Task: Find connections with filter location Villanueva de la Cañada with filter topic #socialmediawith filter profile language English with filter current company Maruti Suzuki India Limited with filter school Bishop Cotton Boys' School with filter industry Personal Care Product Manufacturing with filter service category Nonprofit Consulting with filter keywords title Addiction Counselor
Action: Mouse moved to (661, 79)
Screenshot: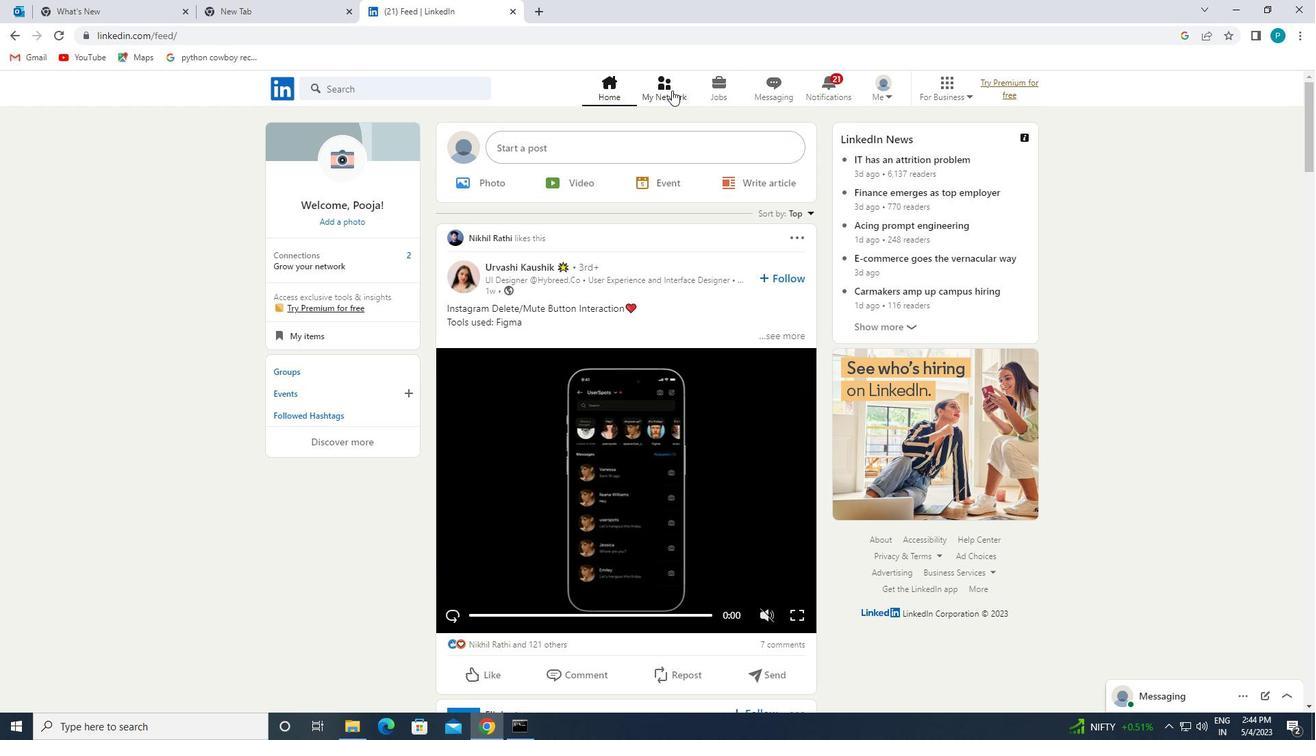 
Action: Mouse pressed left at (661, 79)
Screenshot: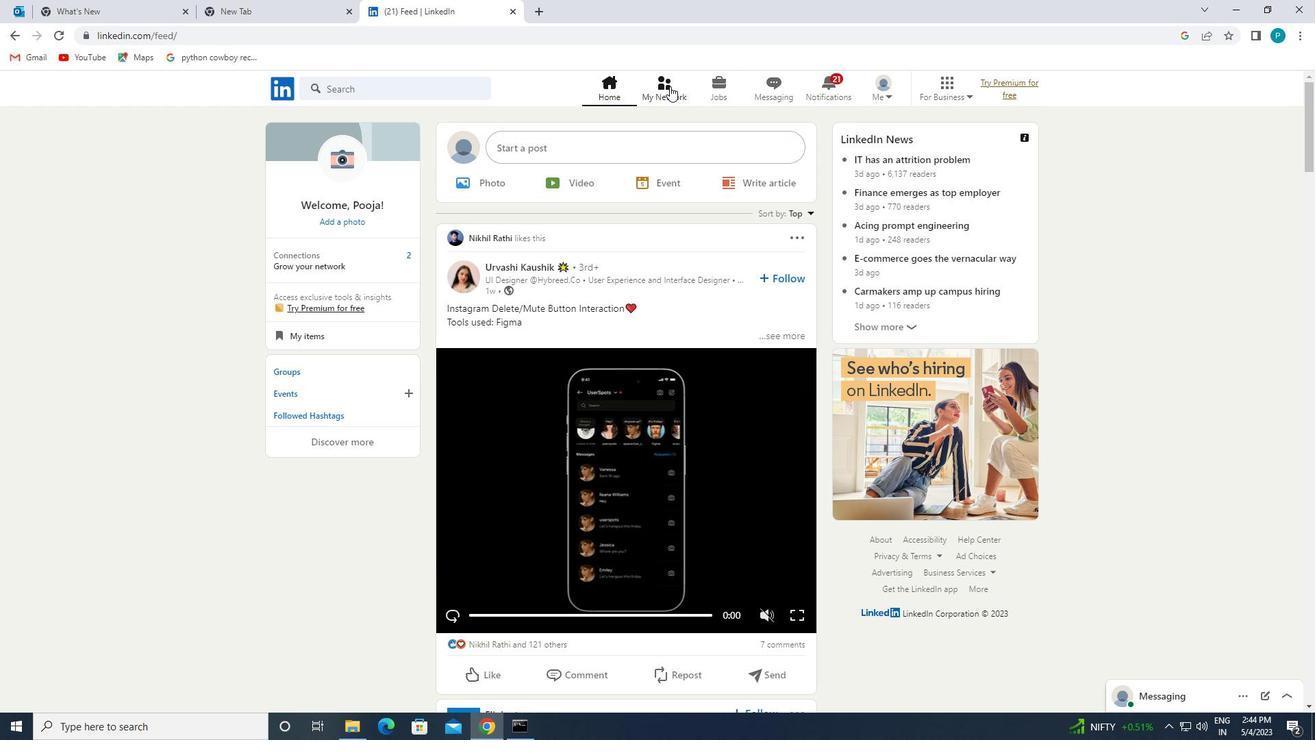 
Action: Mouse moved to (411, 150)
Screenshot: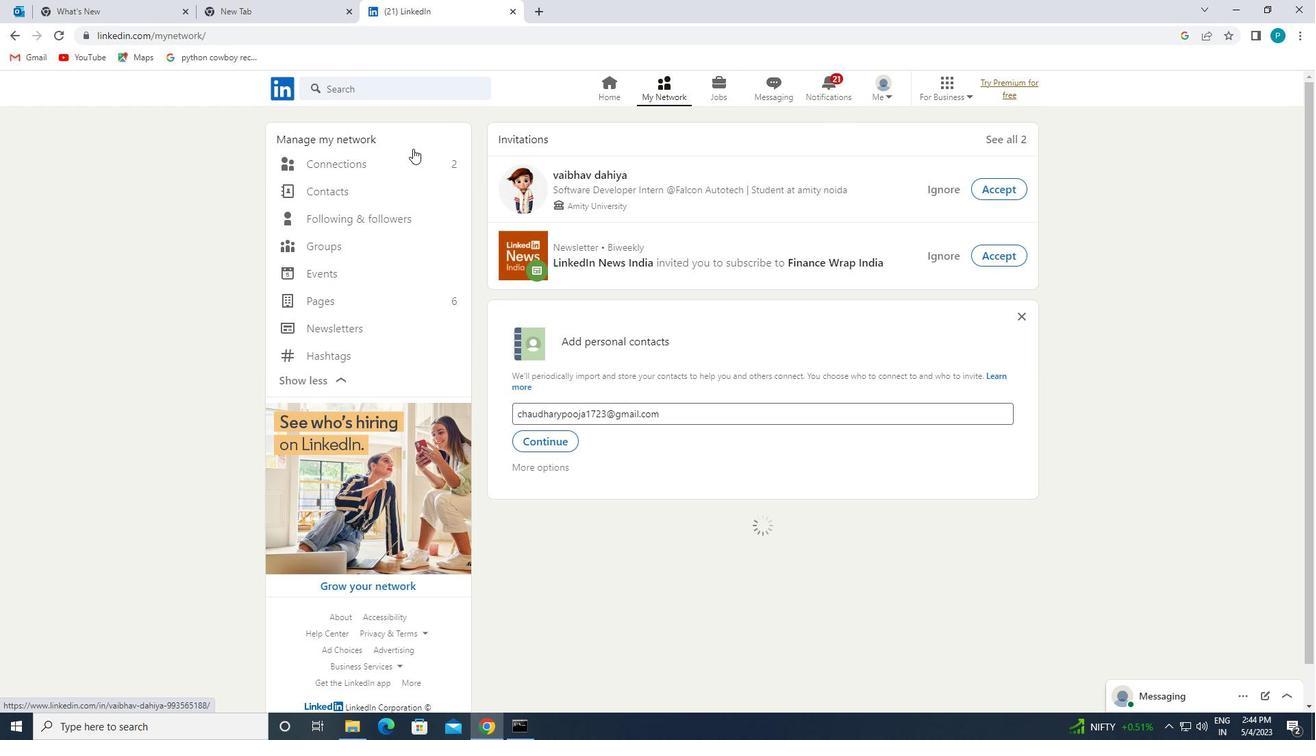 
Action: Mouse pressed left at (411, 150)
Screenshot: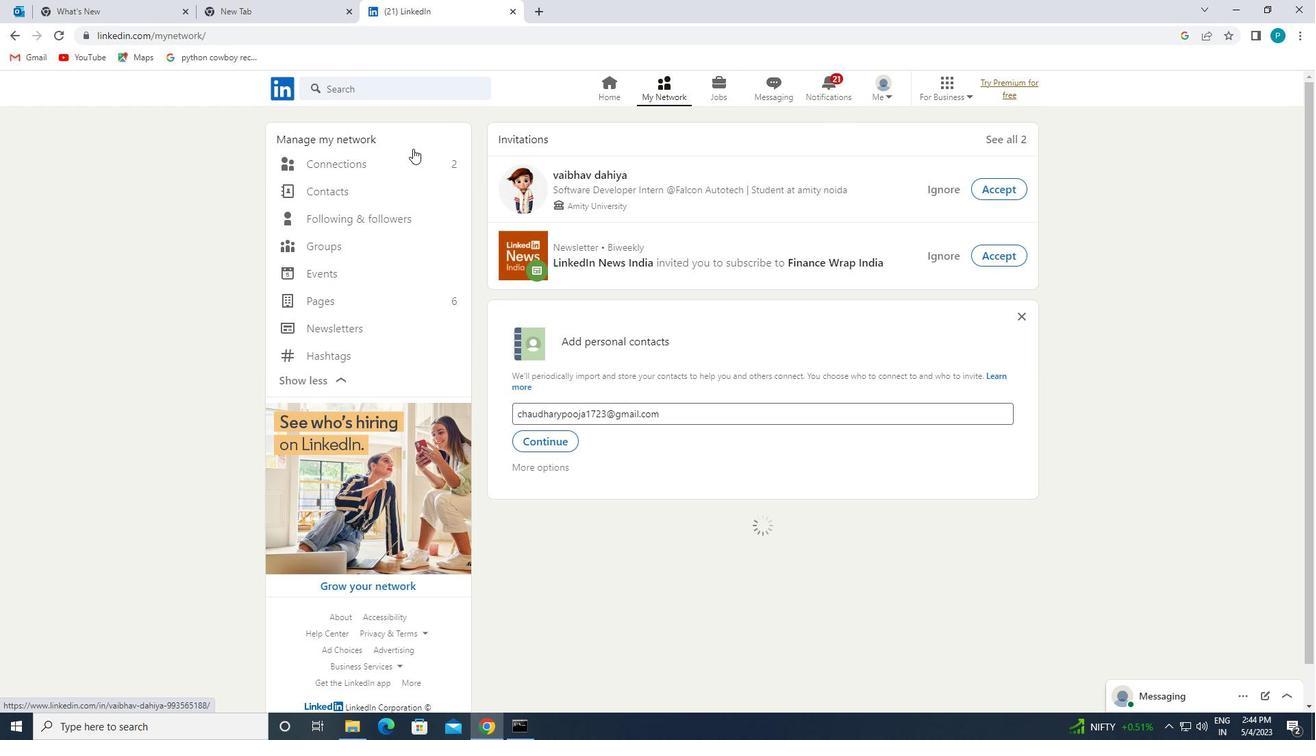 
Action: Mouse moved to (419, 156)
Screenshot: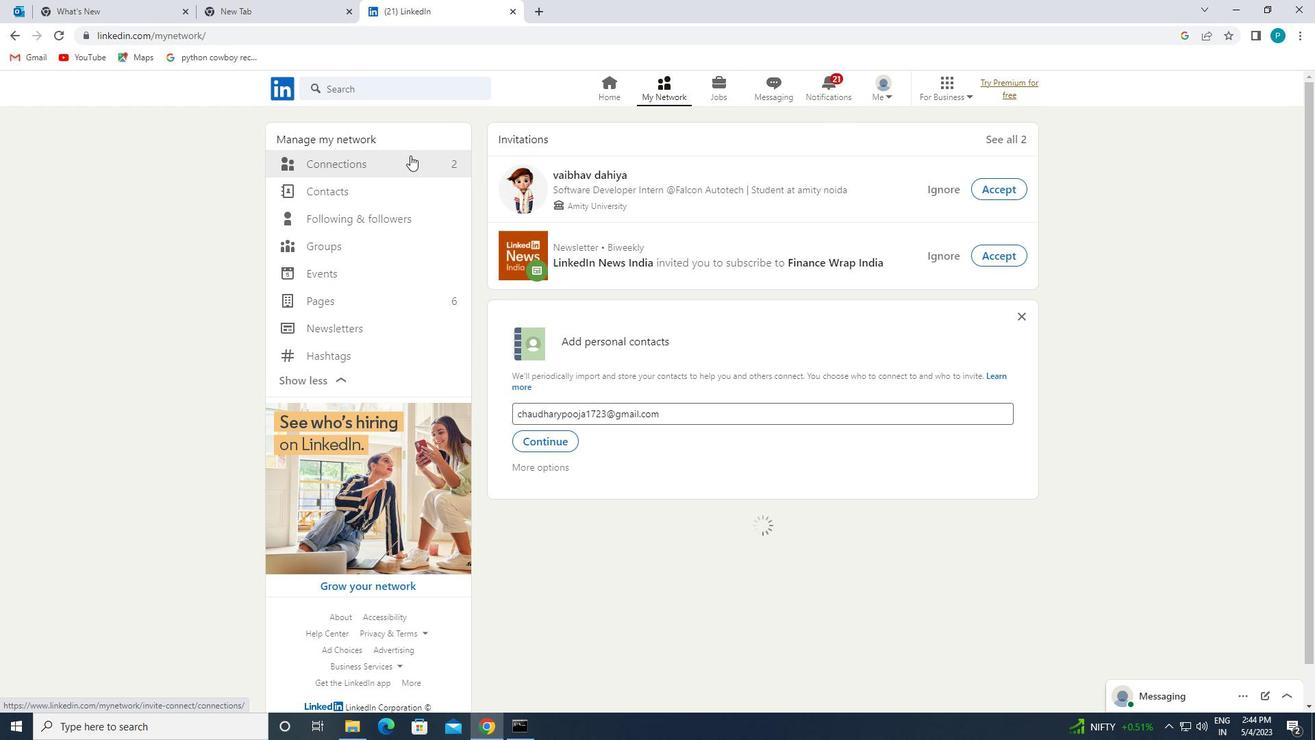 
Action: Mouse pressed left at (419, 156)
Screenshot: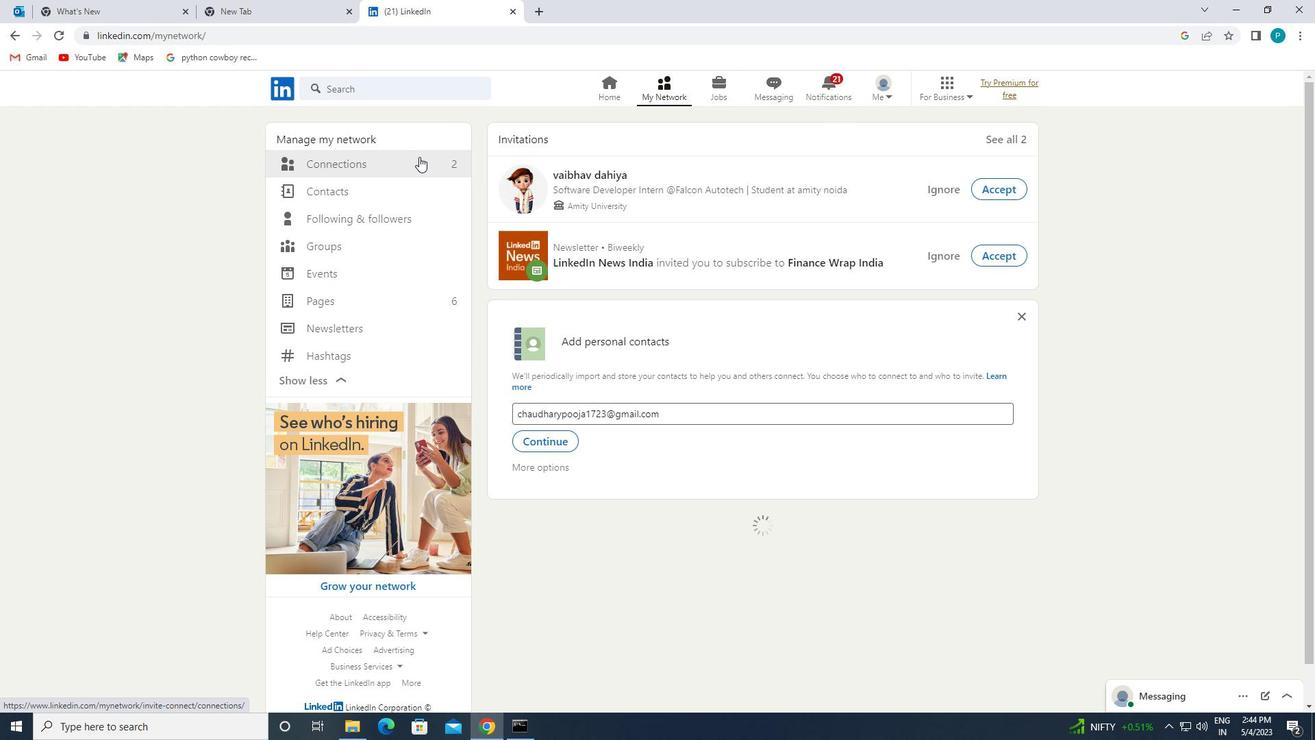 
Action: Mouse moved to (401, 146)
Screenshot: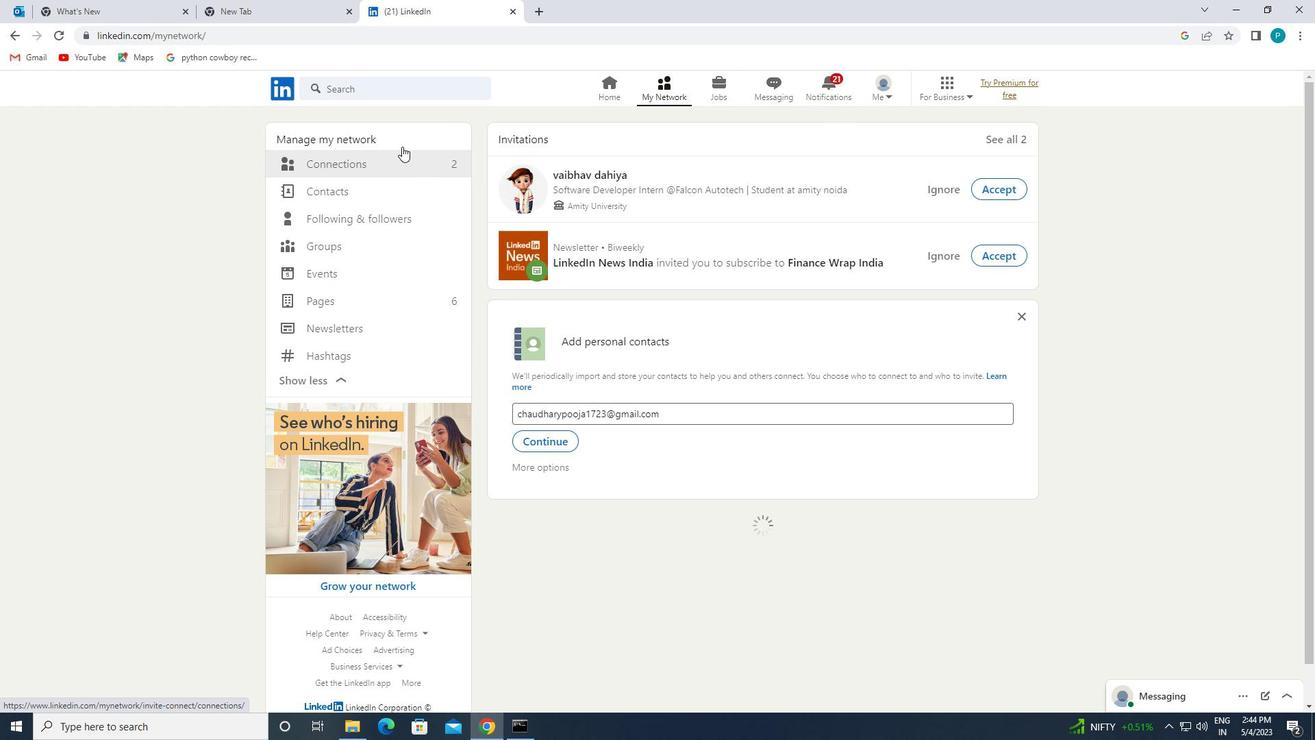 
Action: Mouse pressed left at (401, 146)
Screenshot: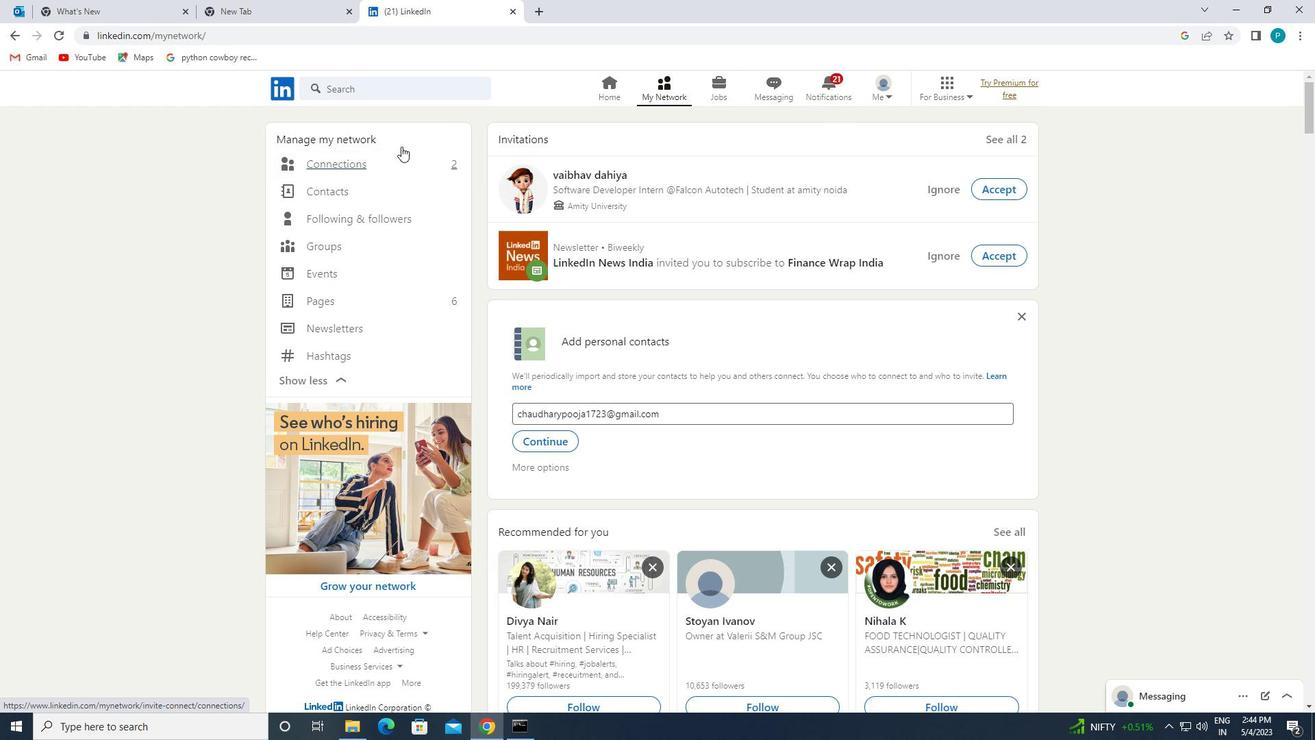 
Action: Mouse moved to (746, 166)
Screenshot: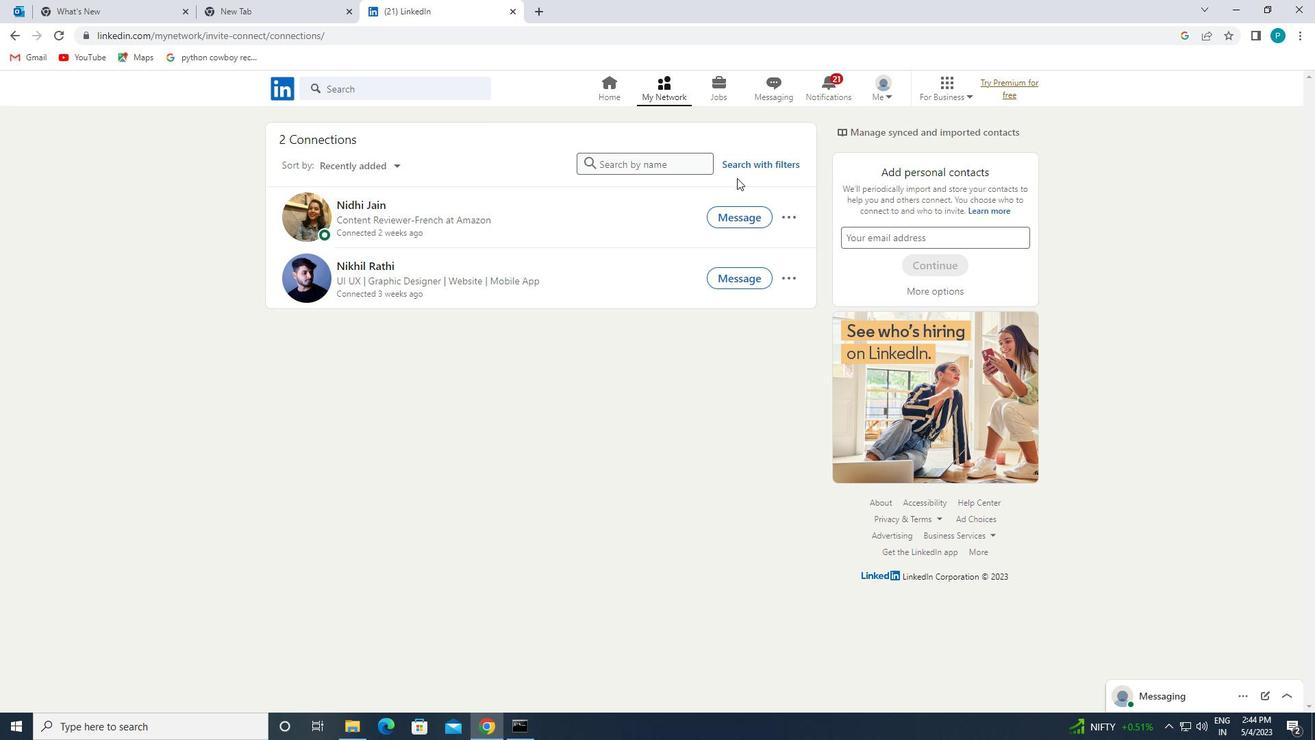 
Action: Mouse pressed left at (746, 166)
Screenshot: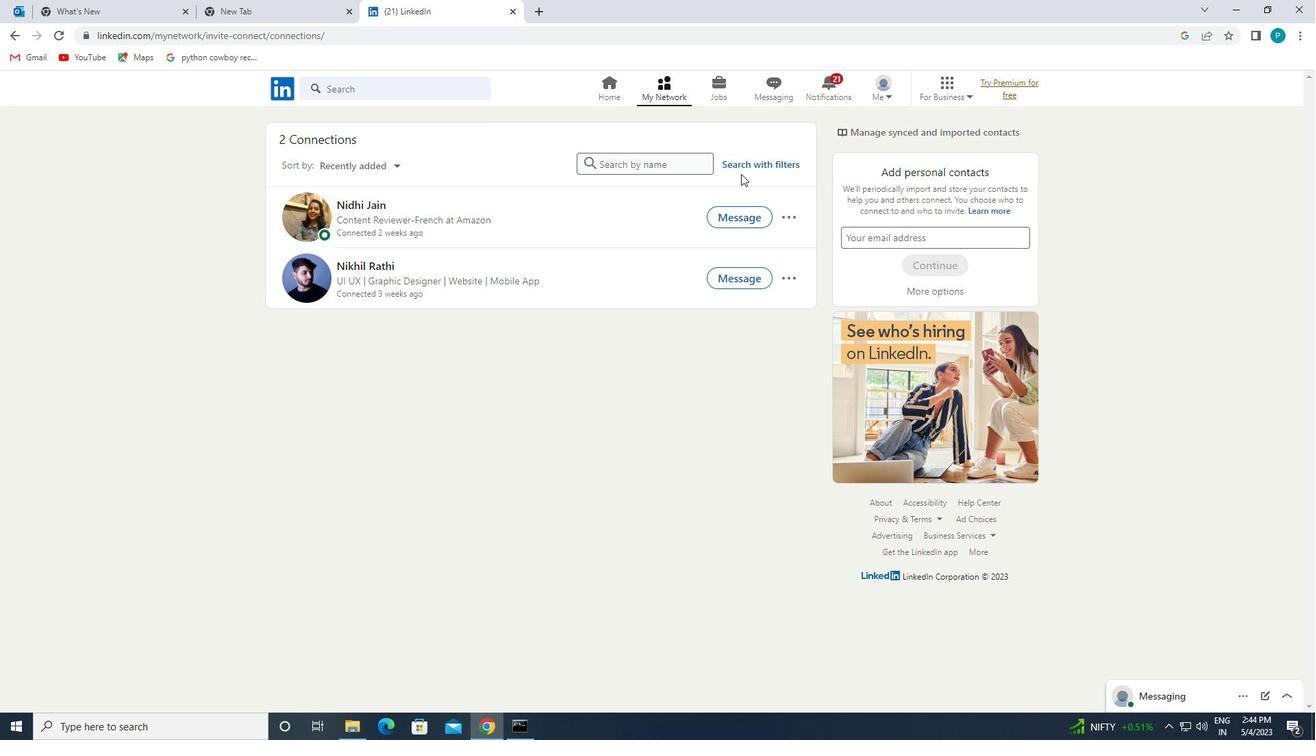 
Action: Mouse moved to (705, 117)
Screenshot: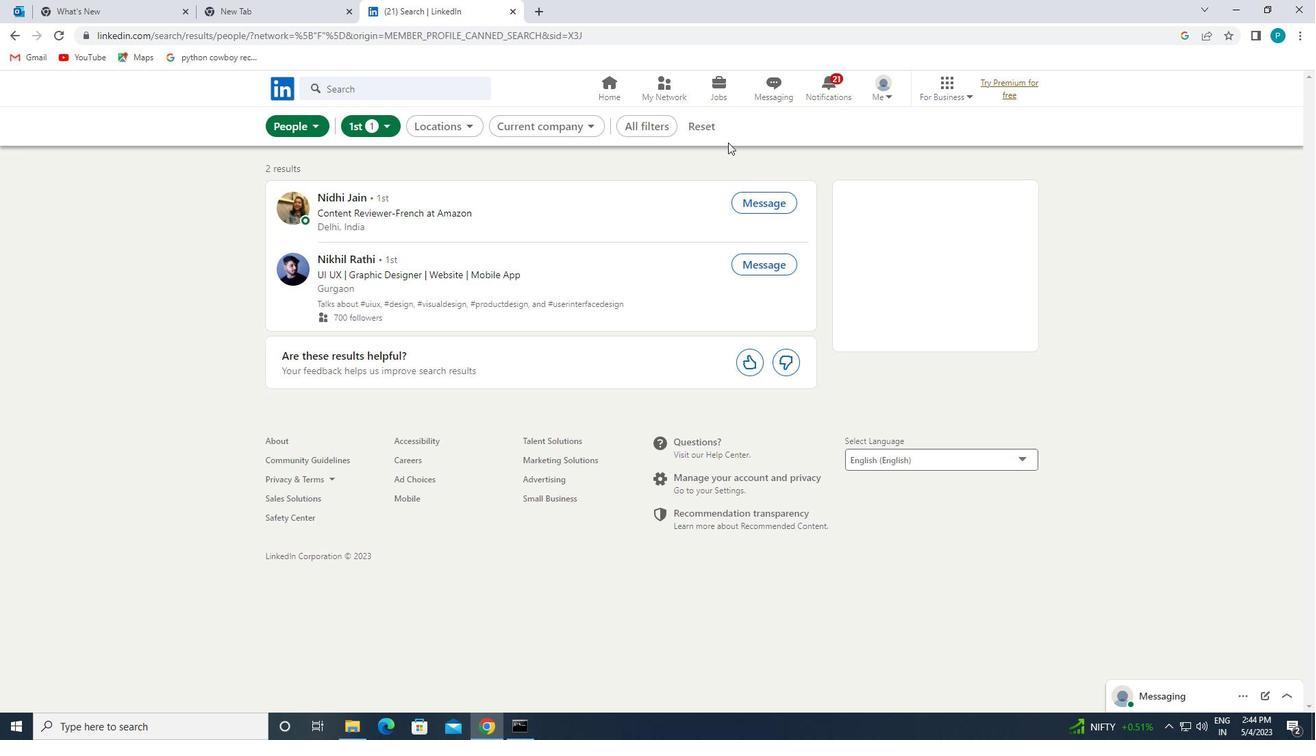 
Action: Mouse pressed left at (705, 117)
Screenshot: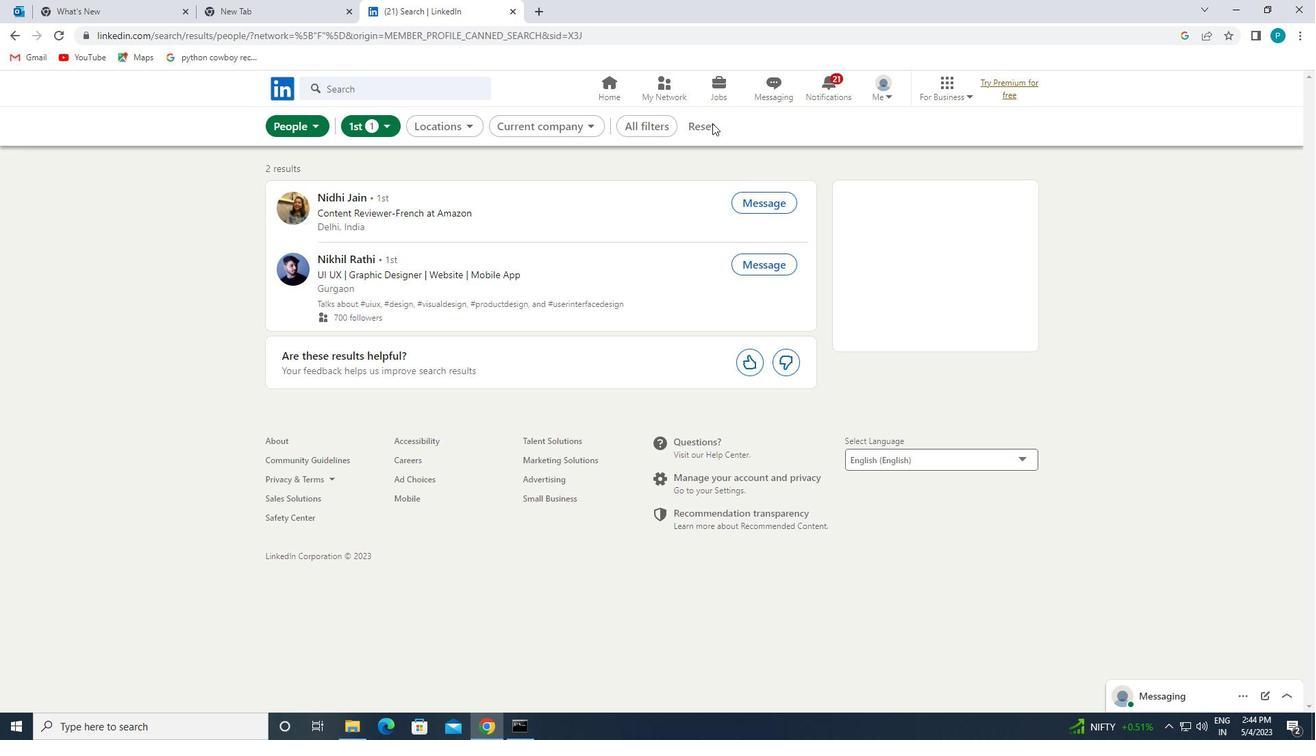 
Action: Mouse moved to (690, 126)
Screenshot: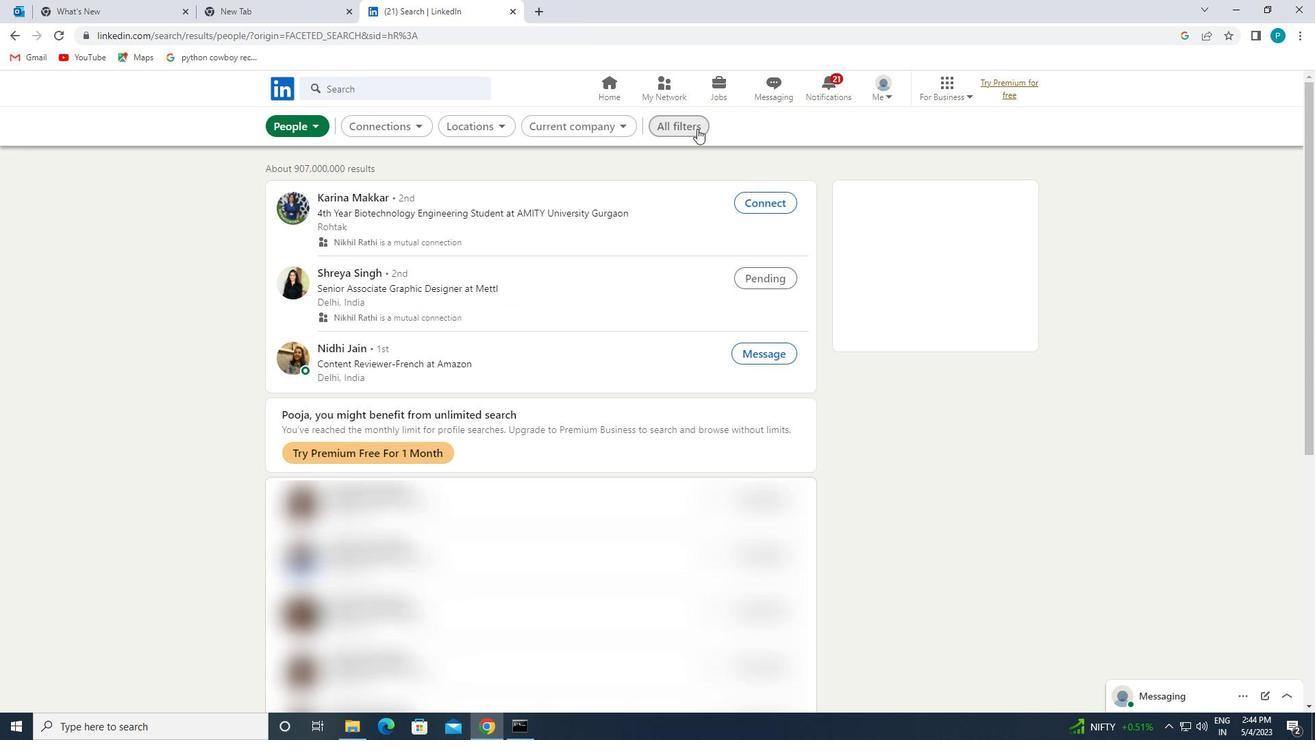 
Action: Mouse pressed left at (690, 126)
Screenshot: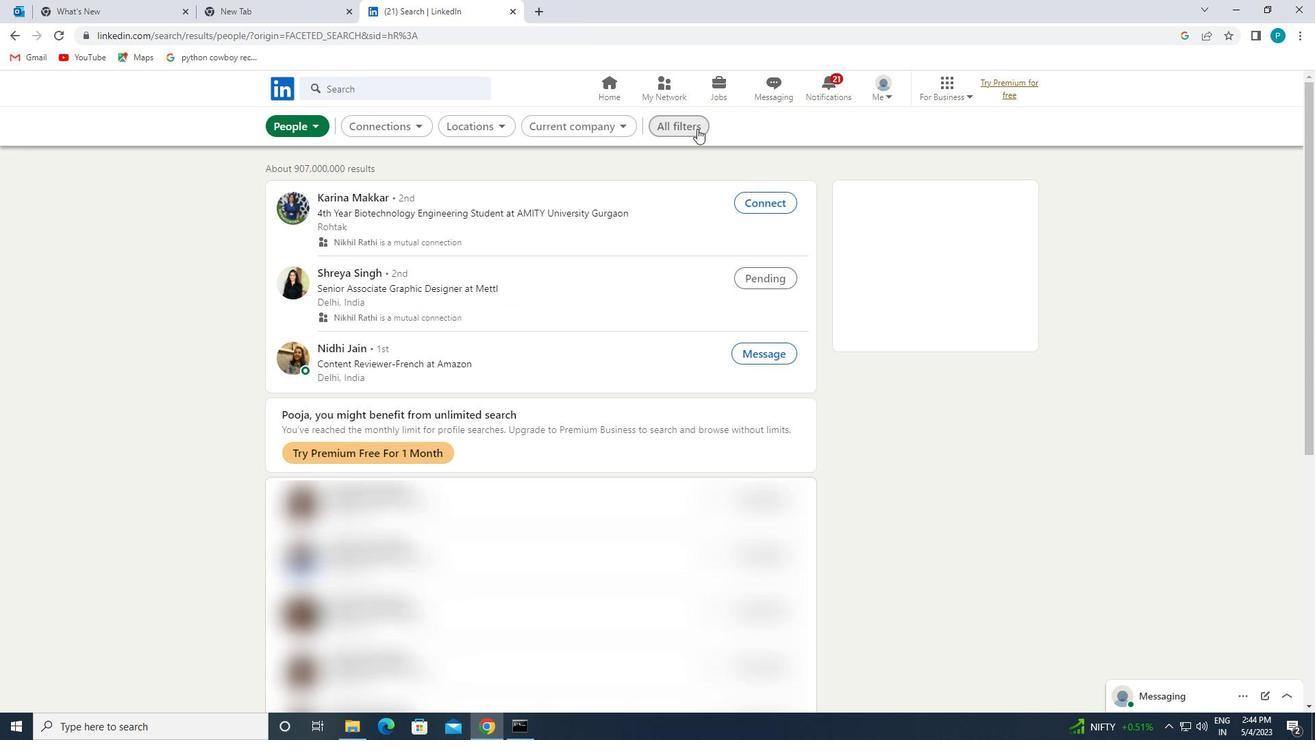 
Action: Mouse moved to (1092, 418)
Screenshot: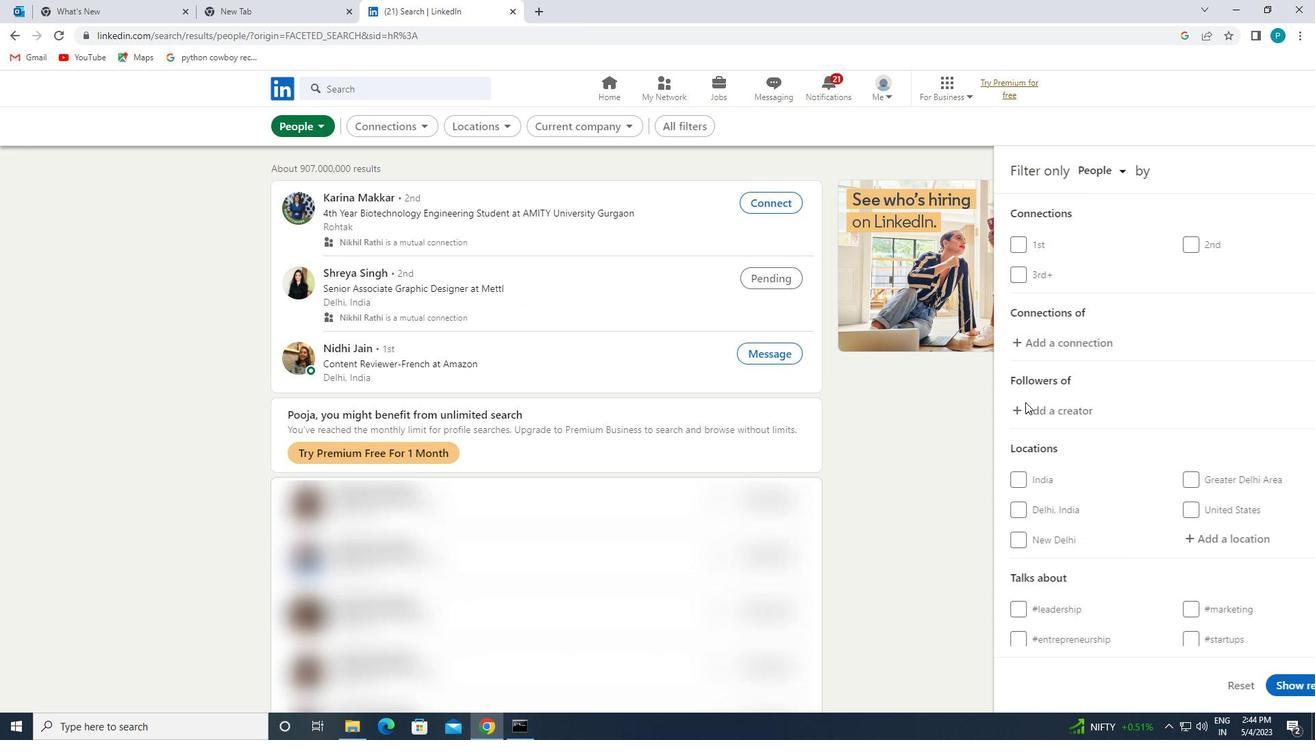 
Action: Mouse scrolled (1092, 417) with delta (0, 0)
Screenshot: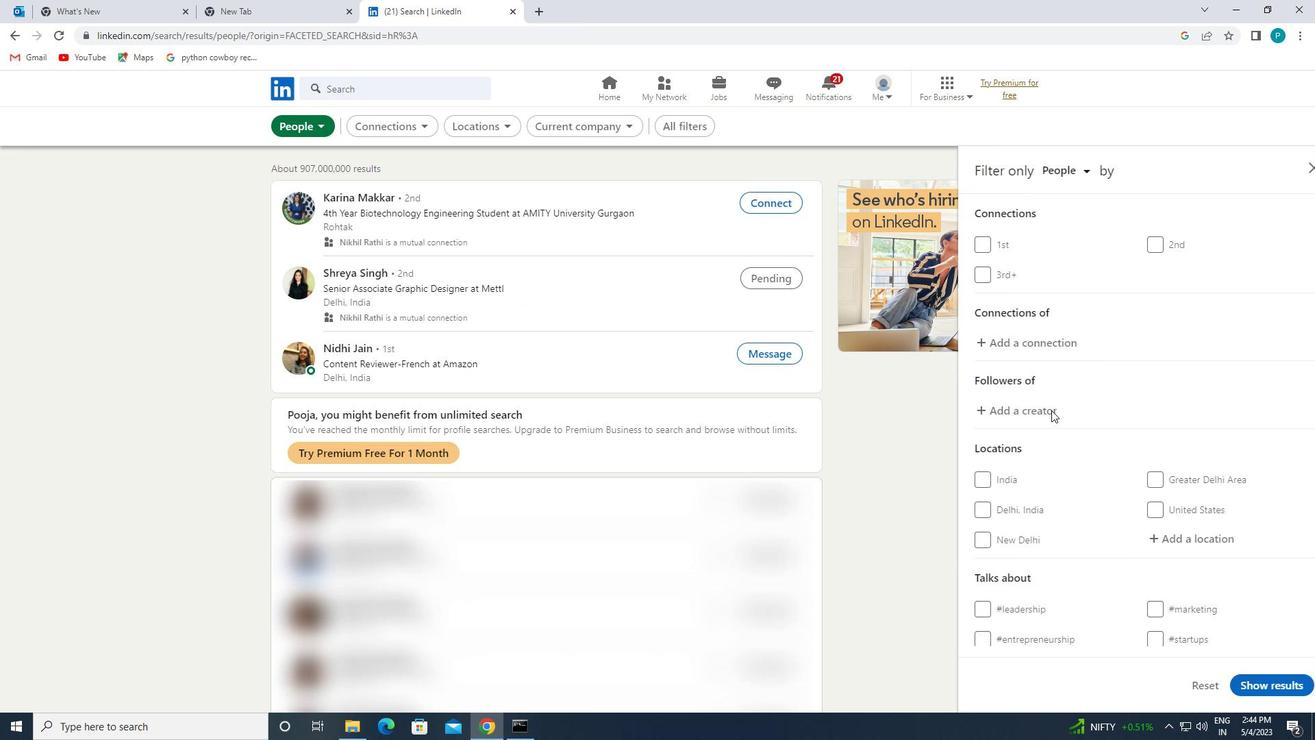 
Action: Mouse scrolled (1092, 417) with delta (0, 0)
Screenshot: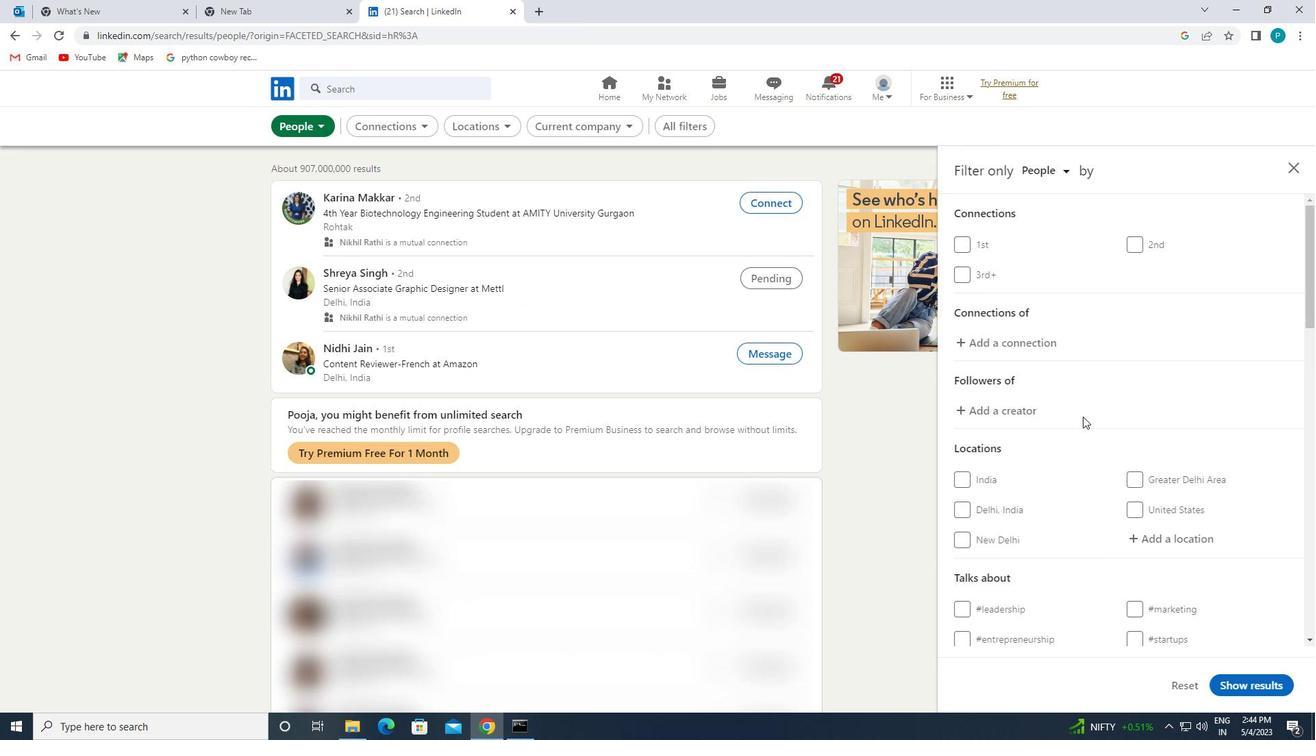 
Action: Mouse moved to (1149, 394)
Screenshot: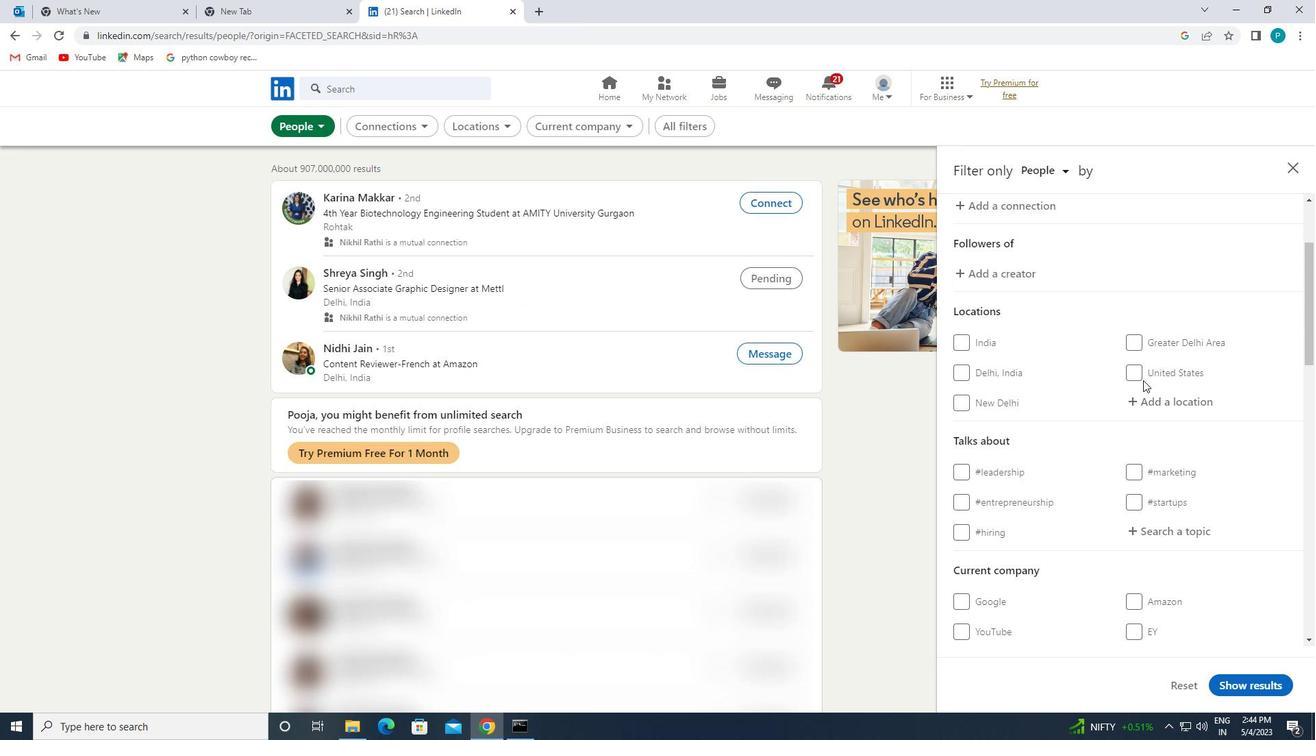 
Action: Mouse pressed left at (1149, 394)
Screenshot: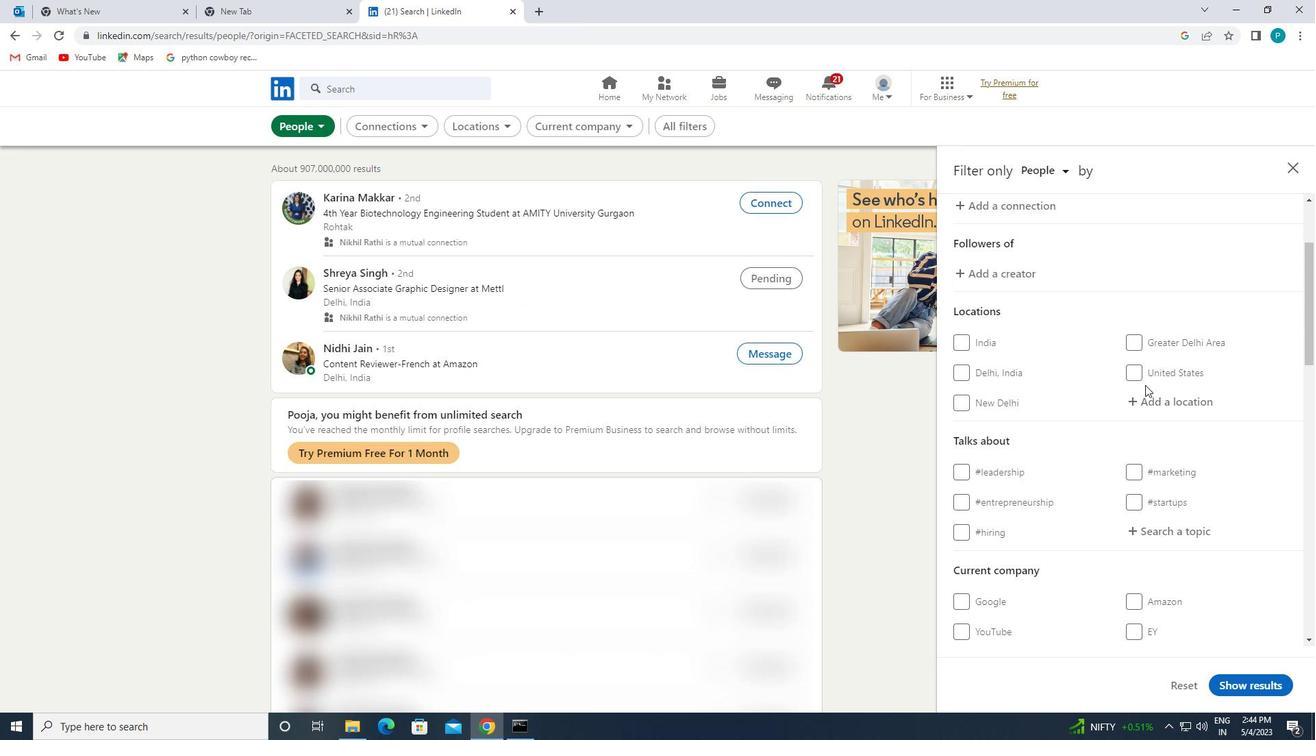 
Action: Mouse moved to (1148, 394)
Screenshot: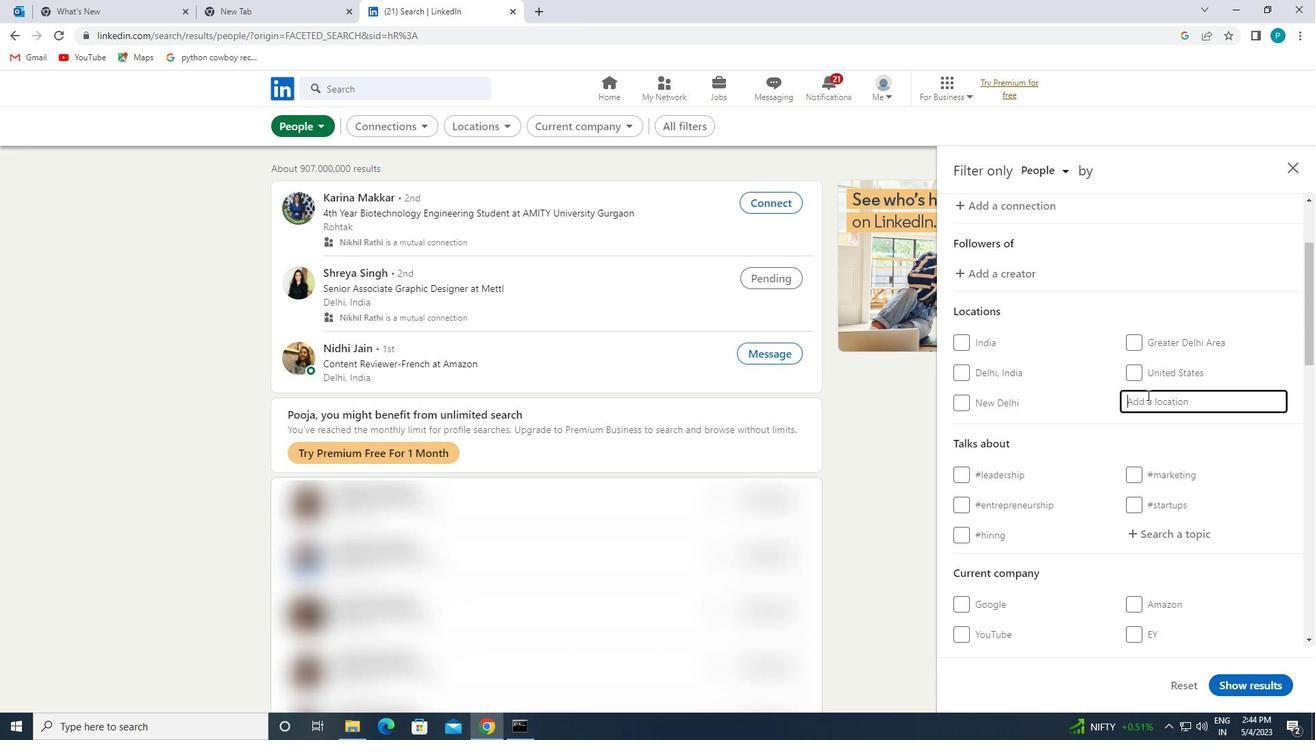 
Action: Key pressed <Key.caps_lock>v<Key.caps_lock>illanueva
Screenshot: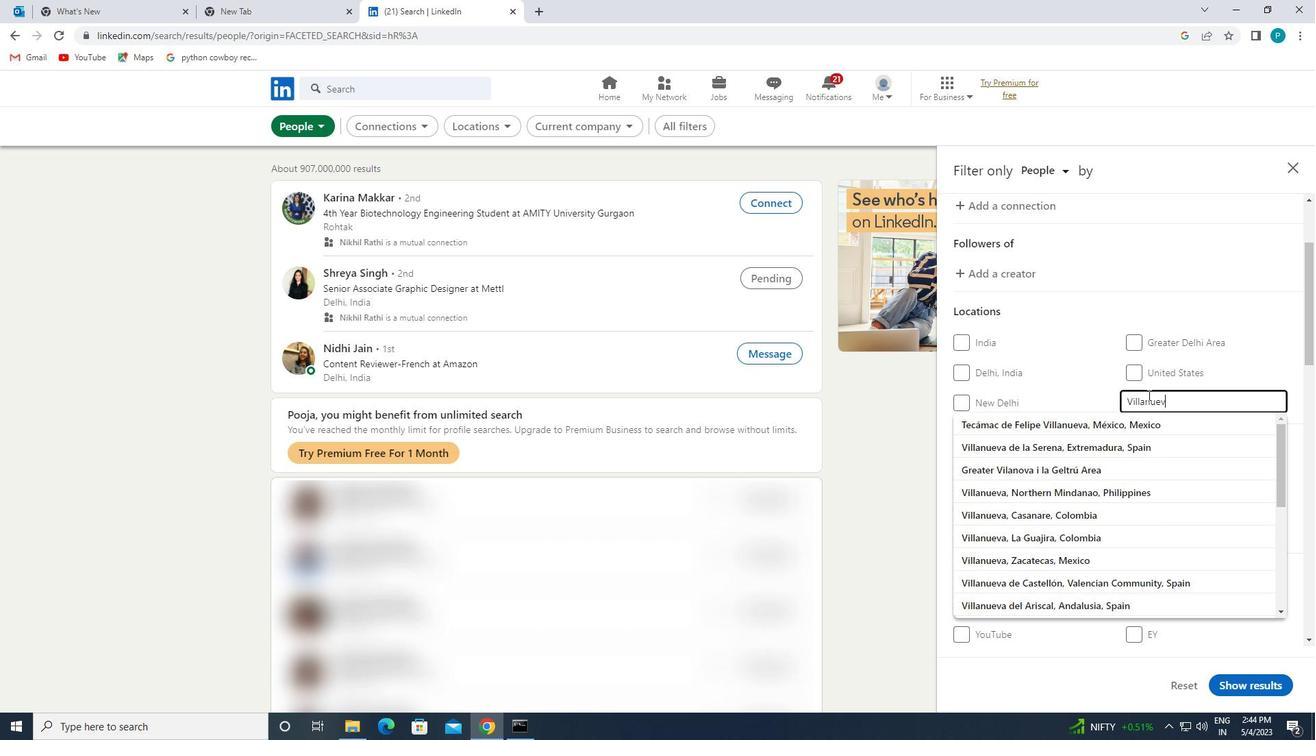
Action: Mouse moved to (1167, 415)
Screenshot: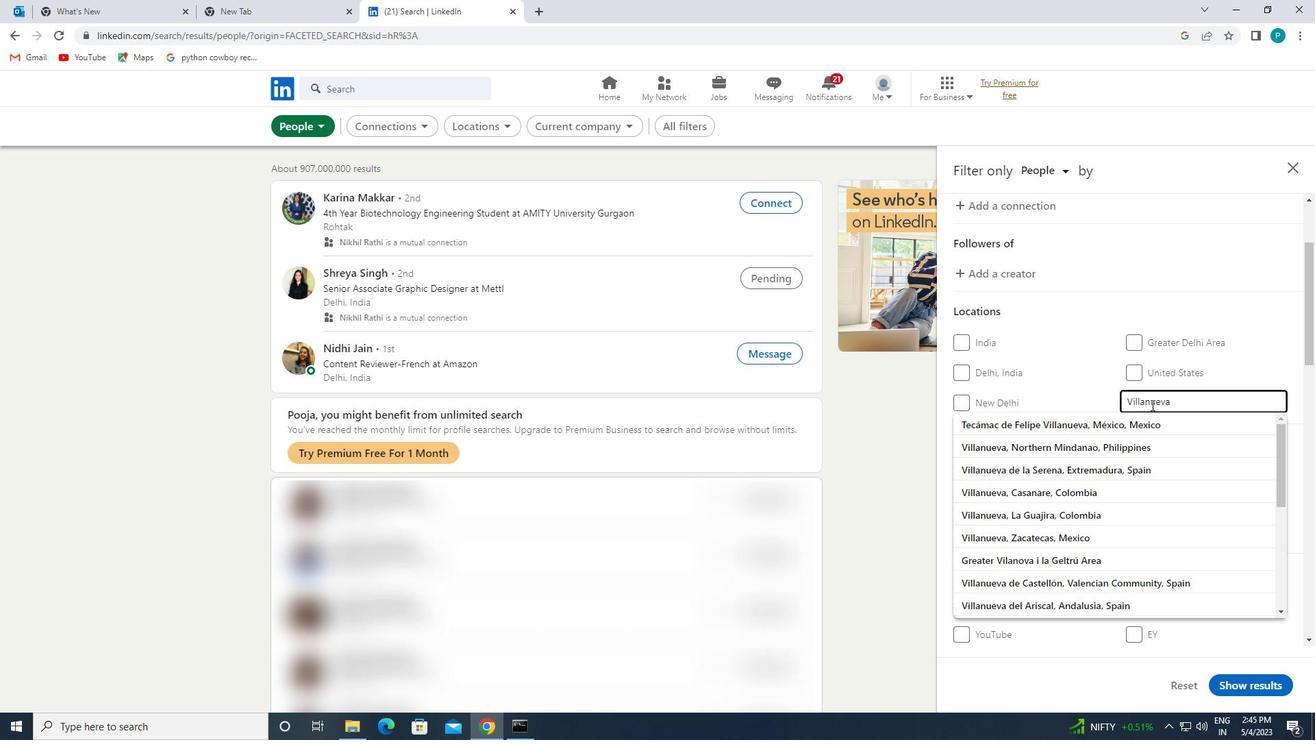 
Action: Key pressed <Key.space>de<Key.space>la<Key.space><Key.caps_lock>c<Key.caps_lock>anada
Screenshot: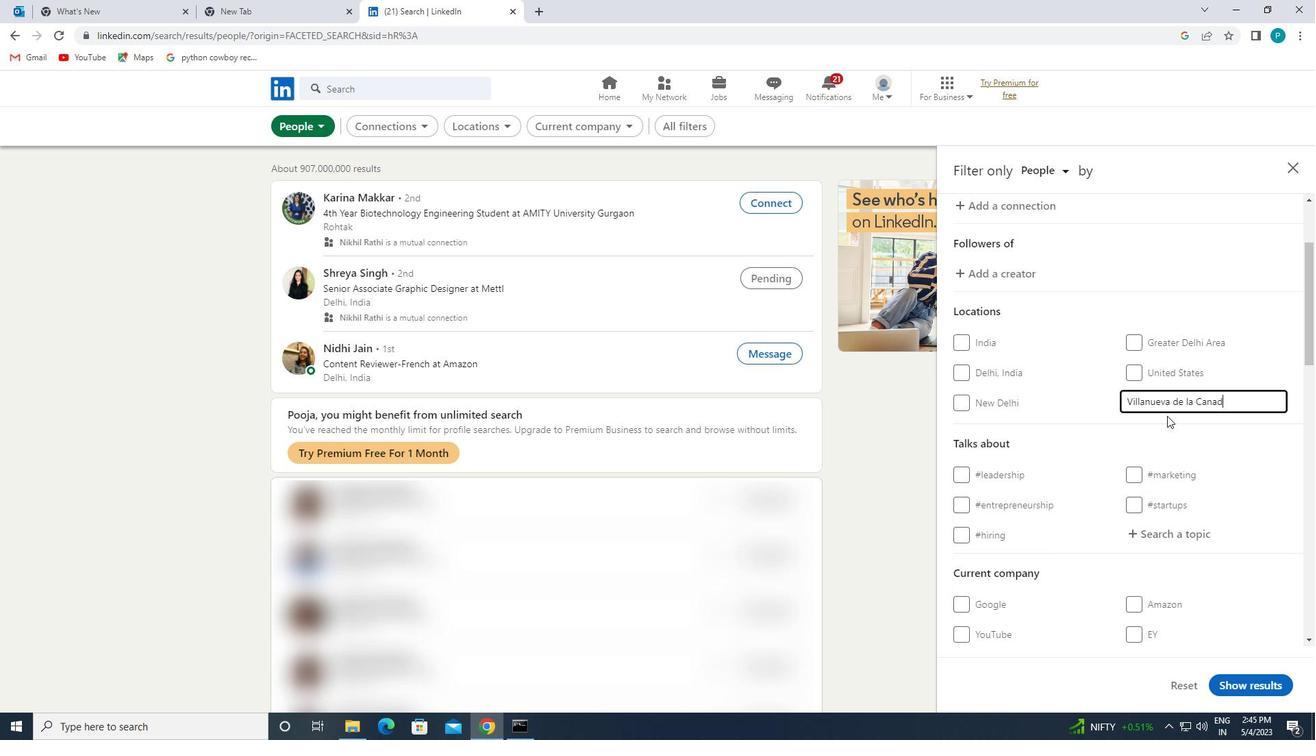 
Action: Mouse moved to (1170, 488)
Screenshot: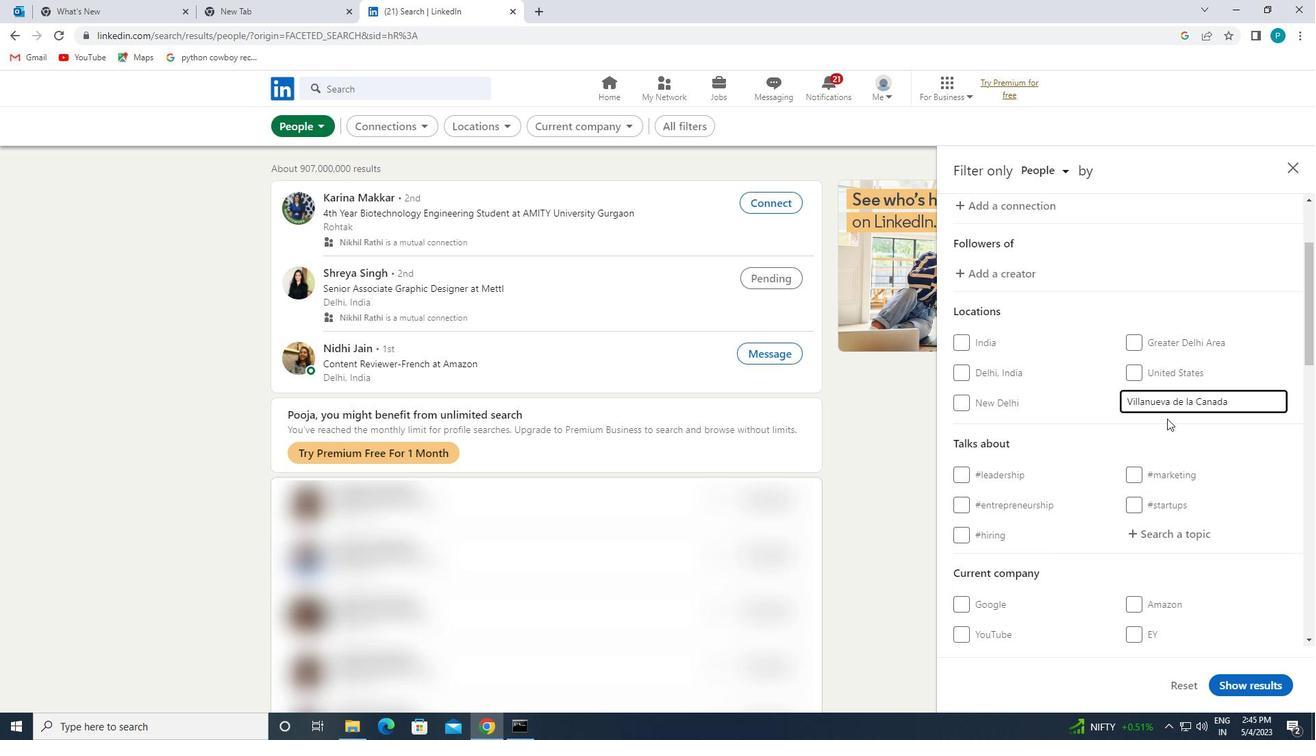 
Action: Mouse scrolled (1170, 487) with delta (0, 0)
Screenshot: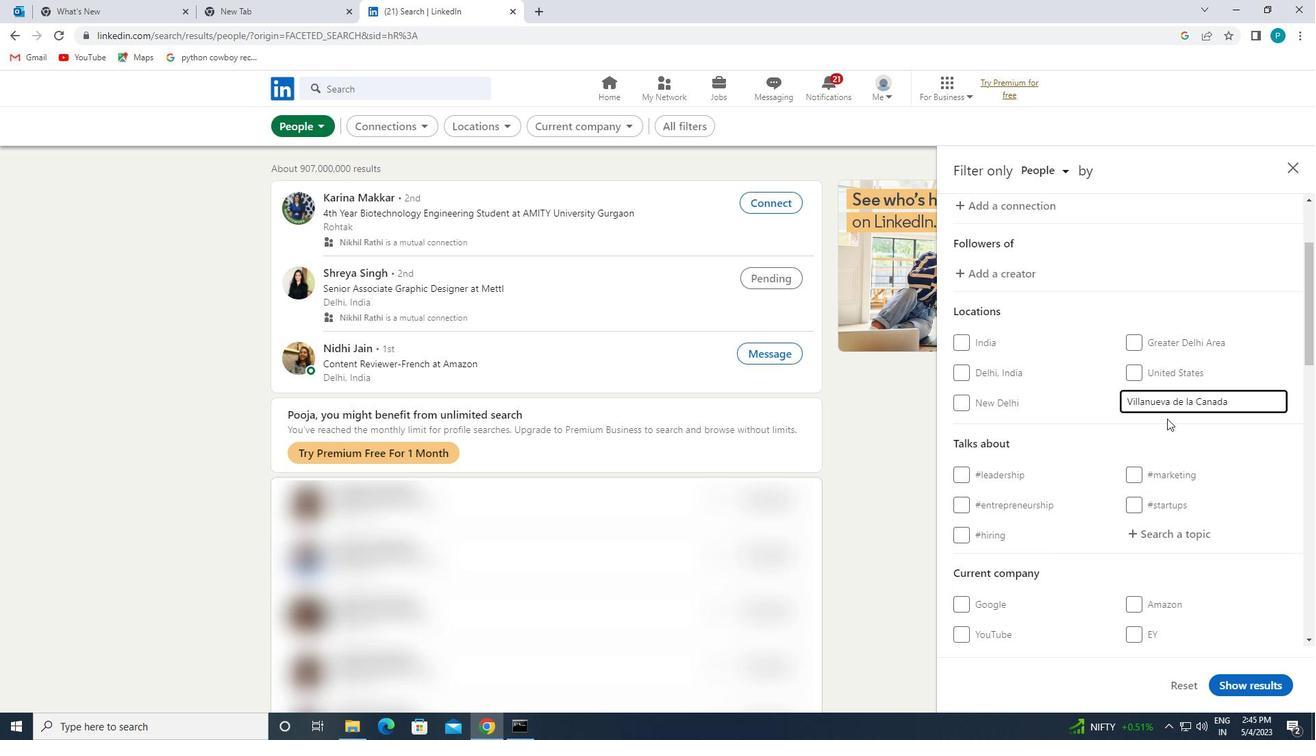
Action: Mouse moved to (1169, 466)
Screenshot: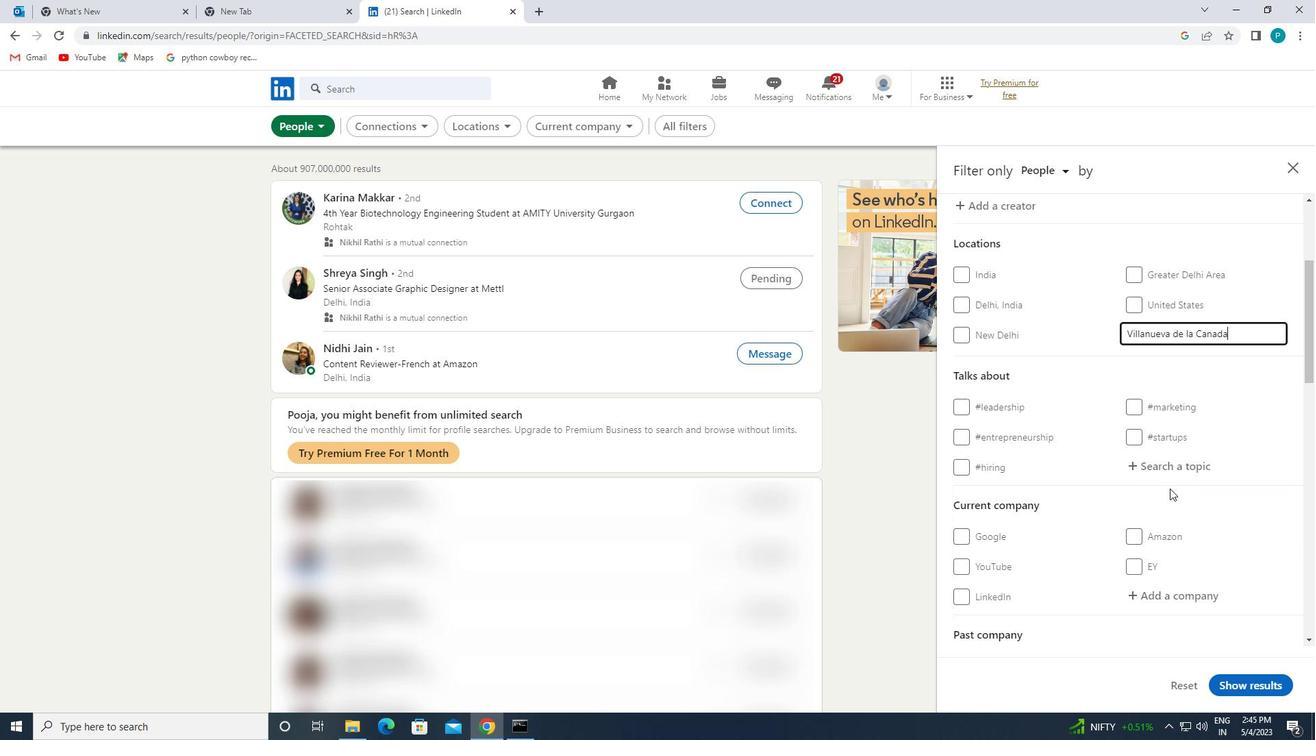 
Action: Mouse pressed left at (1169, 466)
Screenshot: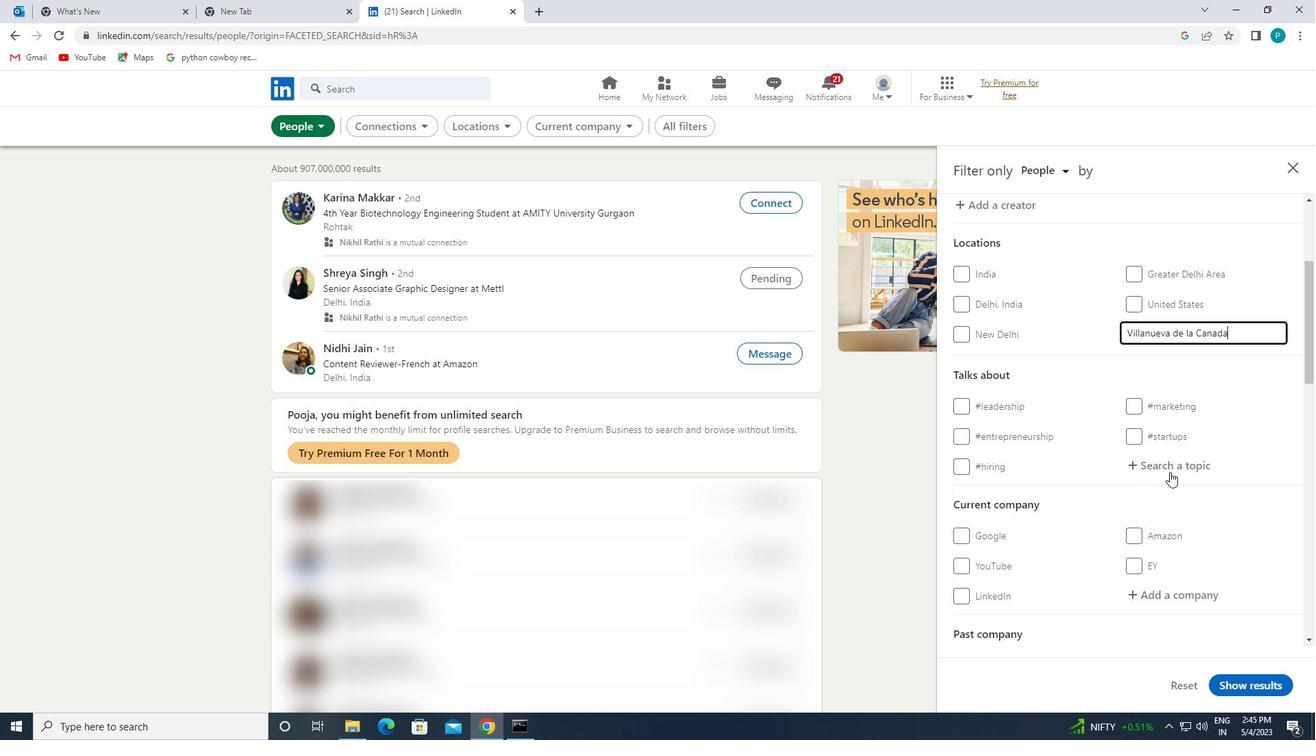 
Action: Mouse moved to (1171, 468)
Screenshot: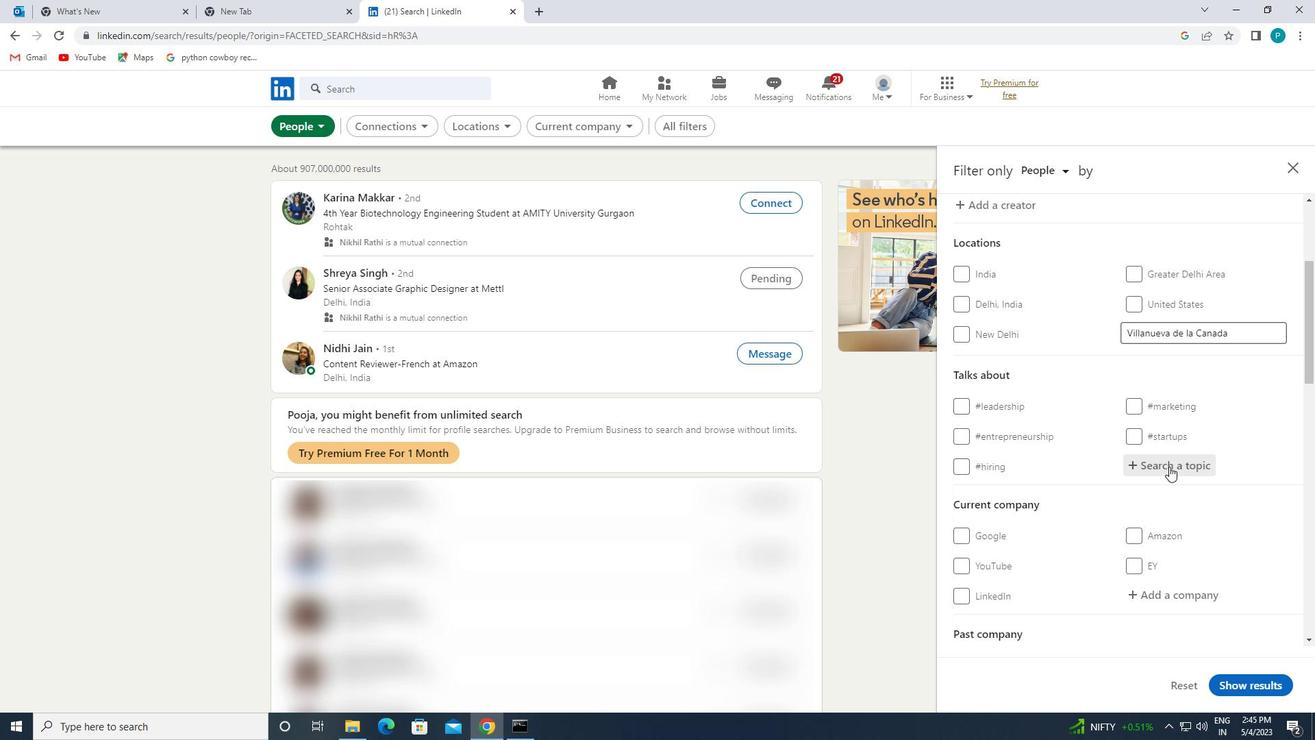 
Action: Key pressed <Key.shift>#SOCIALMEDIA
Screenshot: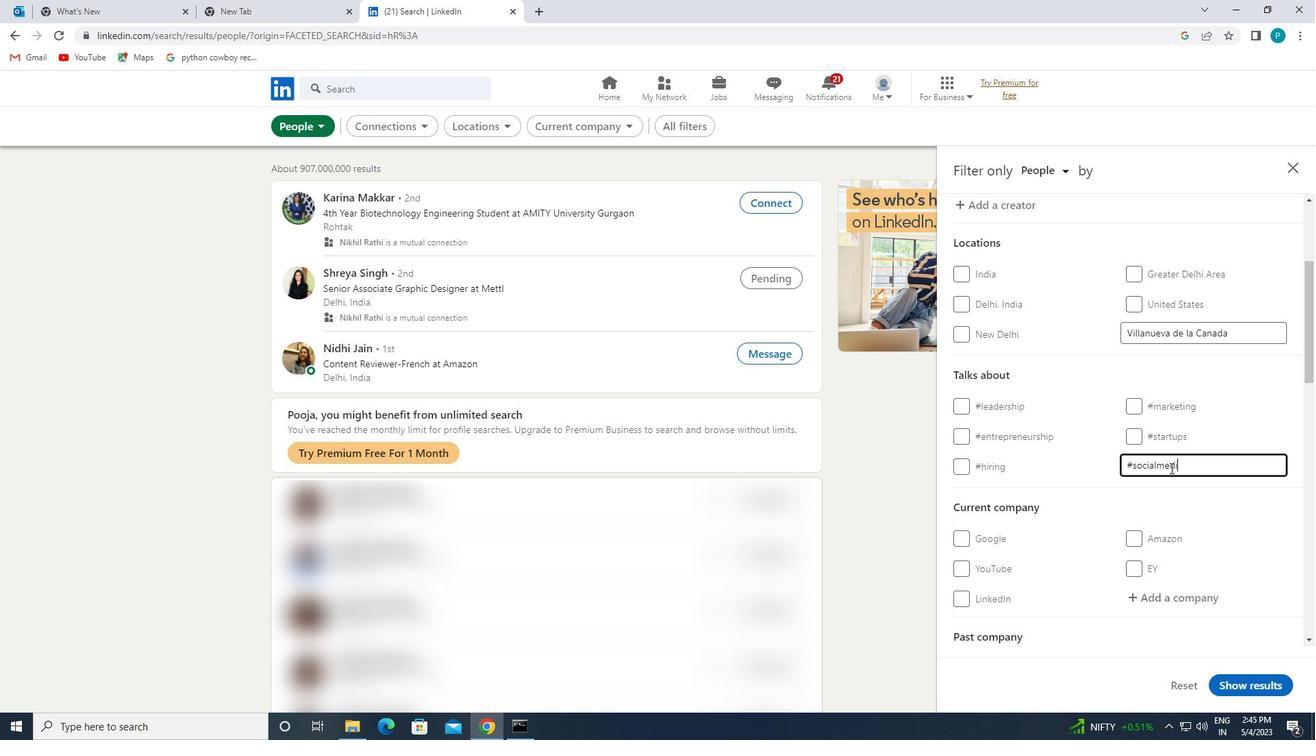 
Action: Mouse moved to (1160, 435)
Screenshot: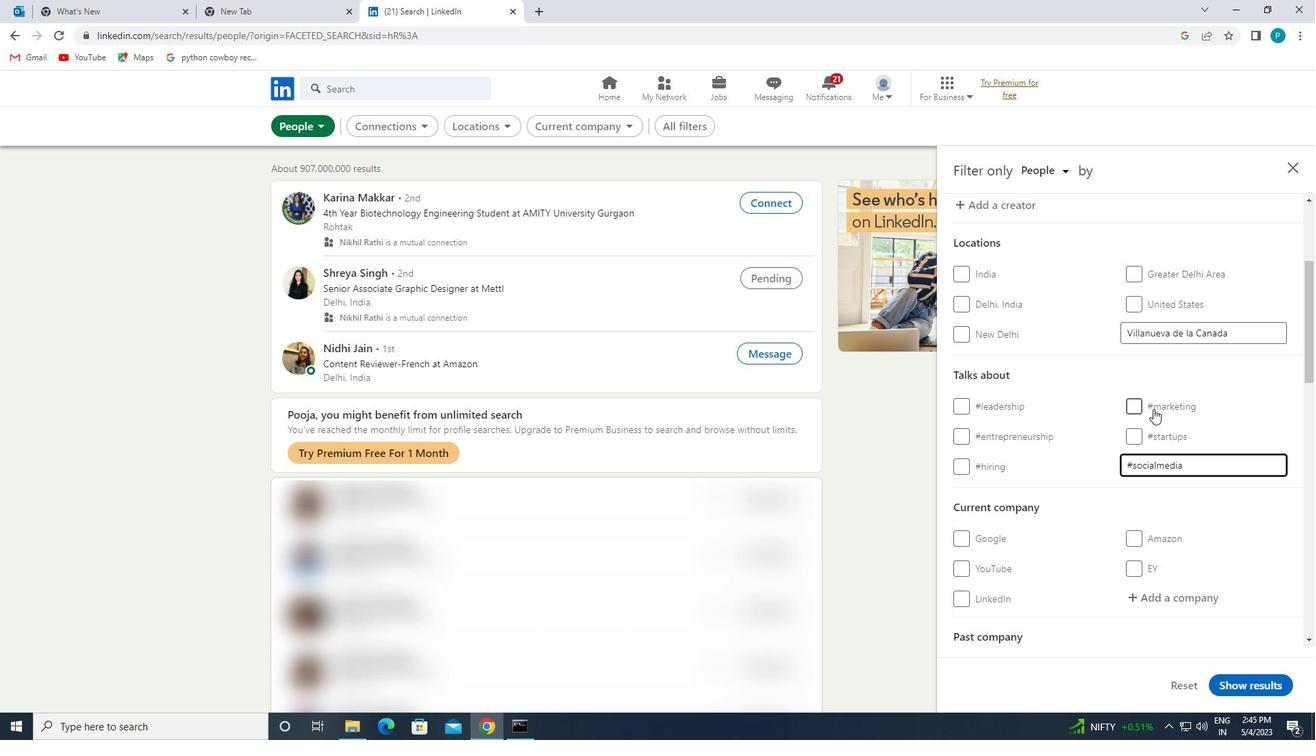 
Action: Mouse scrolled (1160, 435) with delta (0, 0)
Screenshot: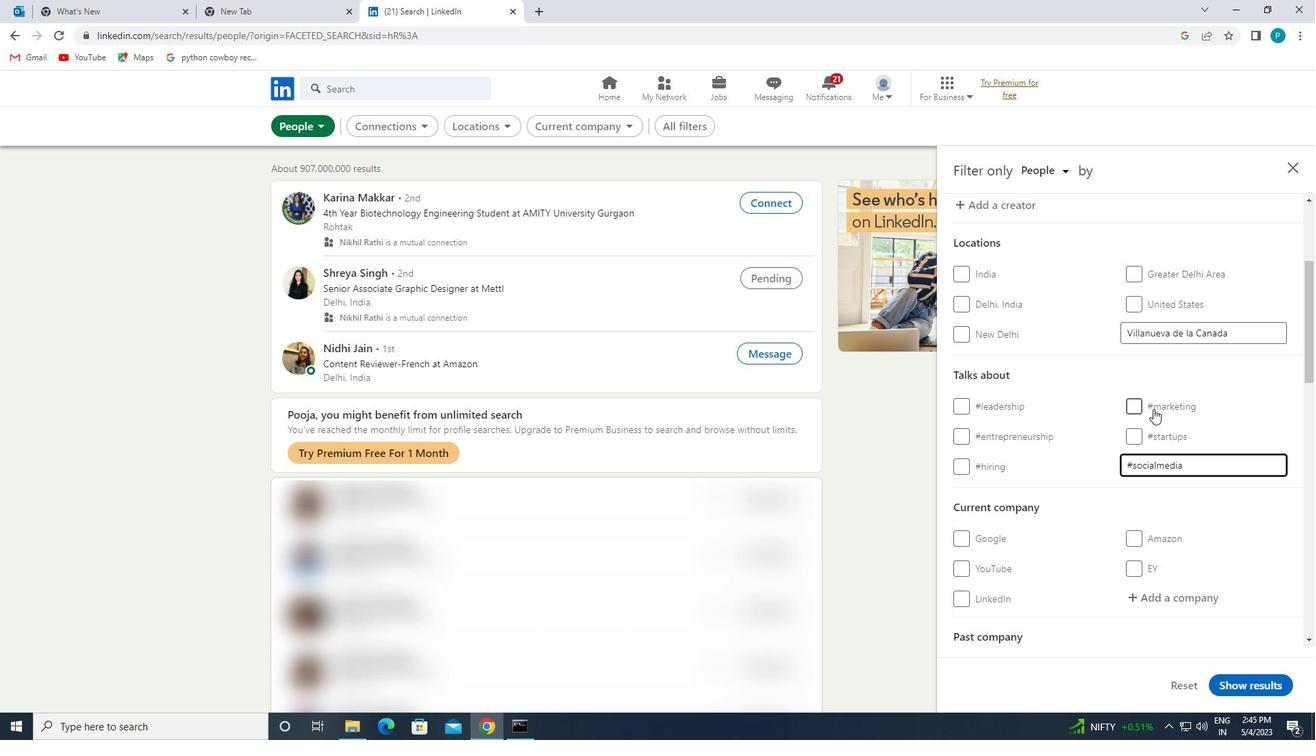 
Action: Mouse moved to (1162, 449)
Screenshot: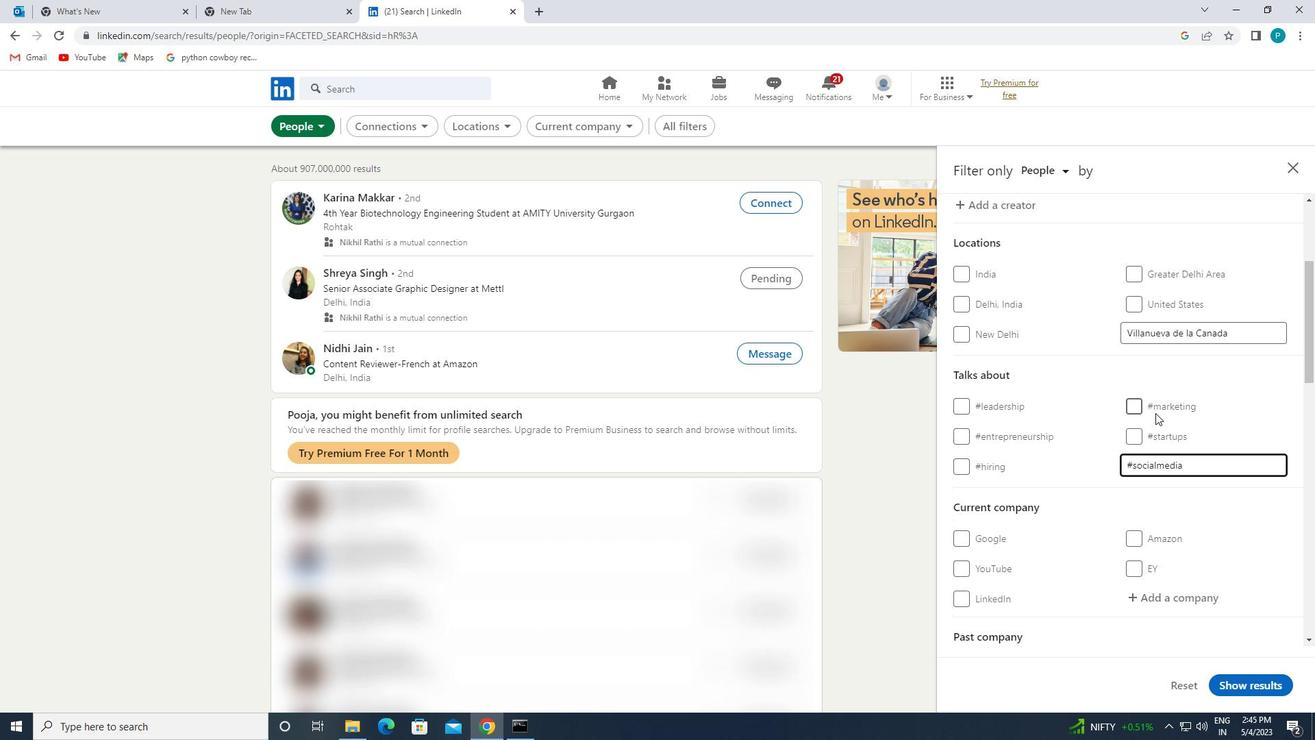 
Action: Mouse scrolled (1162, 448) with delta (0, 0)
Screenshot: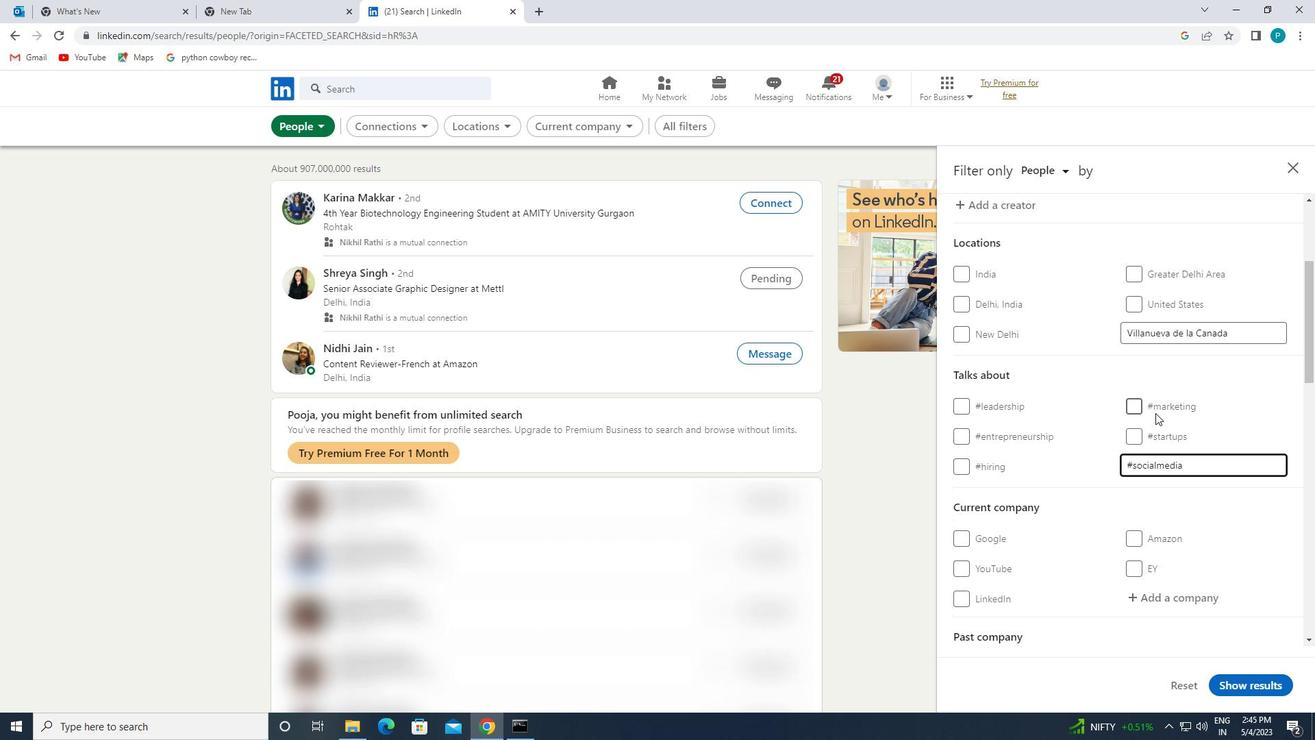 
Action: Mouse moved to (1166, 458)
Screenshot: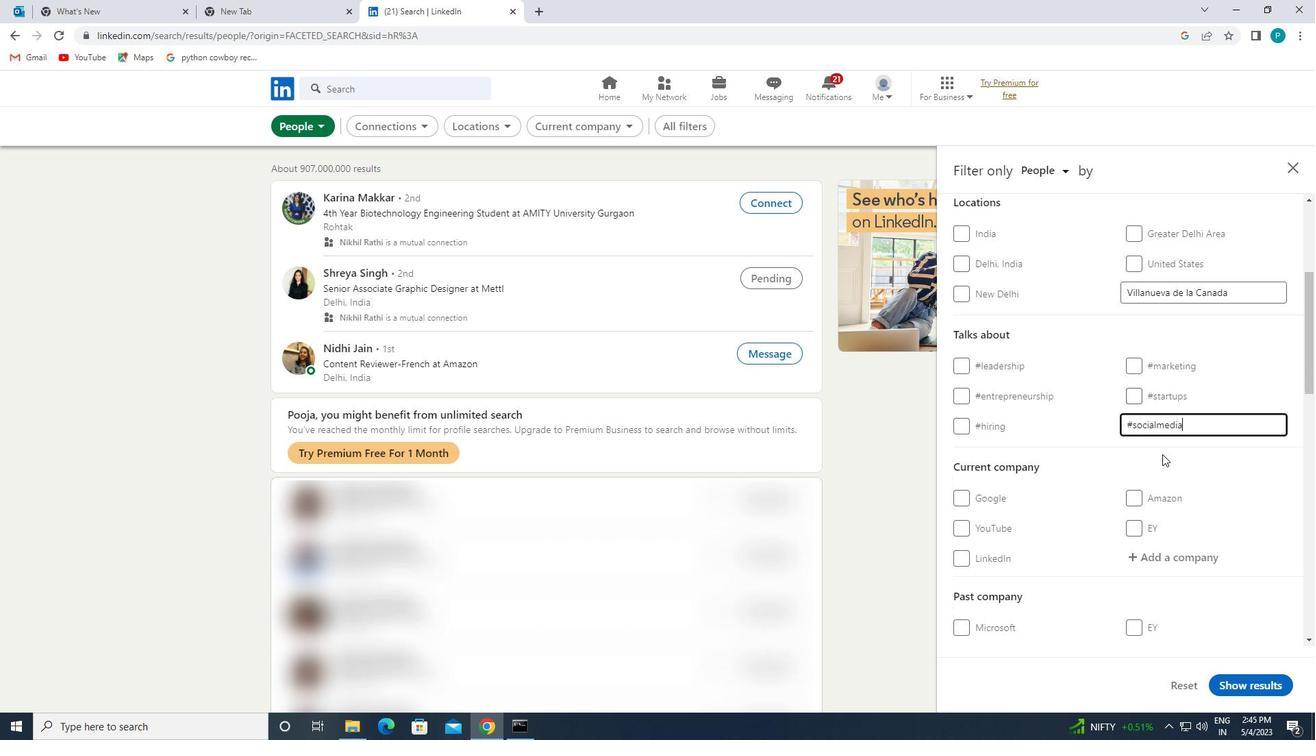 
Action: Mouse scrolled (1166, 457) with delta (0, 0)
Screenshot: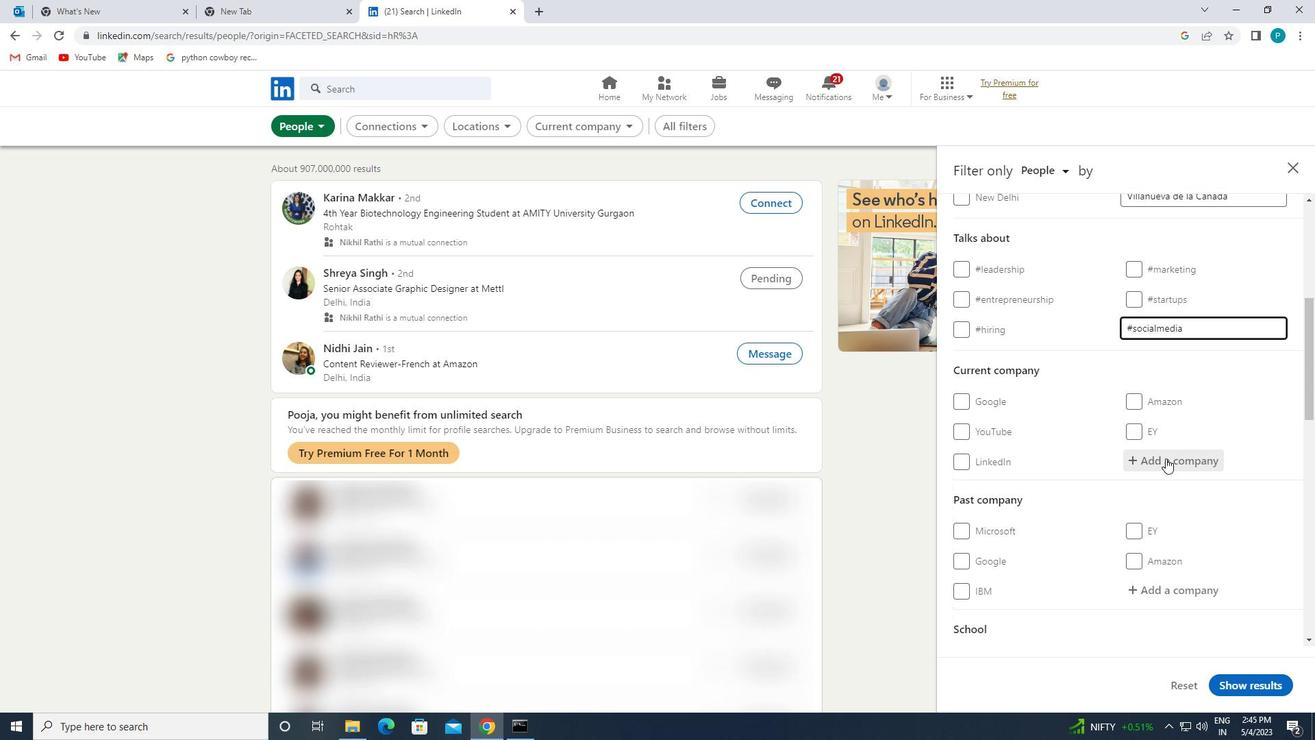 
Action: Mouse scrolled (1166, 457) with delta (0, 0)
Screenshot: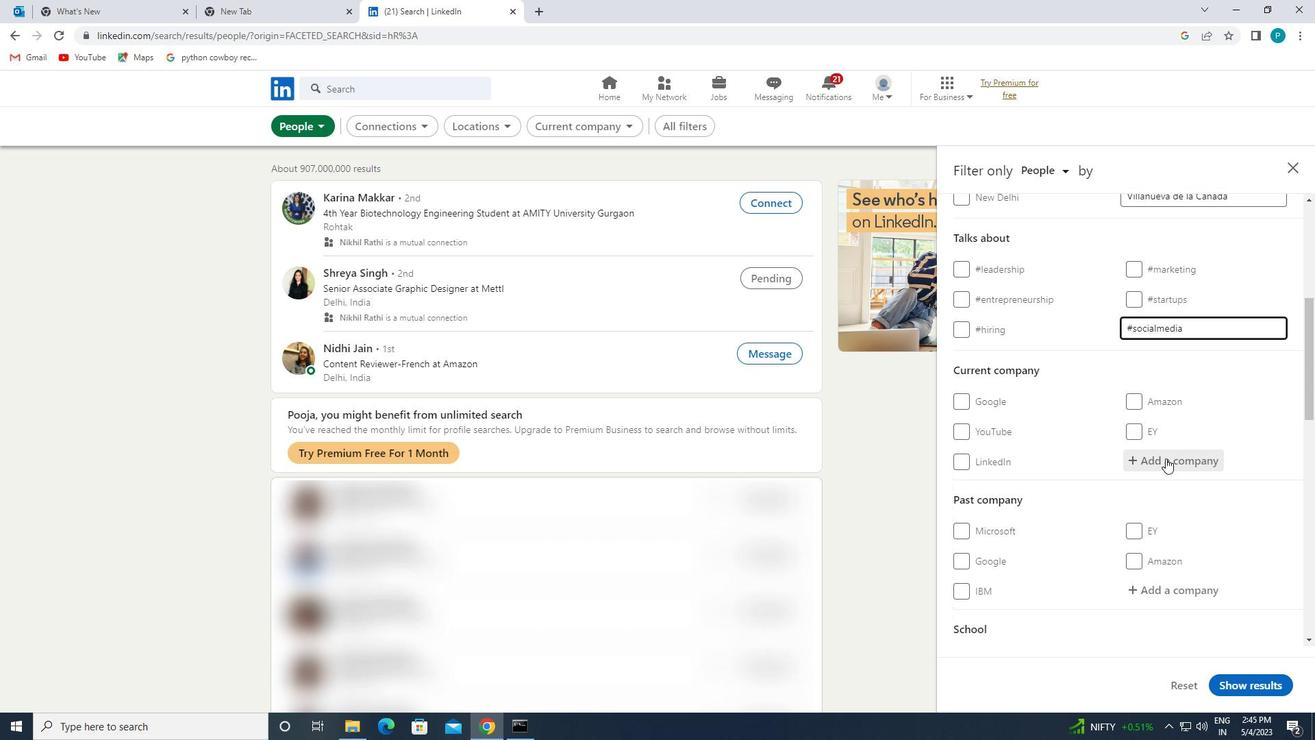 
Action: Mouse scrolled (1166, 457) with delta (0, 0)
Screenshot: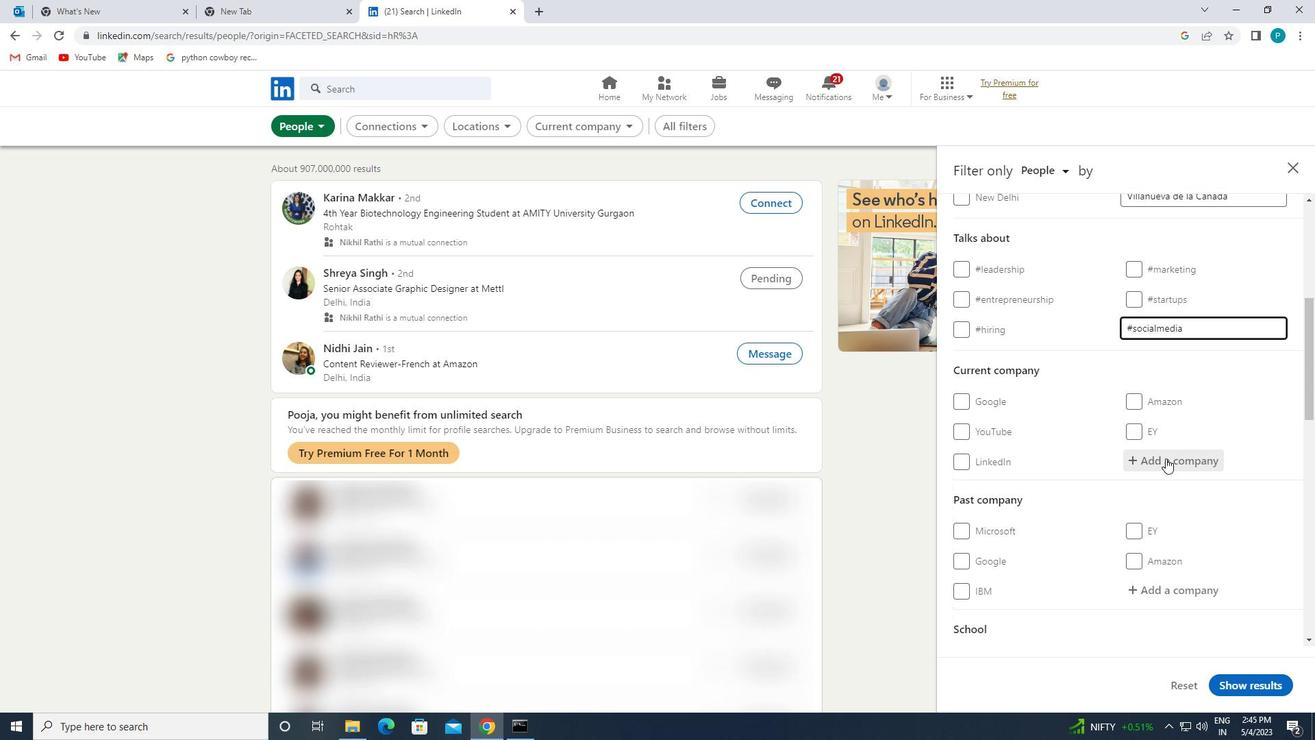 
Action: Mouse moved to (1147, 464)
Screenshot: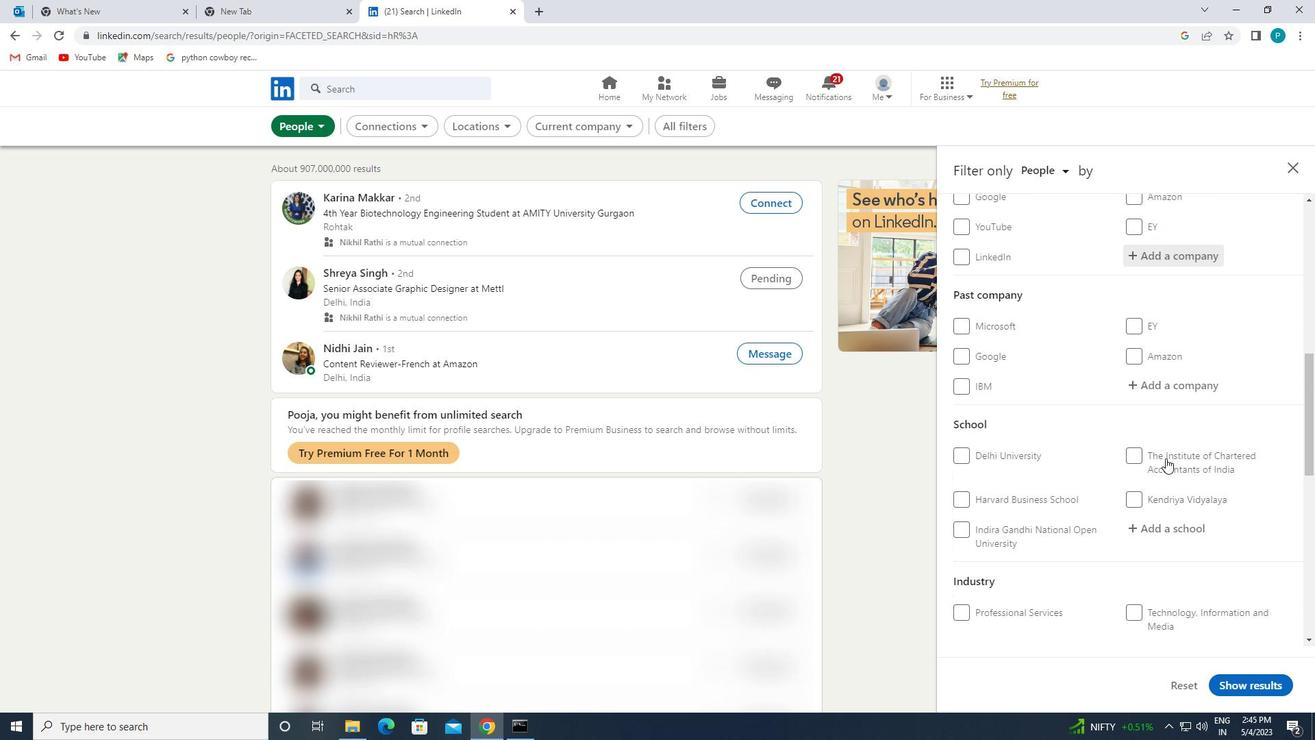 
Action: Mouse scrolled (1147, 463) with delta (0, 0)
Screenshot: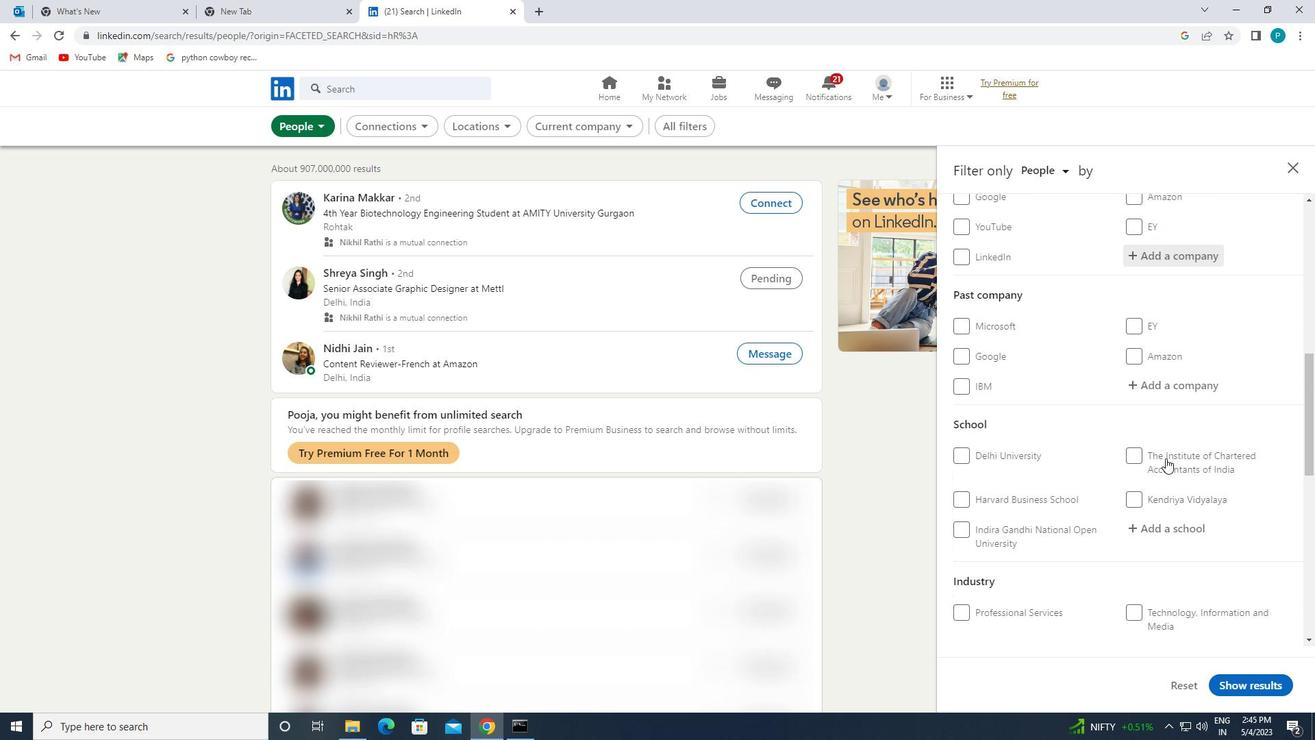 
Action: Mouse moved to (1141, 464)
Screenshot: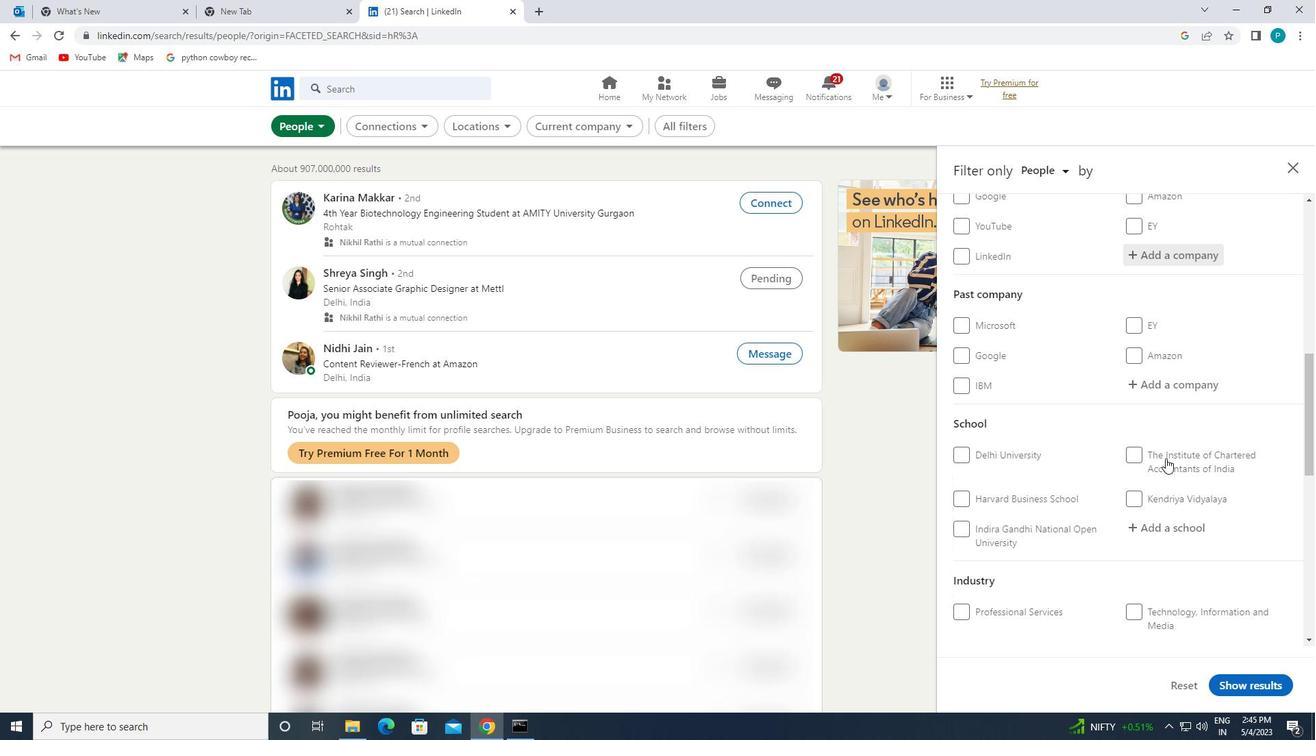 
Action: Mouse scrolled (1141, 463) with delta (0, 0)
Screenshot: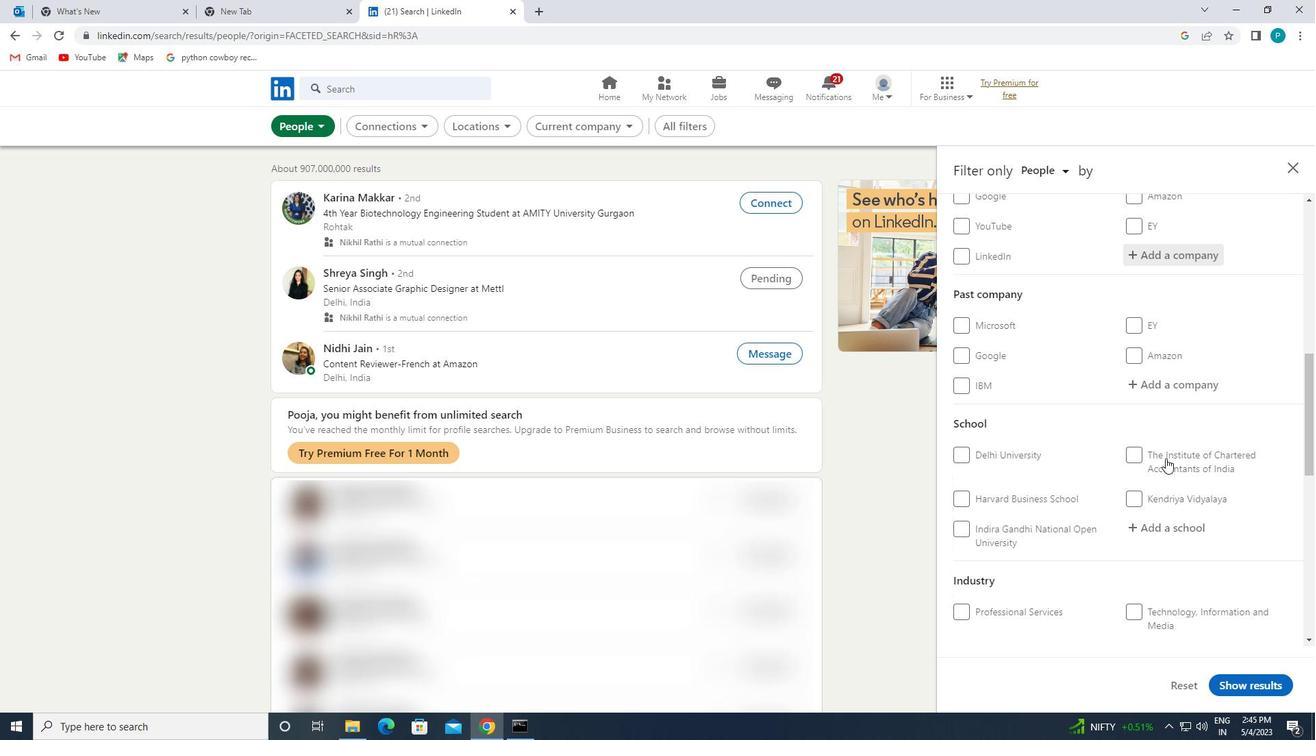 
Action: Mouse moved to (1140, 464)
Screenshot: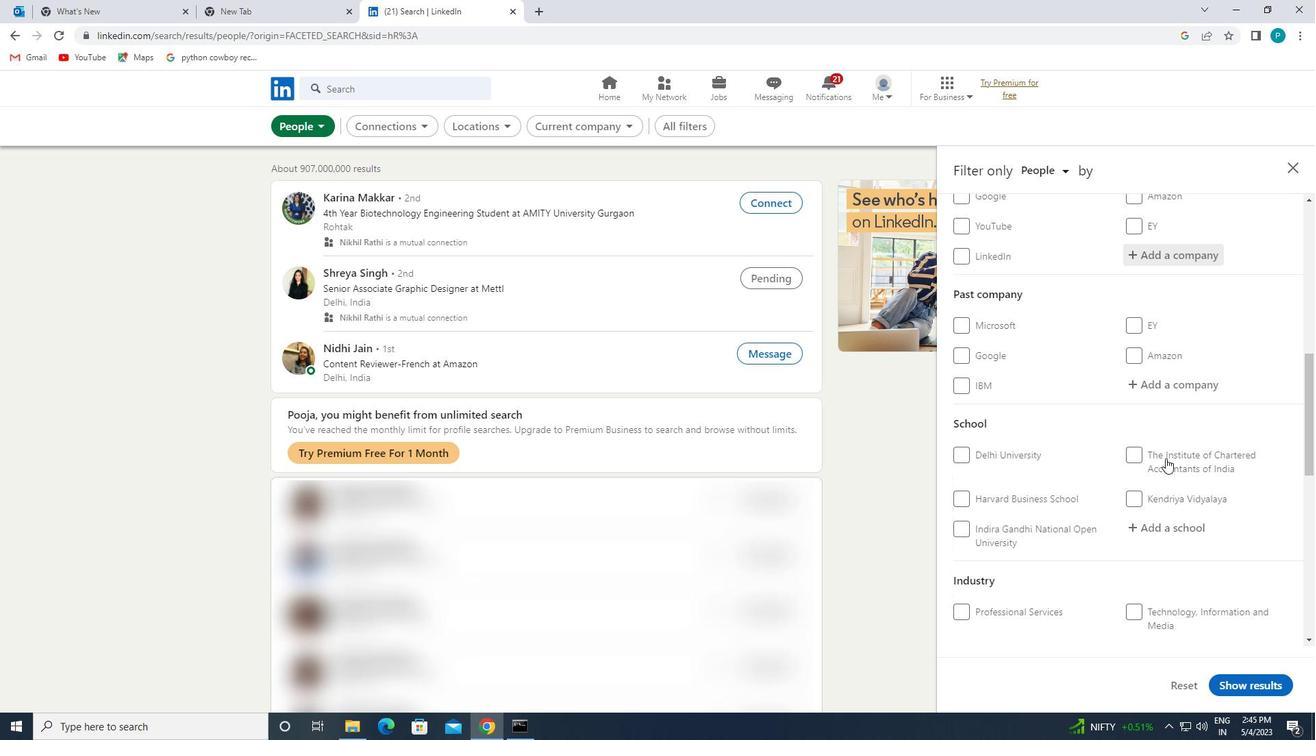 
Action: Mouse scrolled (1140, 463) with delta (0, 0)
Screenshot: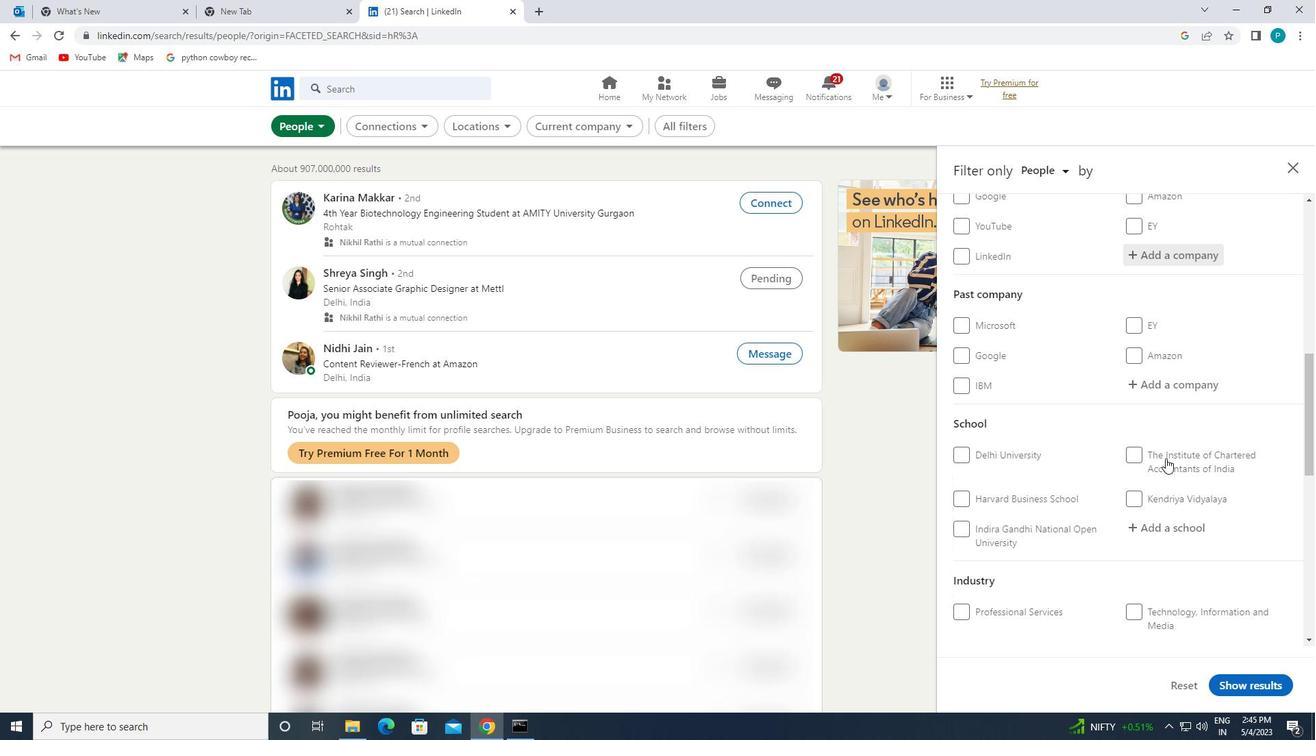 
Action: Mouse moved to (1099, 448)
Screenshot: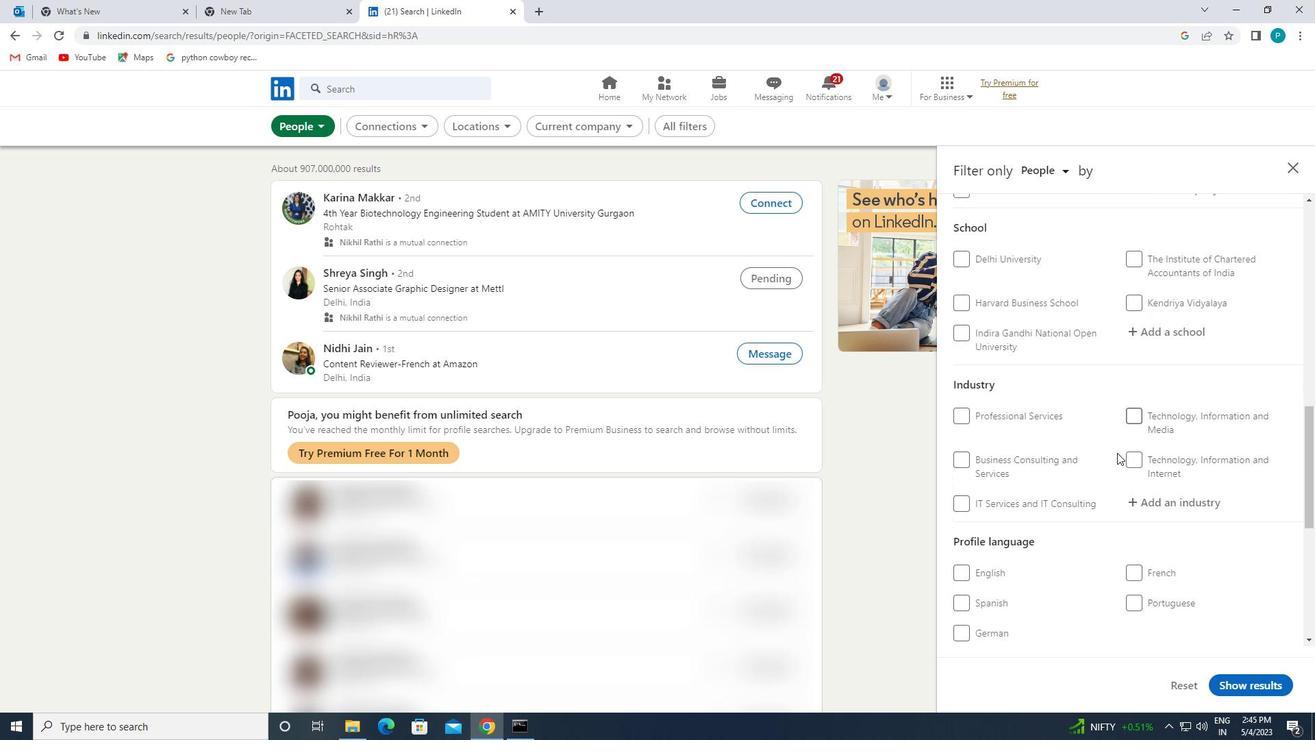 
Action: Mouse scrolled (1099, 447) with delta (0, 0)
Screenshot: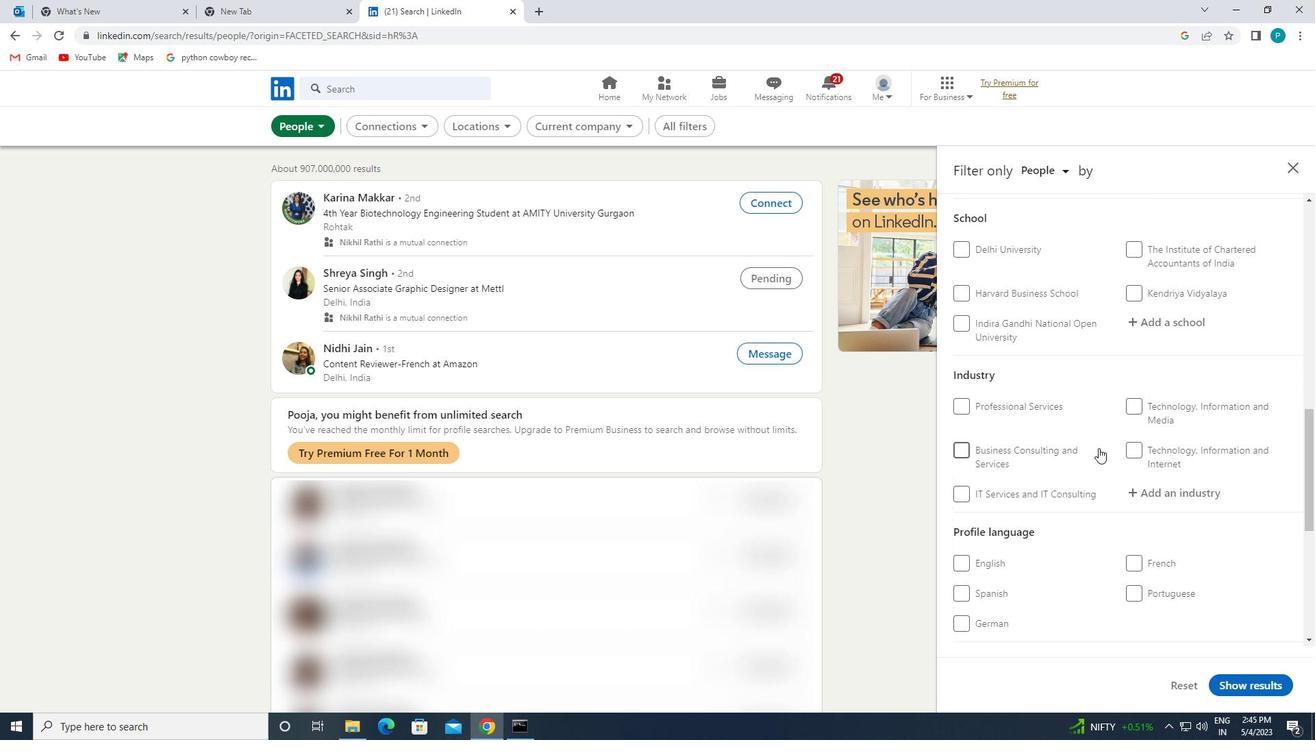 
Action: Mouse moved to (1039, 437)
Screenshot: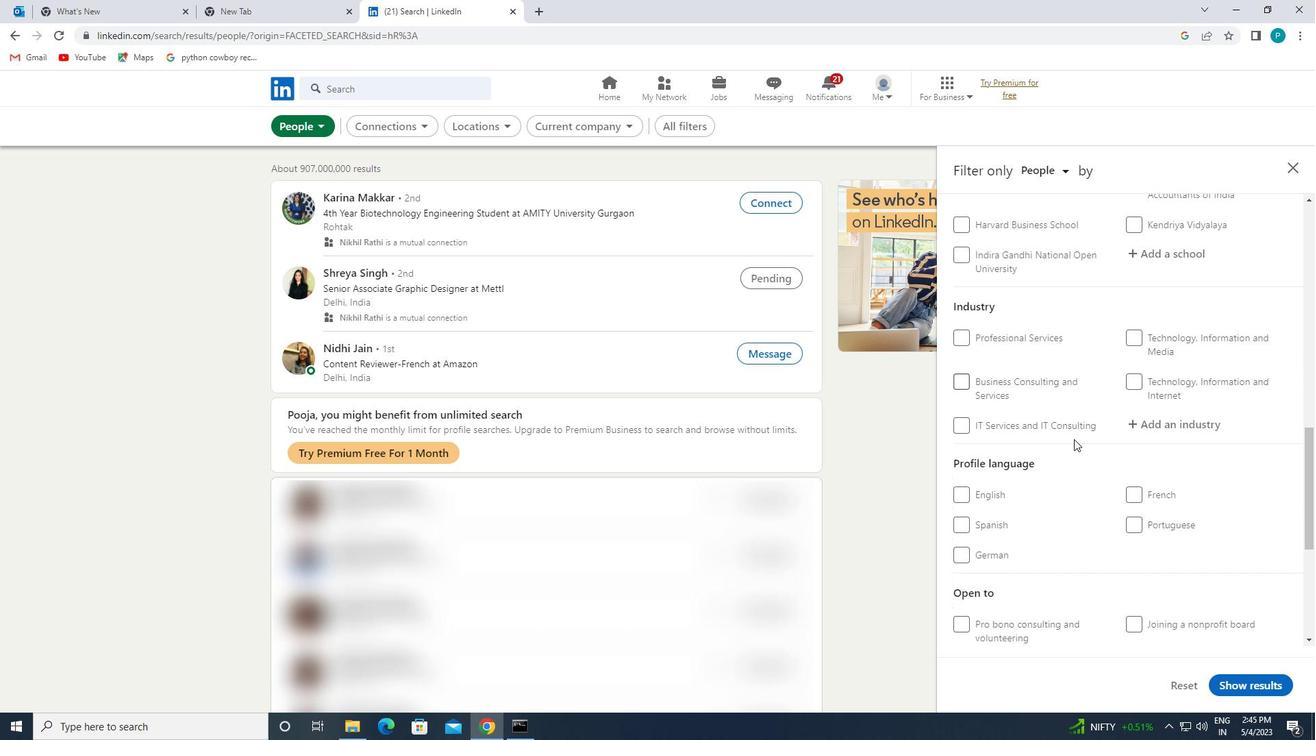 
Action: Mouse scrolled (1039, 437) with delta (0, 0)
Screenshot: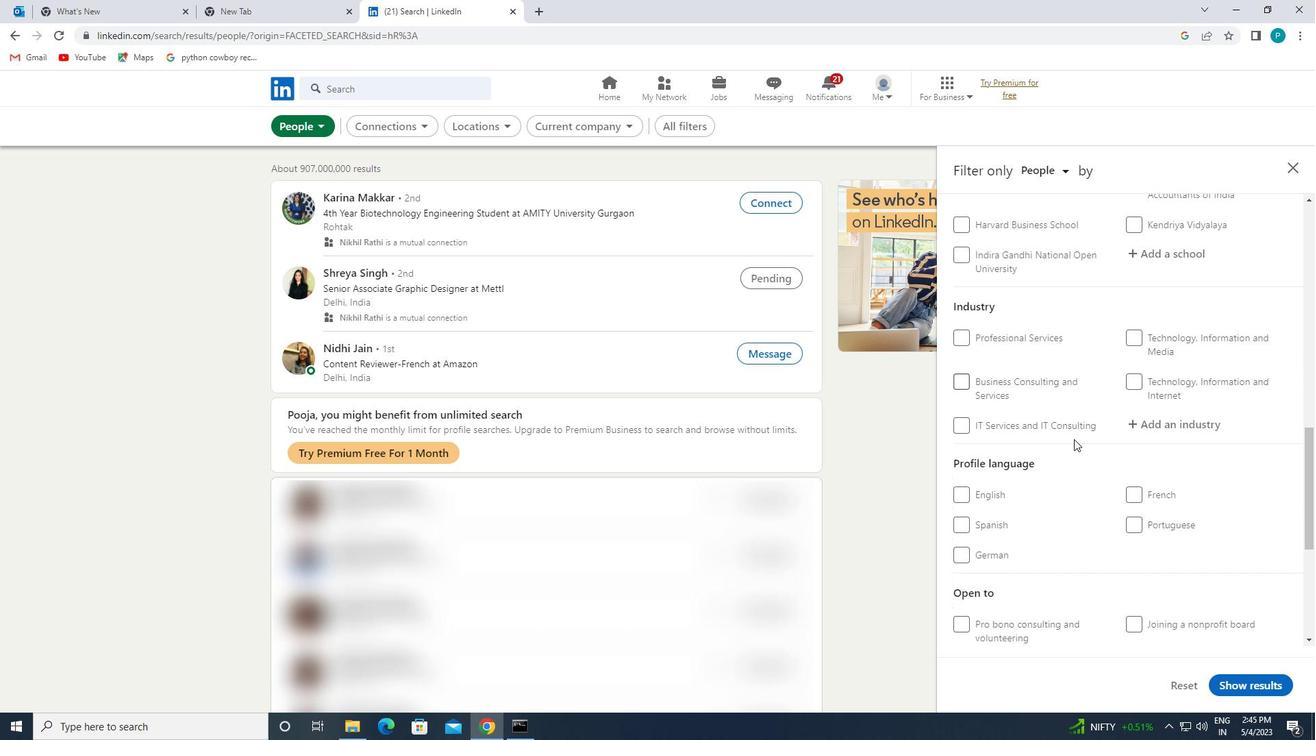 
Action: Mouse scrolled (1039, 437) with delta (0, 0)
Screenshot: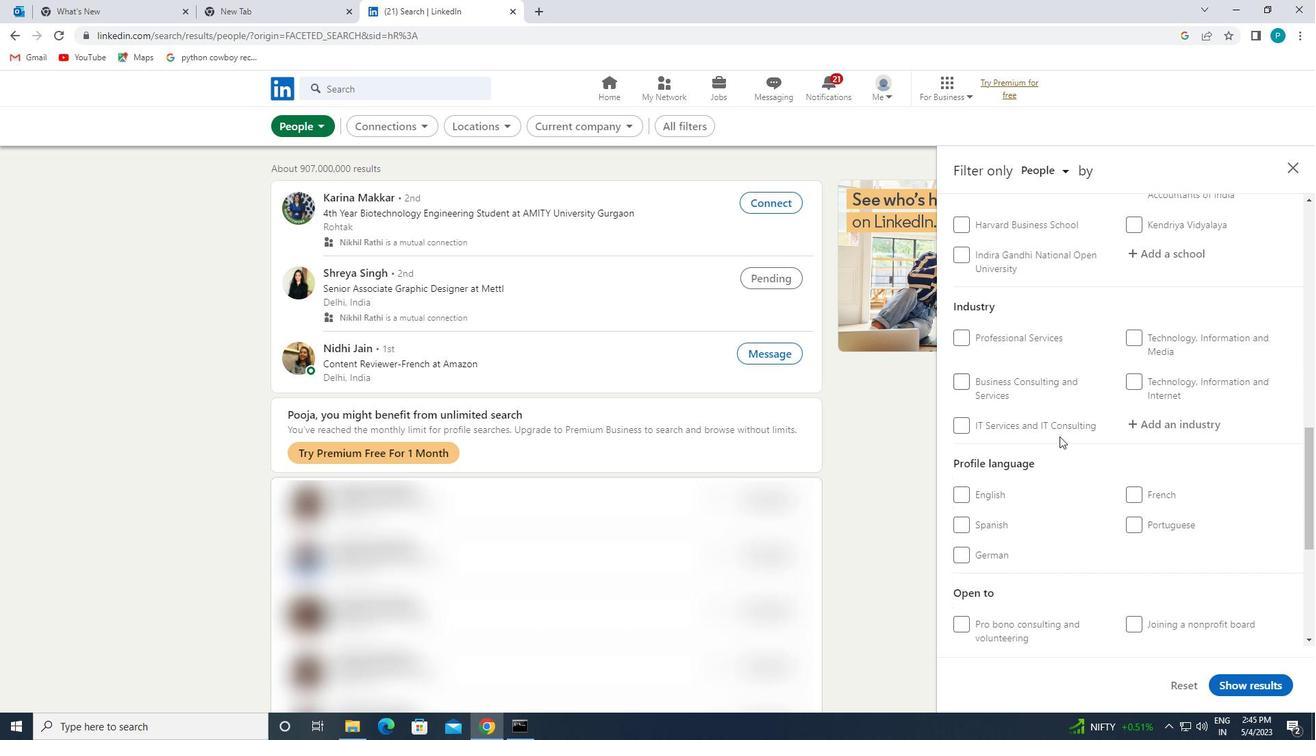 
Action: Mouse moved to (986, 363)
Screenshot: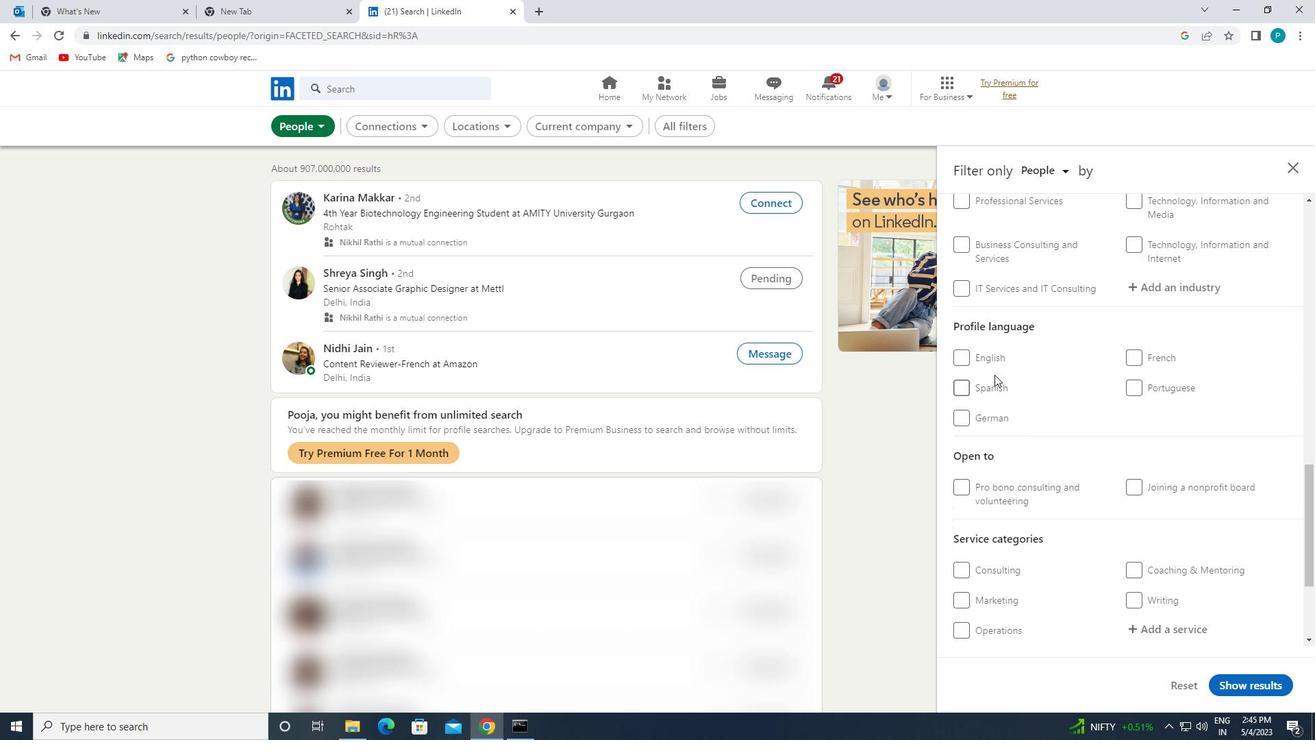 
Action: Mouse pressed left at (986, 363)
Screenshot: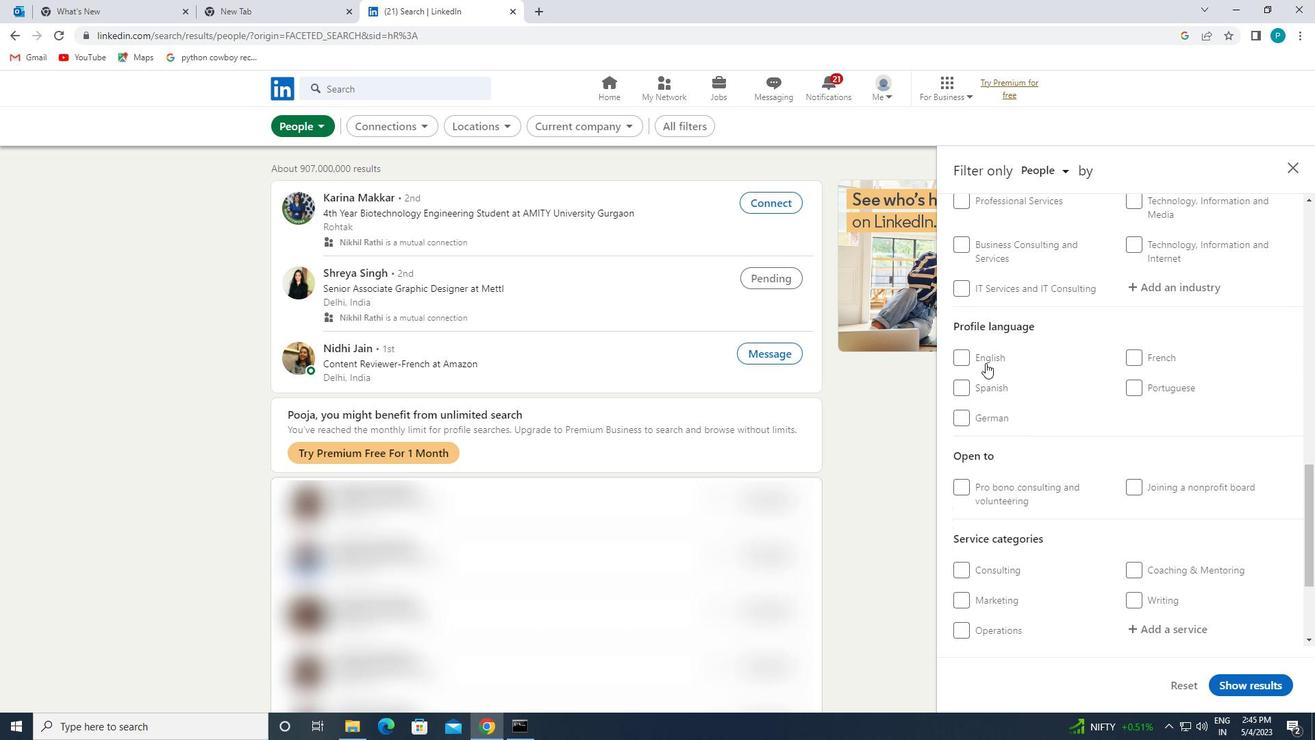 
Action: Mouse moved to (1102, 364)
Screenshot: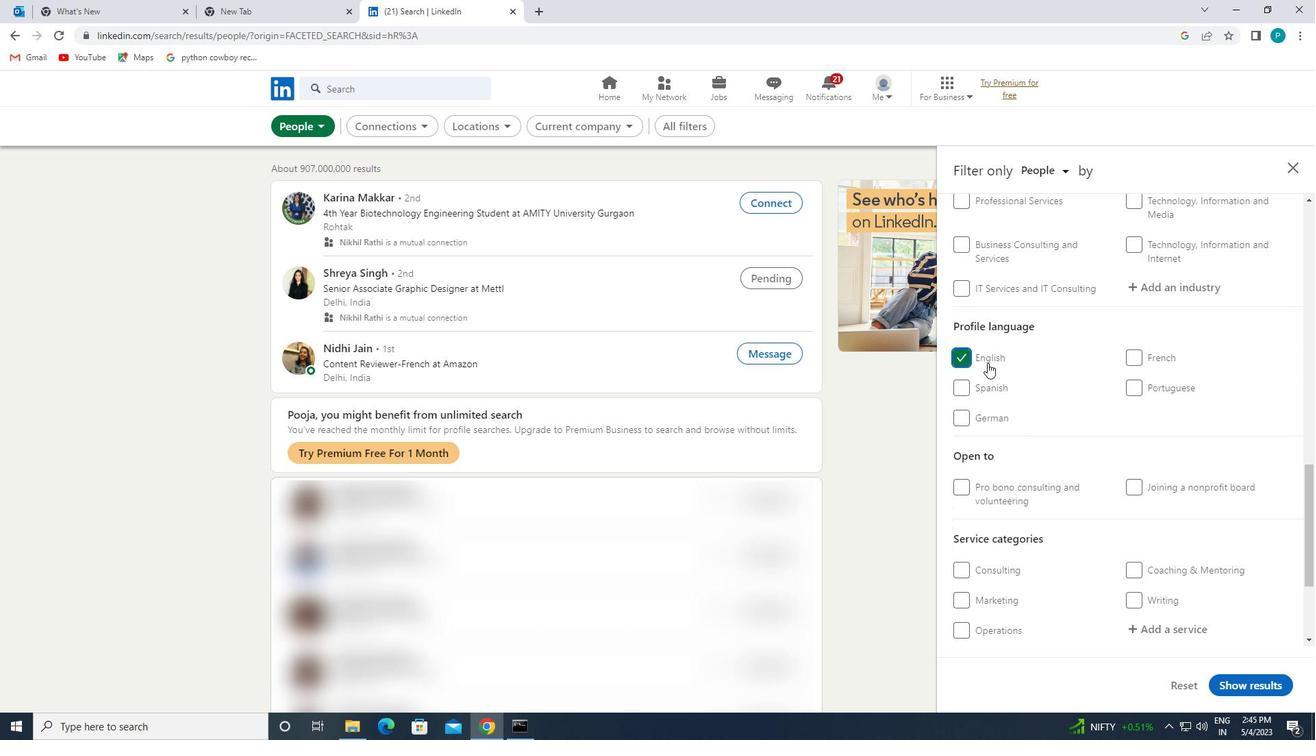 
Action: Mouse scrolled (1102, 365) with delta (0, 0)
Screenshot: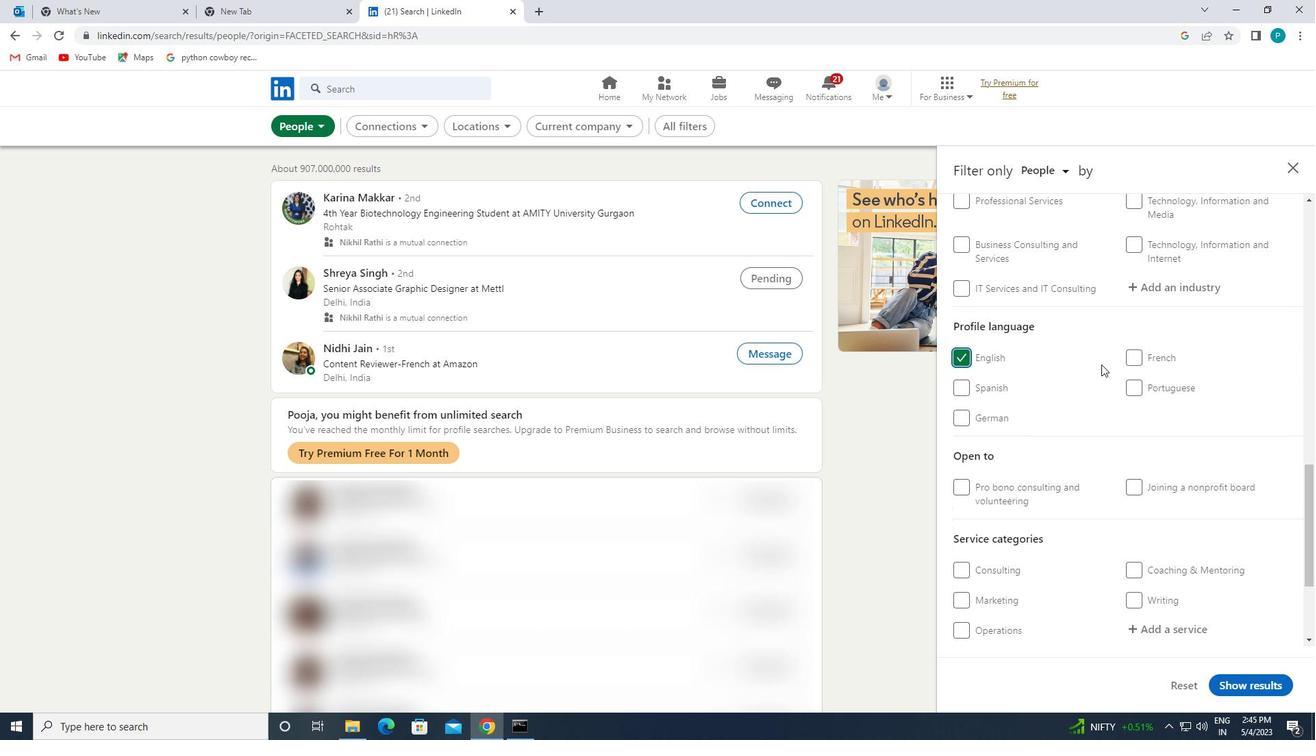 
Action: Mouse scrolled (1102, 365) with delta (0, 0)
Screenshot: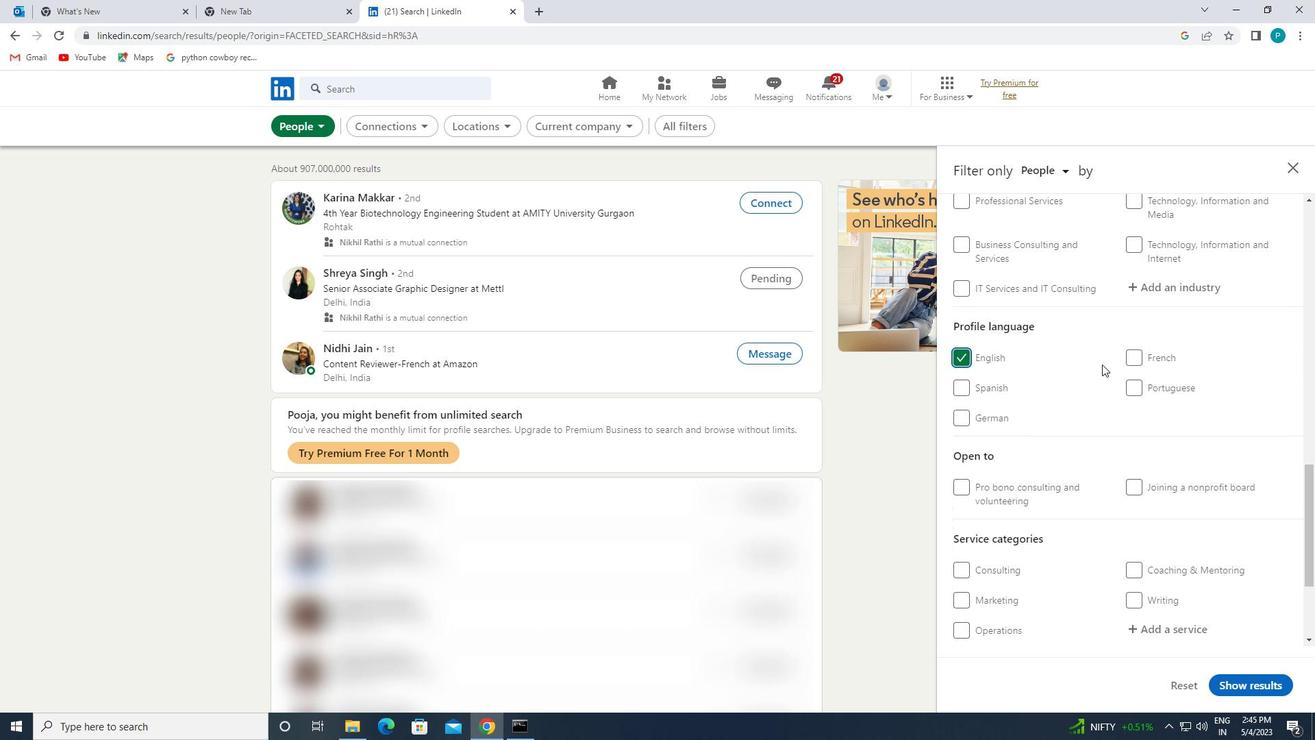 
Action: Mouse moved to (1109, 374)
Screenshot: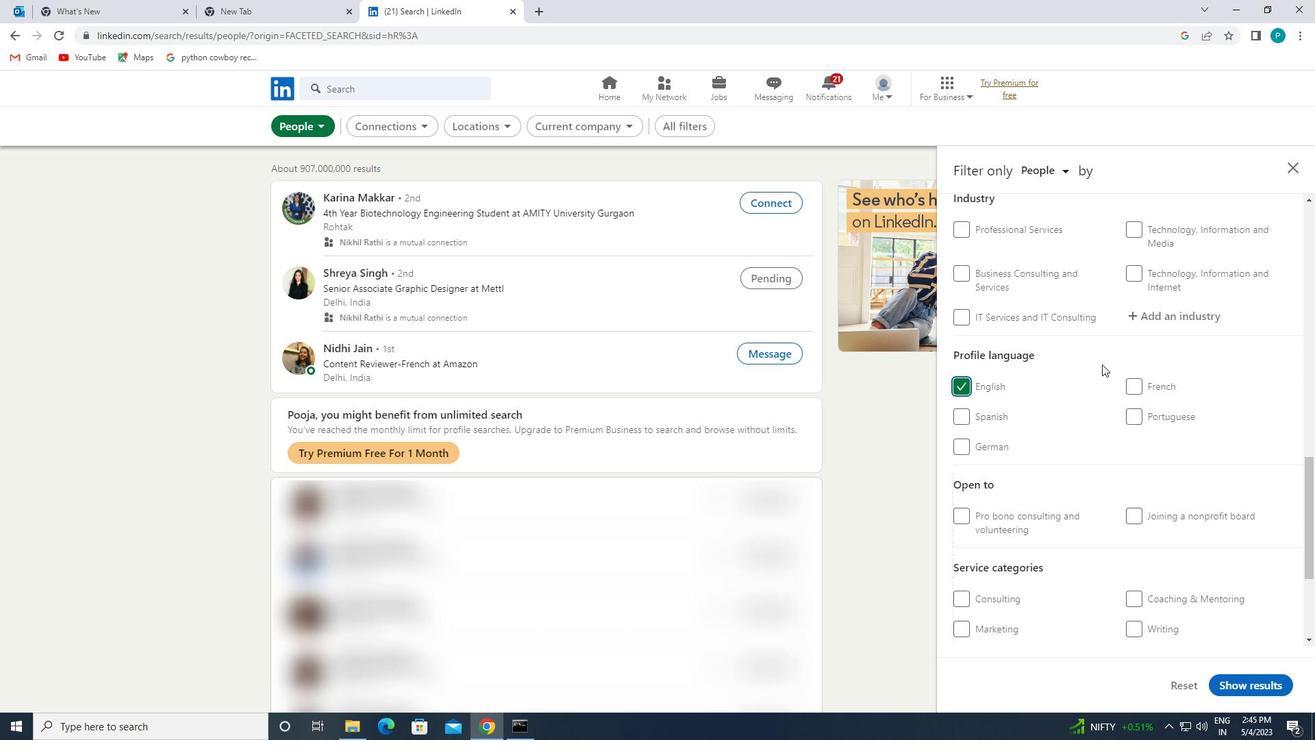 
Action: Mouse scrolled (1109, 375) with delta (0, 0)
Screenshot: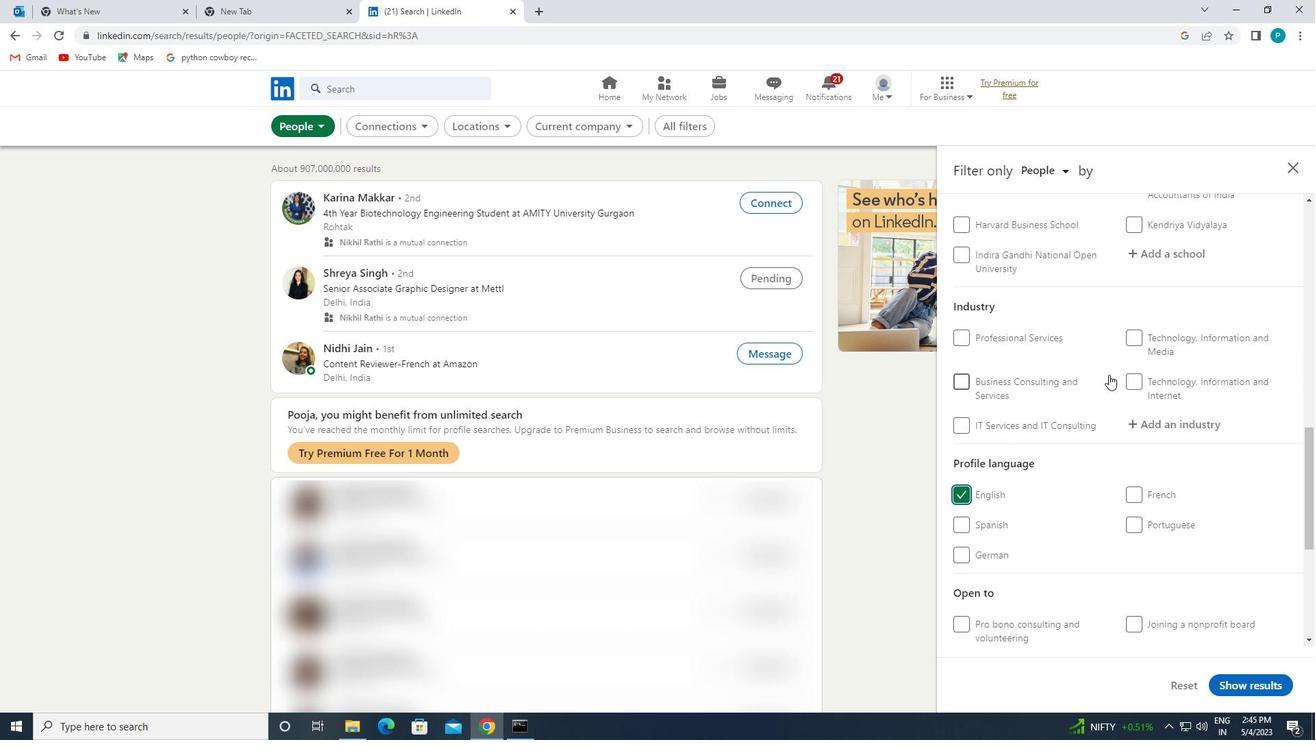 
Action: Mouse moved to (1184, 405)
Screenshot: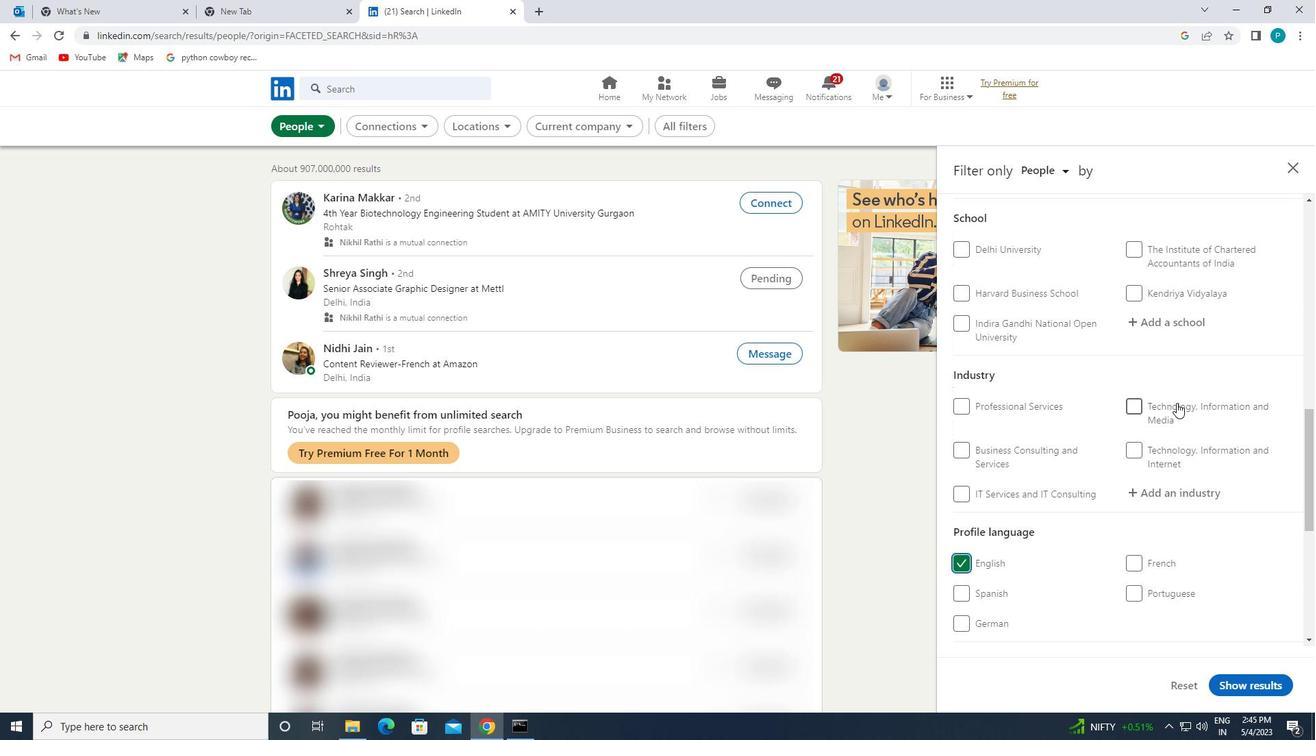 
Action: Mouse scrolled (1184, 406) with delta (0, 0)
Screenshot: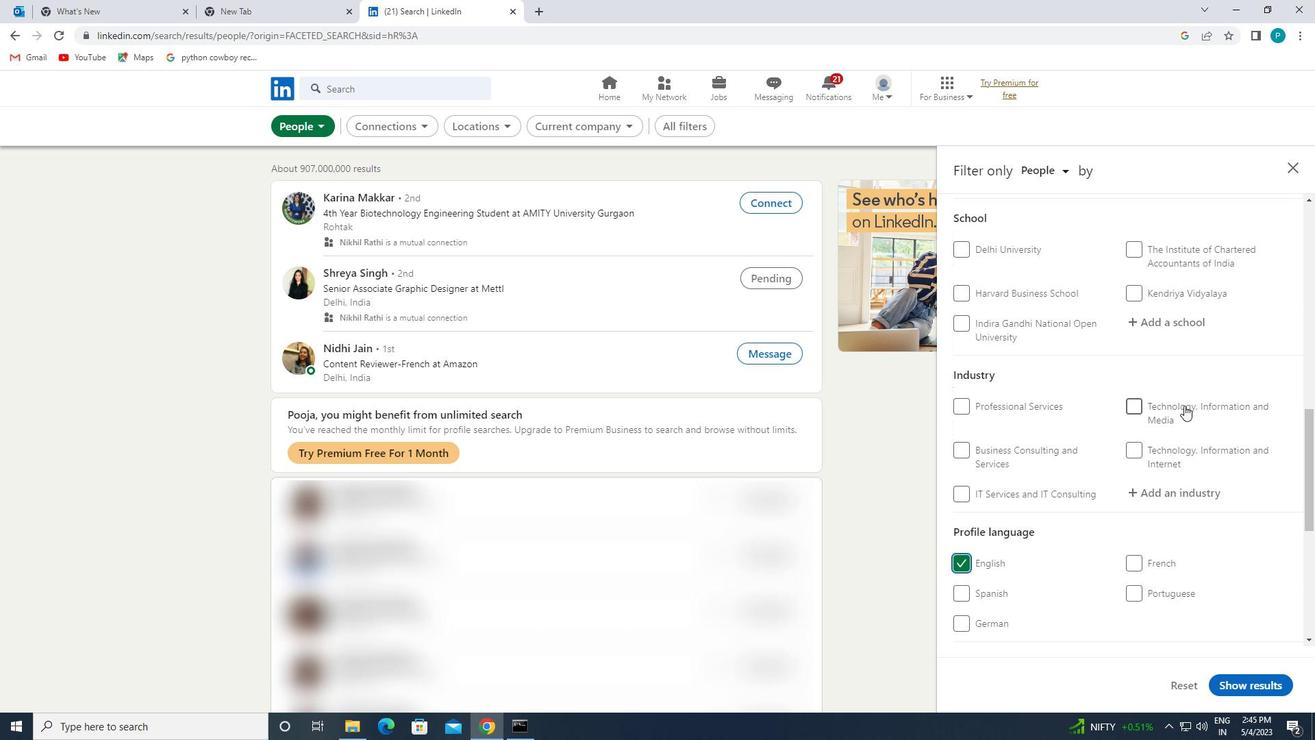 
Action: Mouse scrolled (1184, 406) with delta (0, 0)
Screenshot: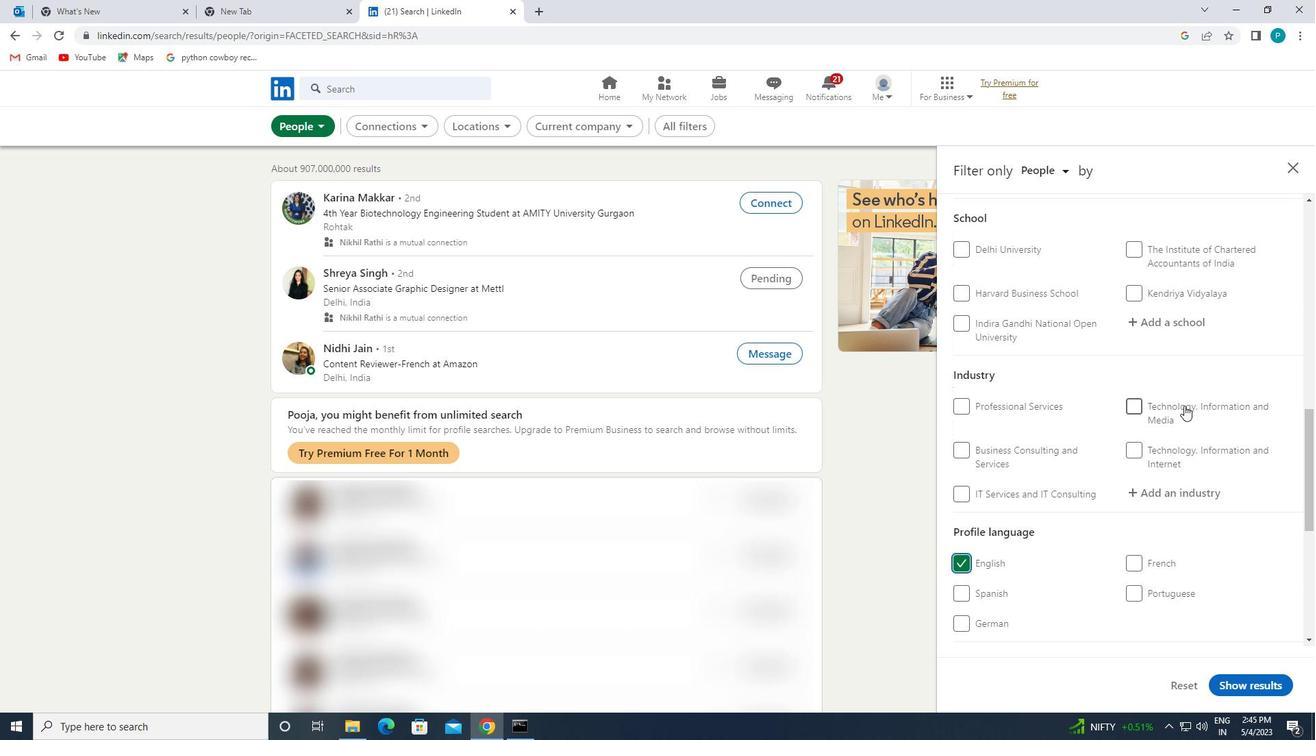 
Action: Mouse moved to (1177, 387)
Screenshot: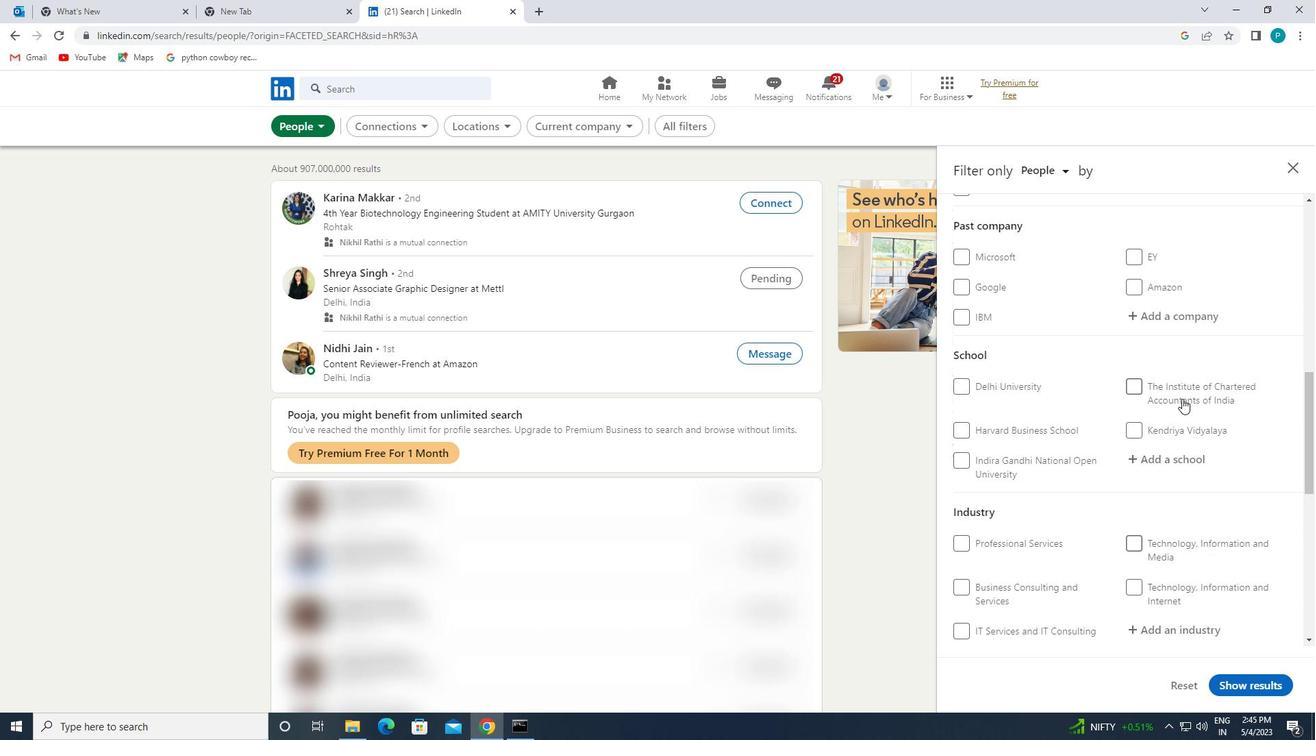 
Action: Mouse scrolled (1177, 388) with delta (0, 0)
Screenshot: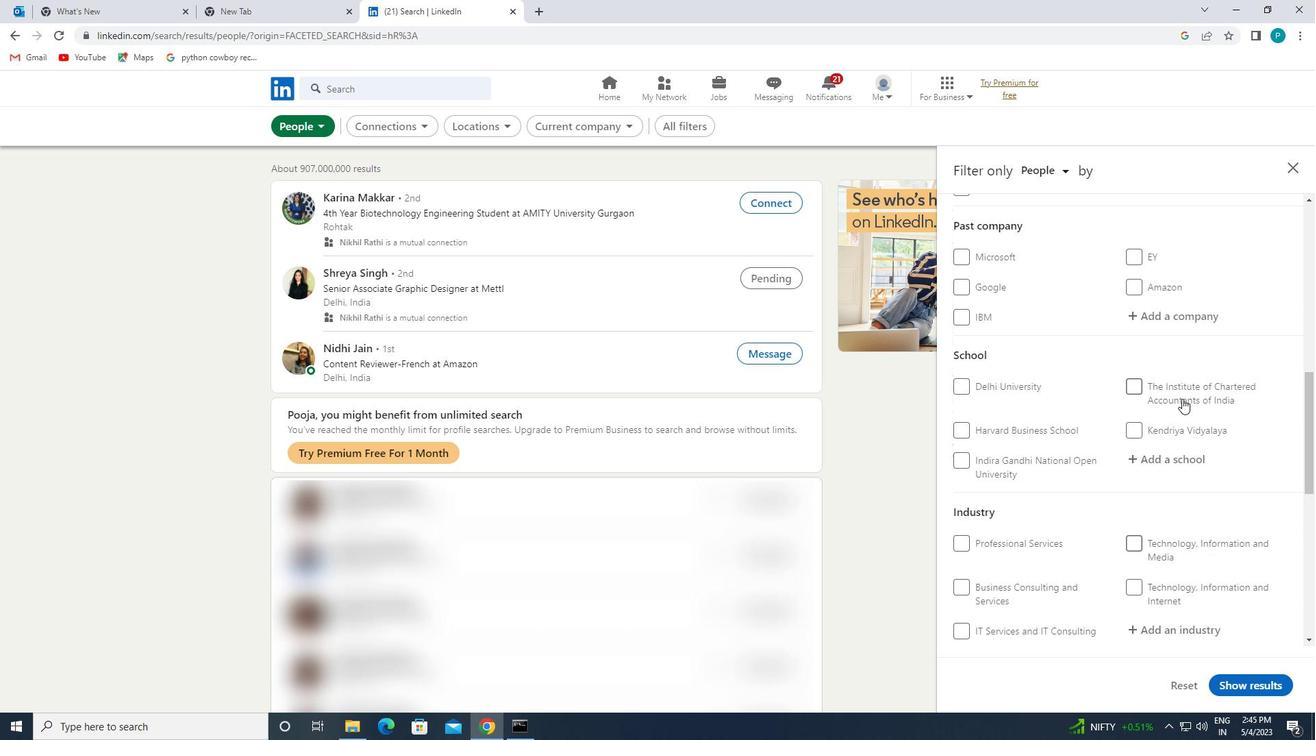 
Action: Mouse moved to (1176, 386)
Screenshot: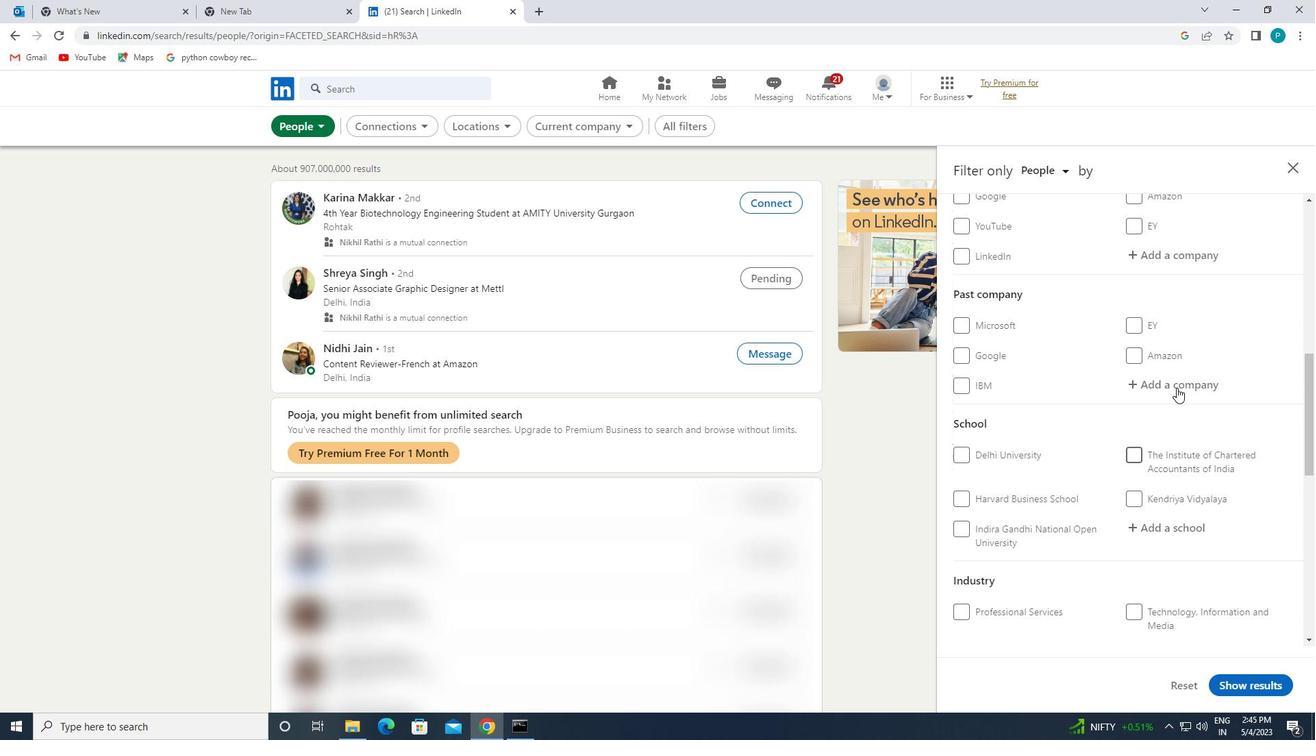 
Action: Mouse scrolled (1176, 387) with delta (0, 0)
Screenshot: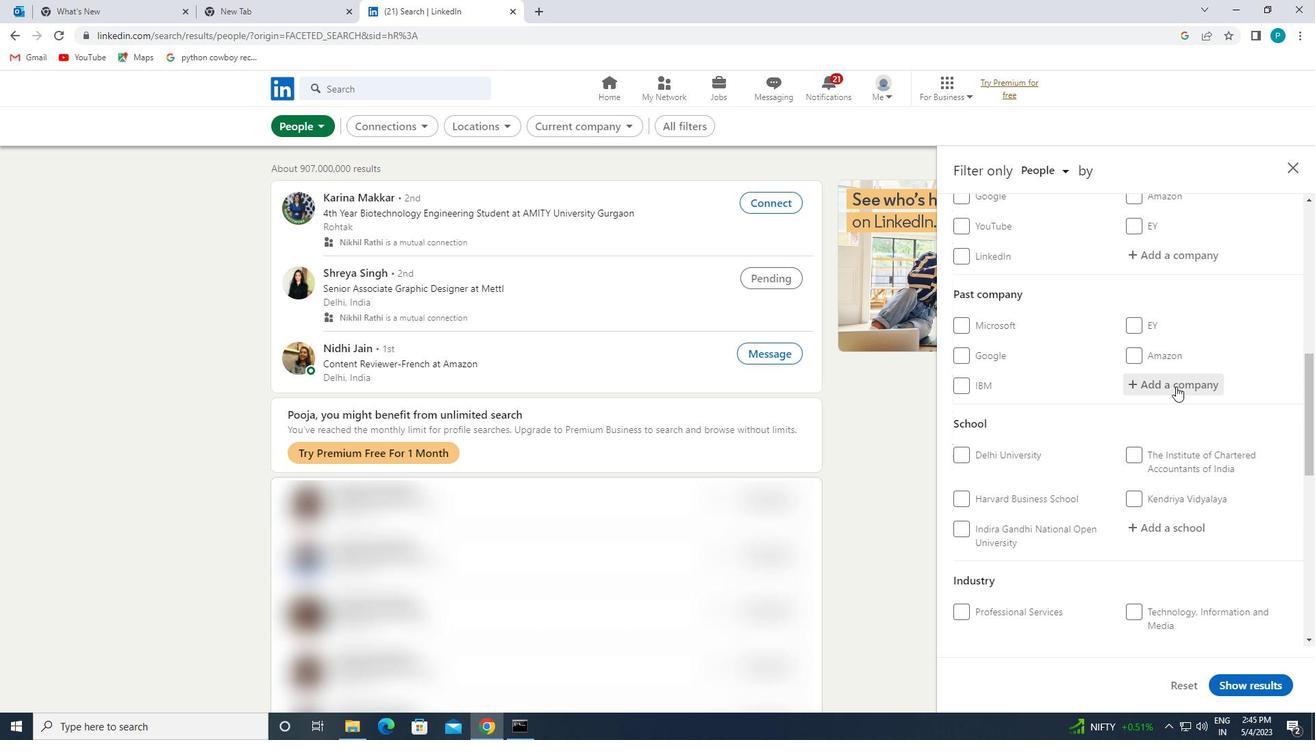 
Action: Mouse scrolled (1176, 387) with delta (0, 0)
Screenshot: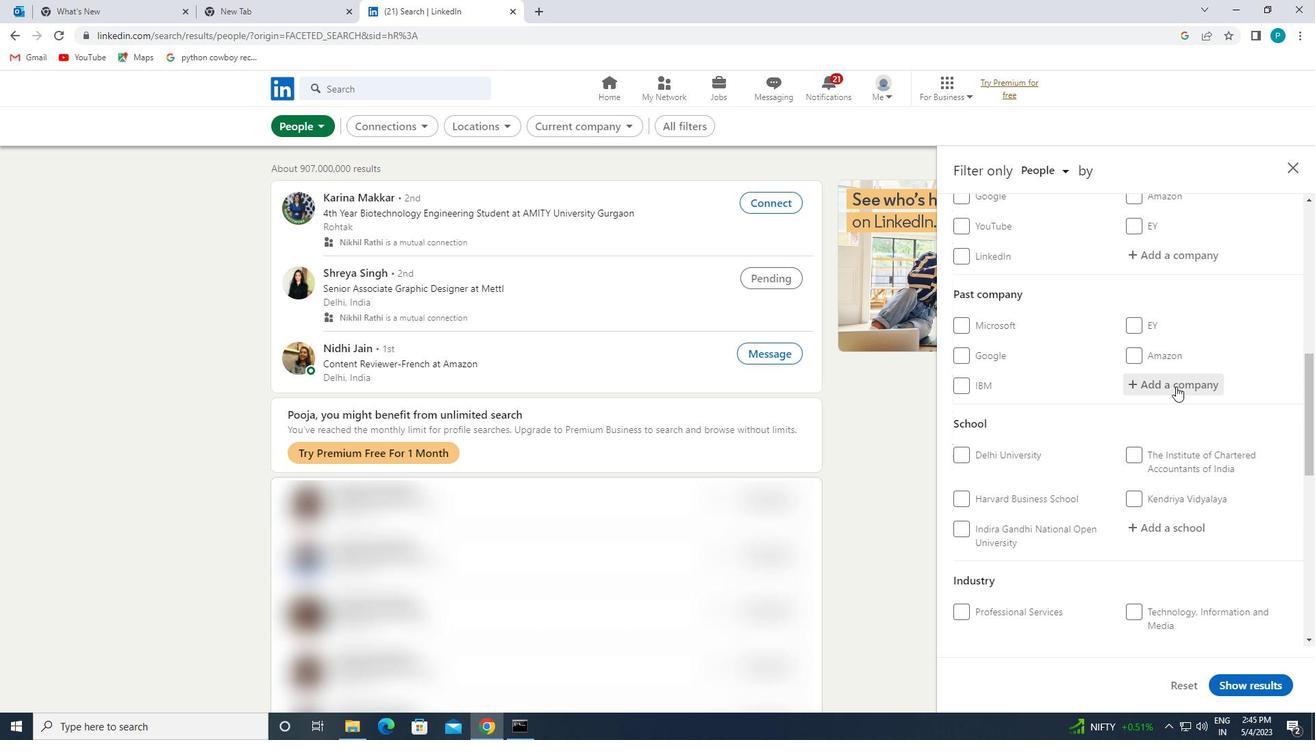 
Action: Mouse moved to (1177, 392)
Screenshot: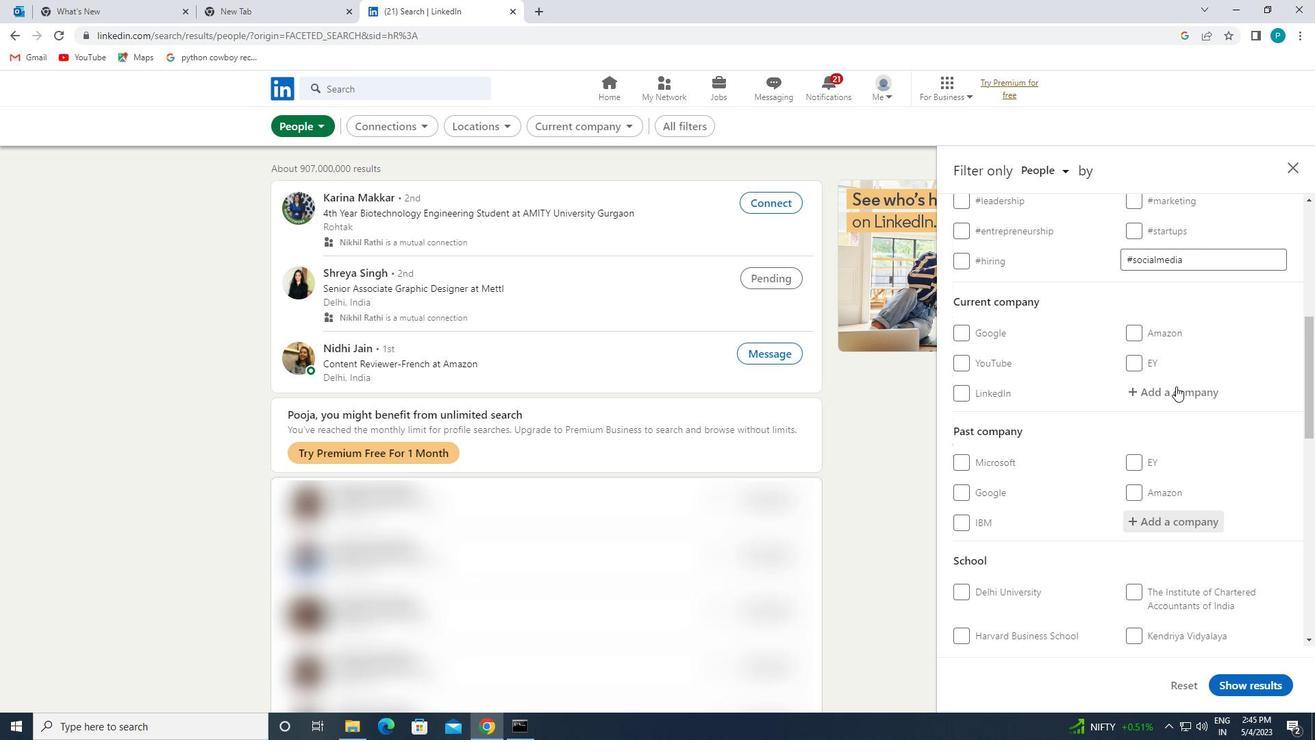
Action: Mouse pressed left at (1177, 392)
Screenshot: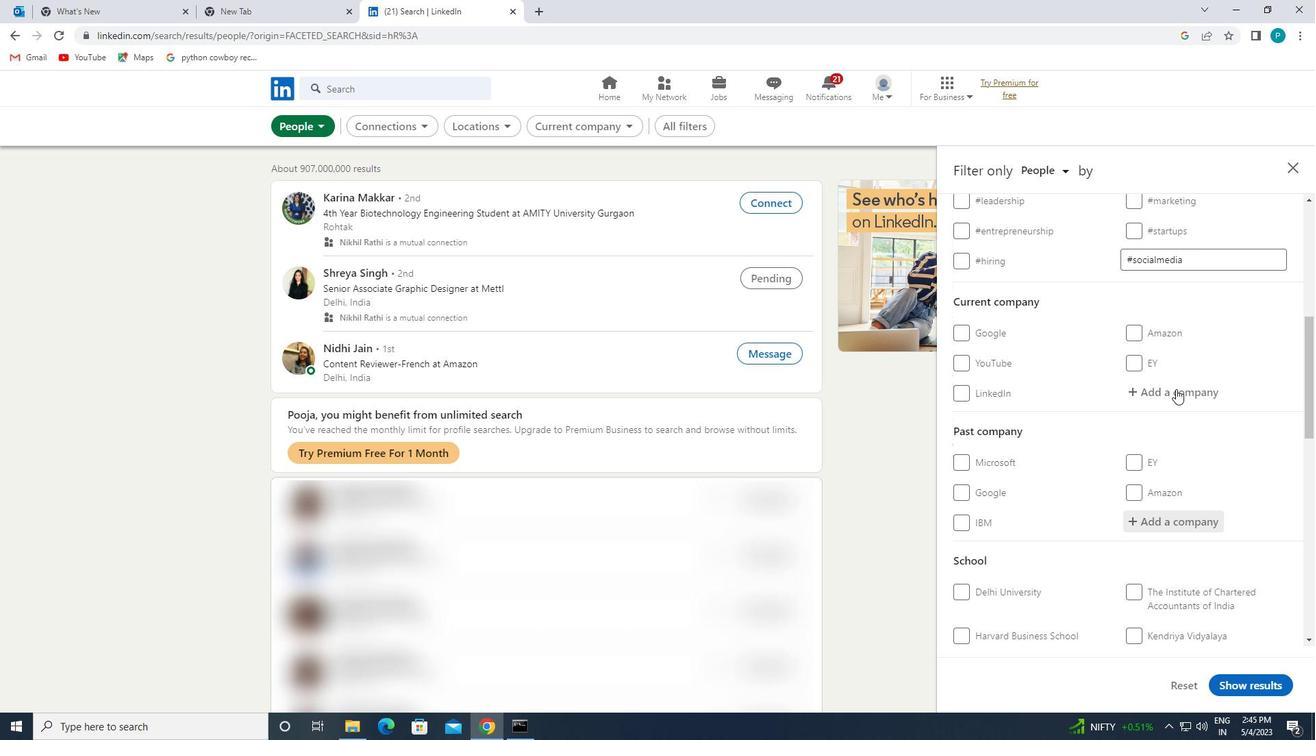 
Action: Key pressed <Key.caps_lock>M<Key.caps_lock>ARUTI
Screenshot: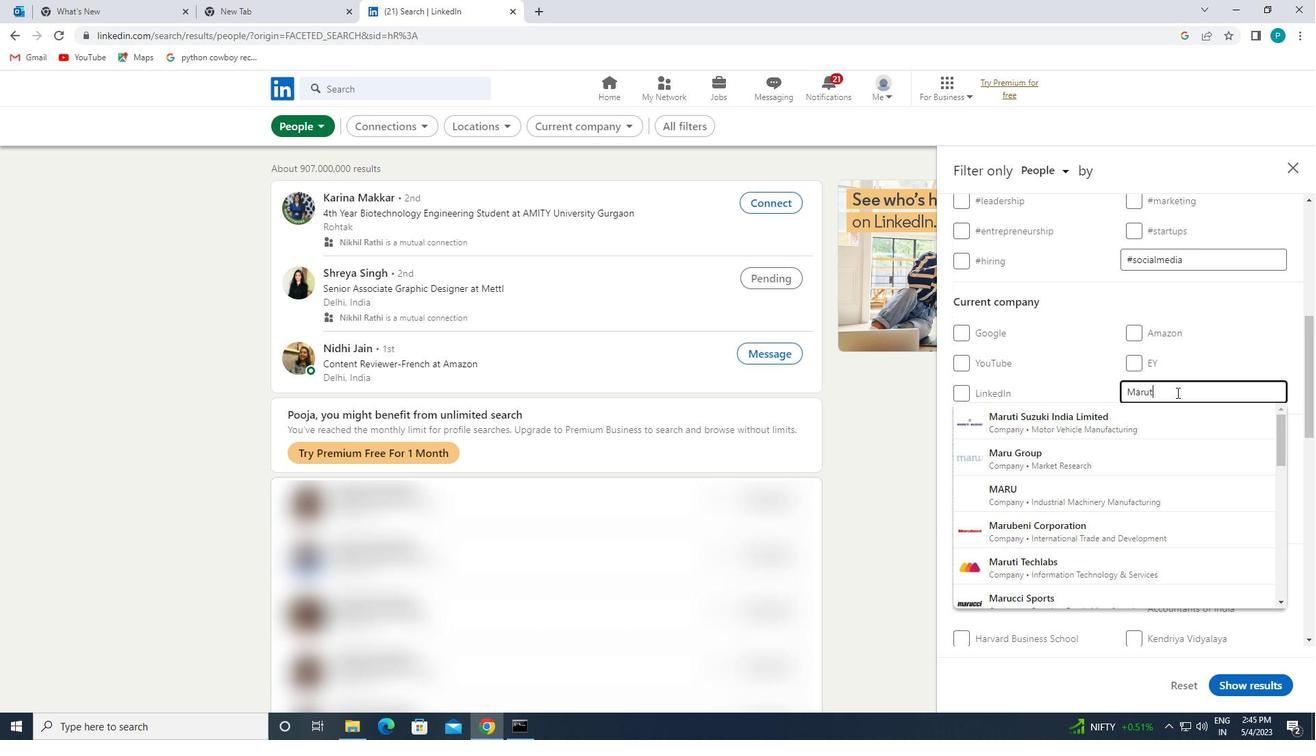 
Action: Mouse moved to (1163, 423)
Screenshot: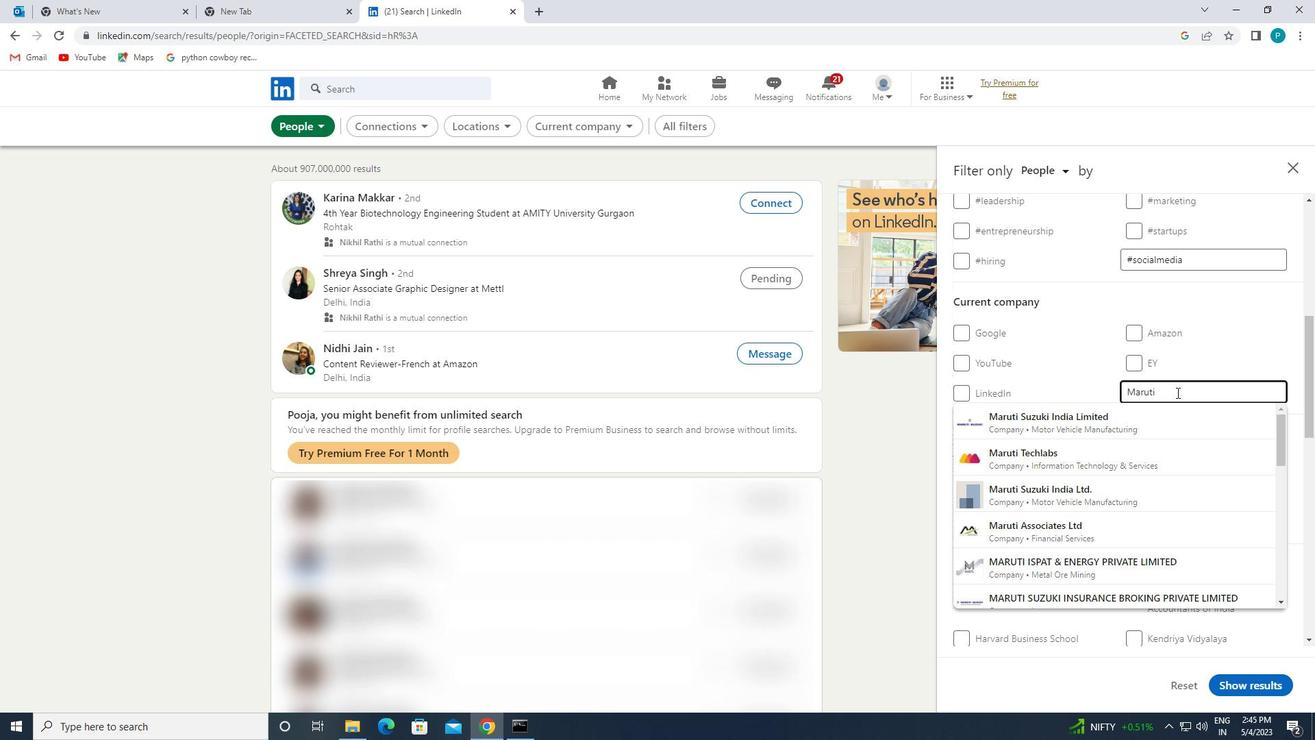 
Action: Mouse pressed left at (1163, 423)
Screenshot: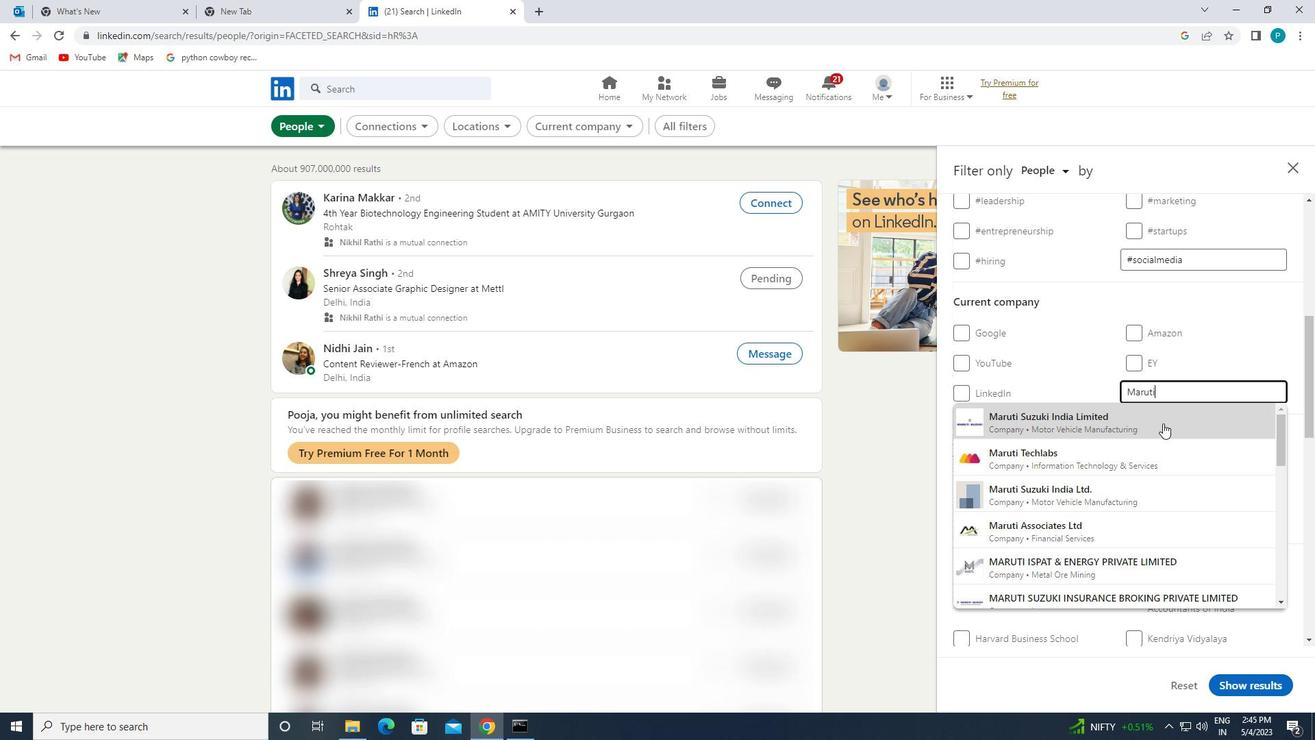 
Action: Mouse moved to (1164, 452)
Screenshot: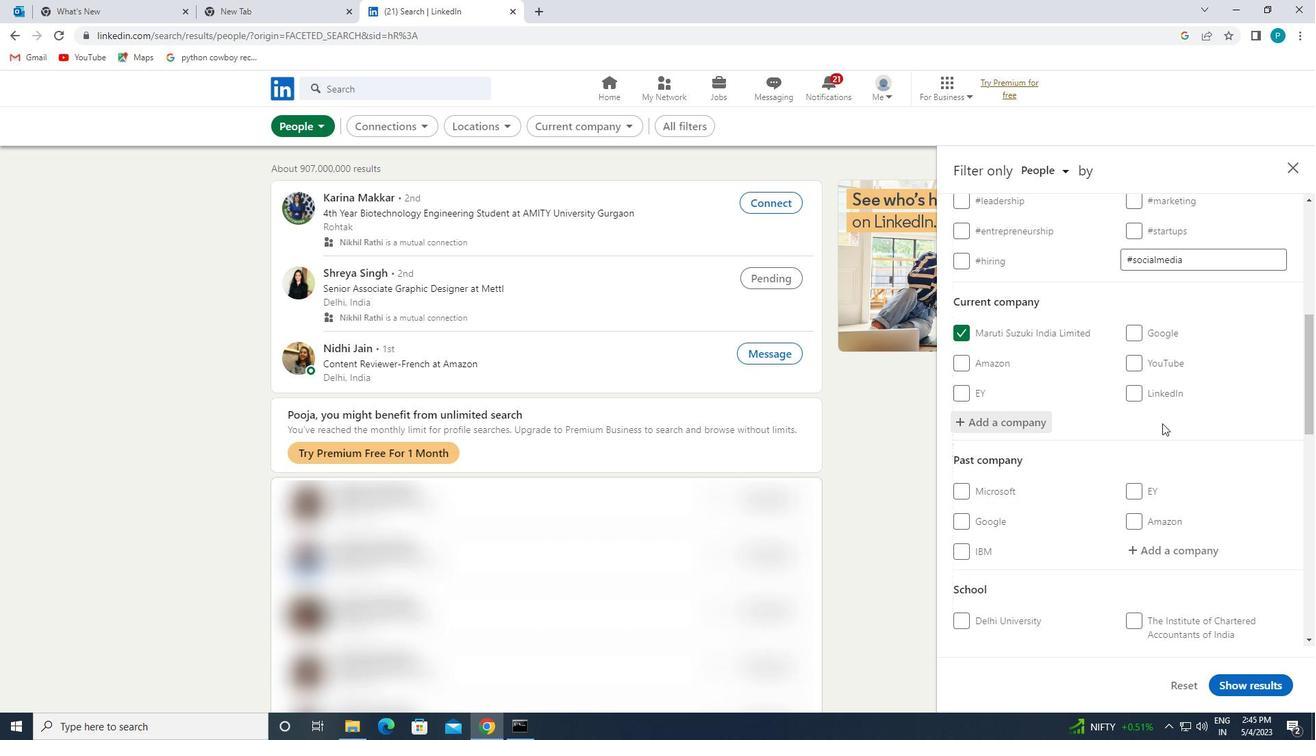 
Action: Mouse scrolled (1164, 452) with delta (0, 0)
Screenshot: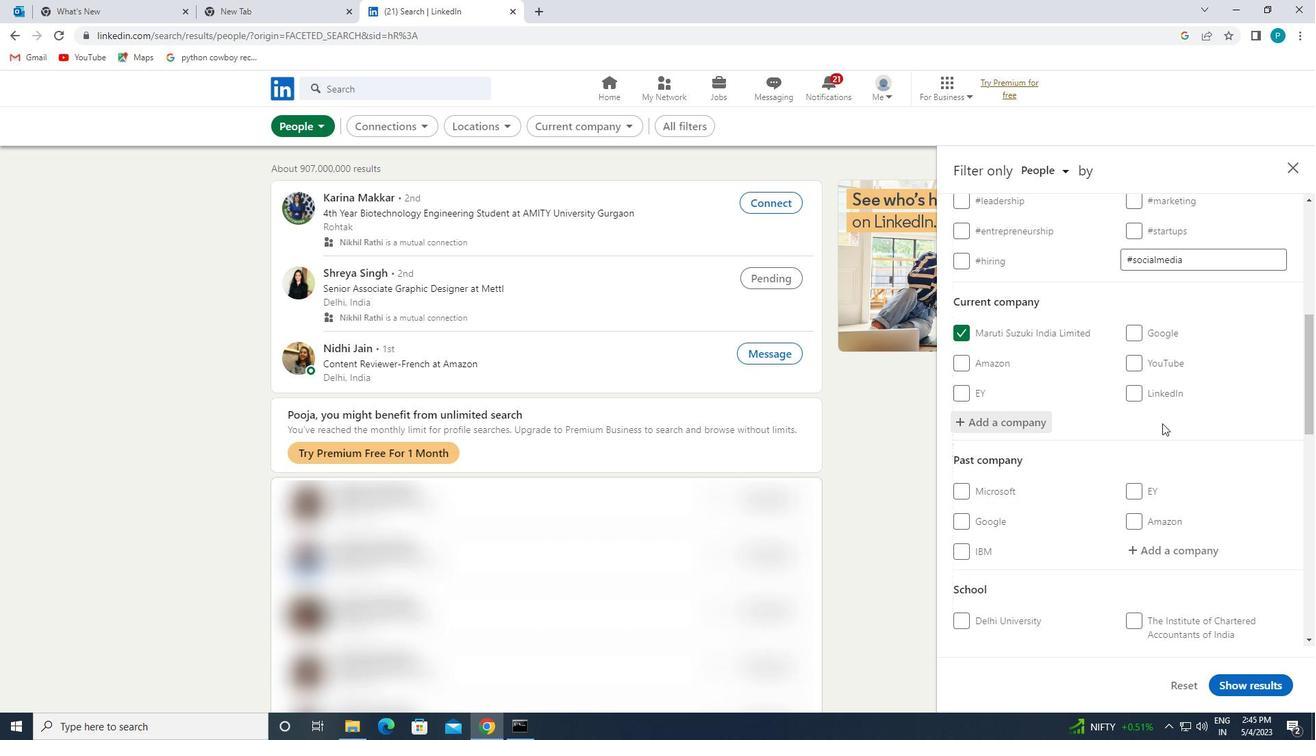 
Action: Mouse moved to (1165, 453)
Screenshot: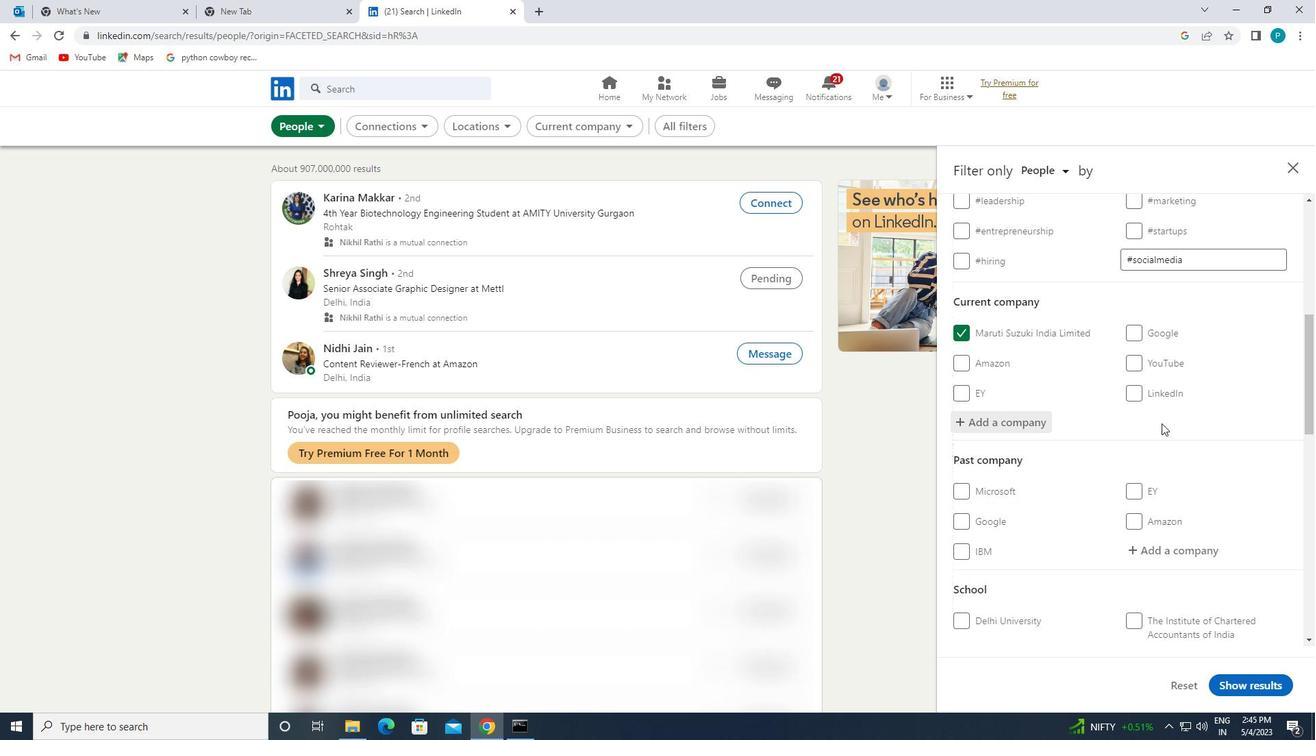 
Action: Mouse scrolled (1165, 452) with delta (0, 0)
Screenshot: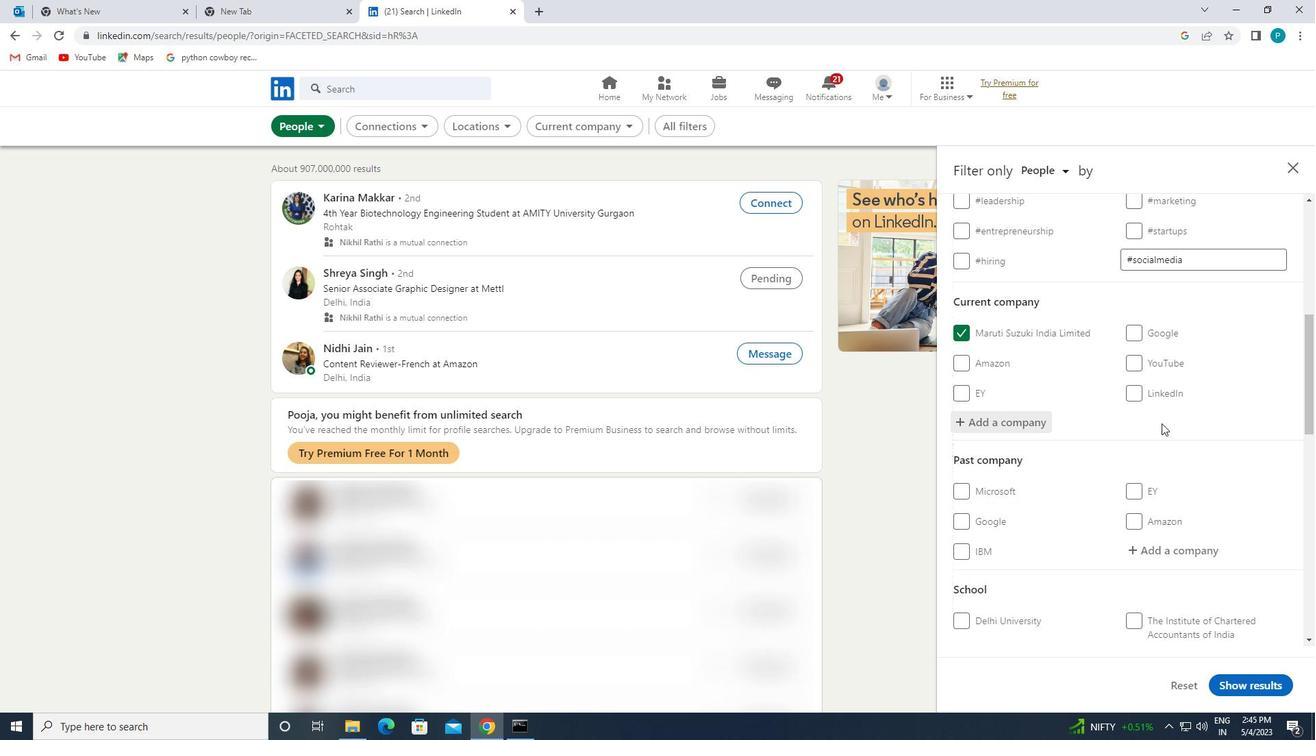 
Action: Mouse moved to (1165, 436)
Screenshot: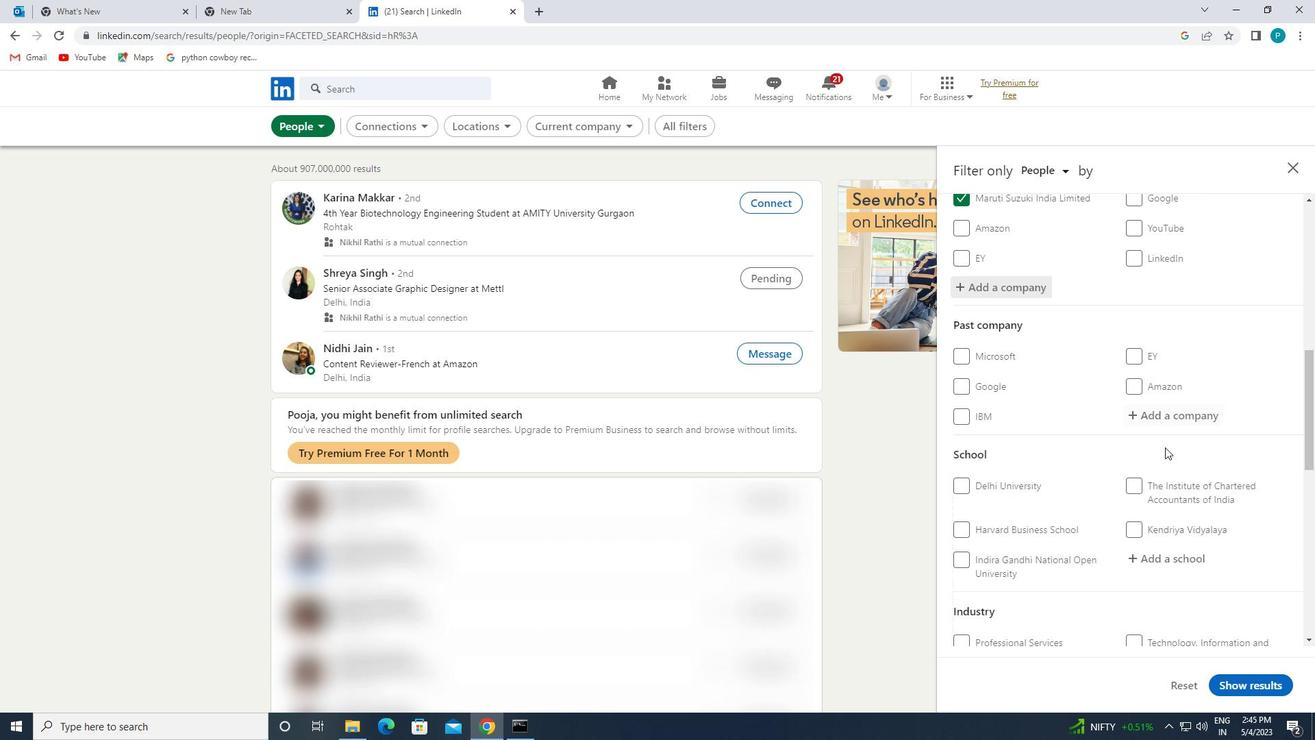 
Action: Mouse scrolled (1165, 435) with delta (0, 0)
Screenshot: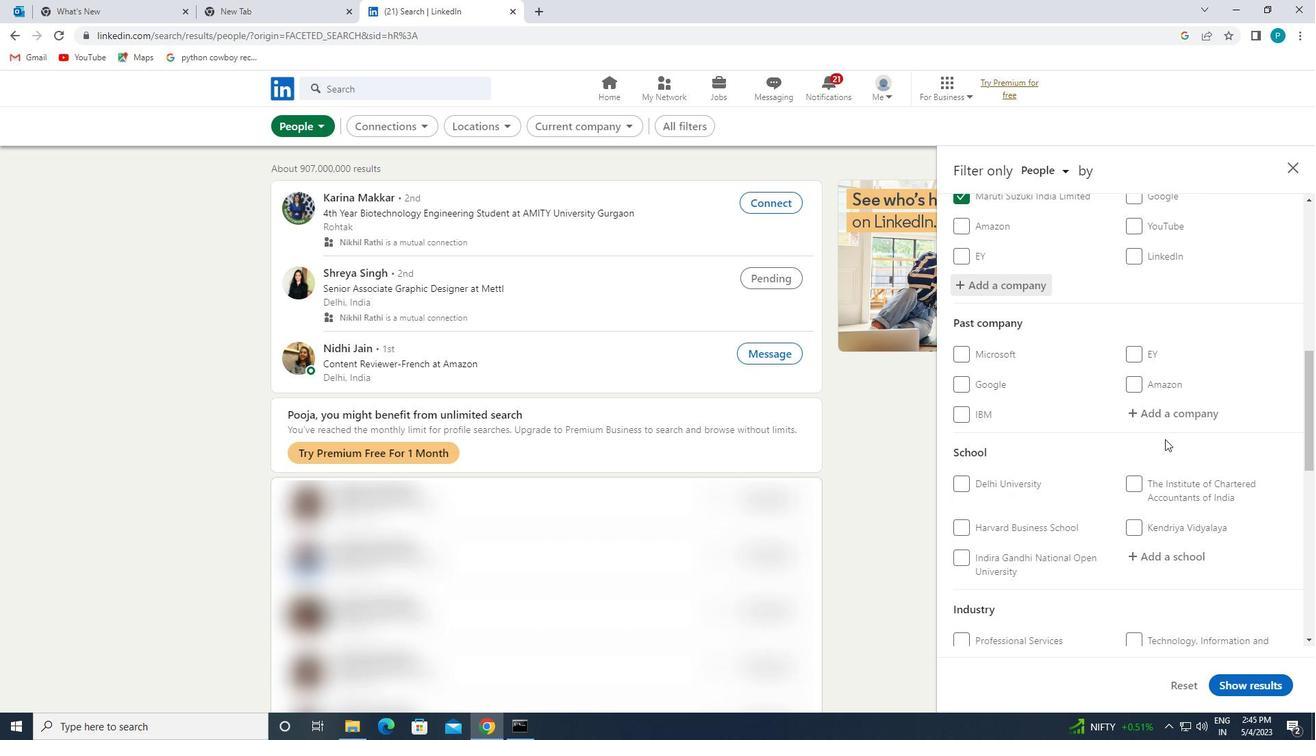 
Action: Mouse scrolled (1165, 435) with delta (0, 0)
Screenshot: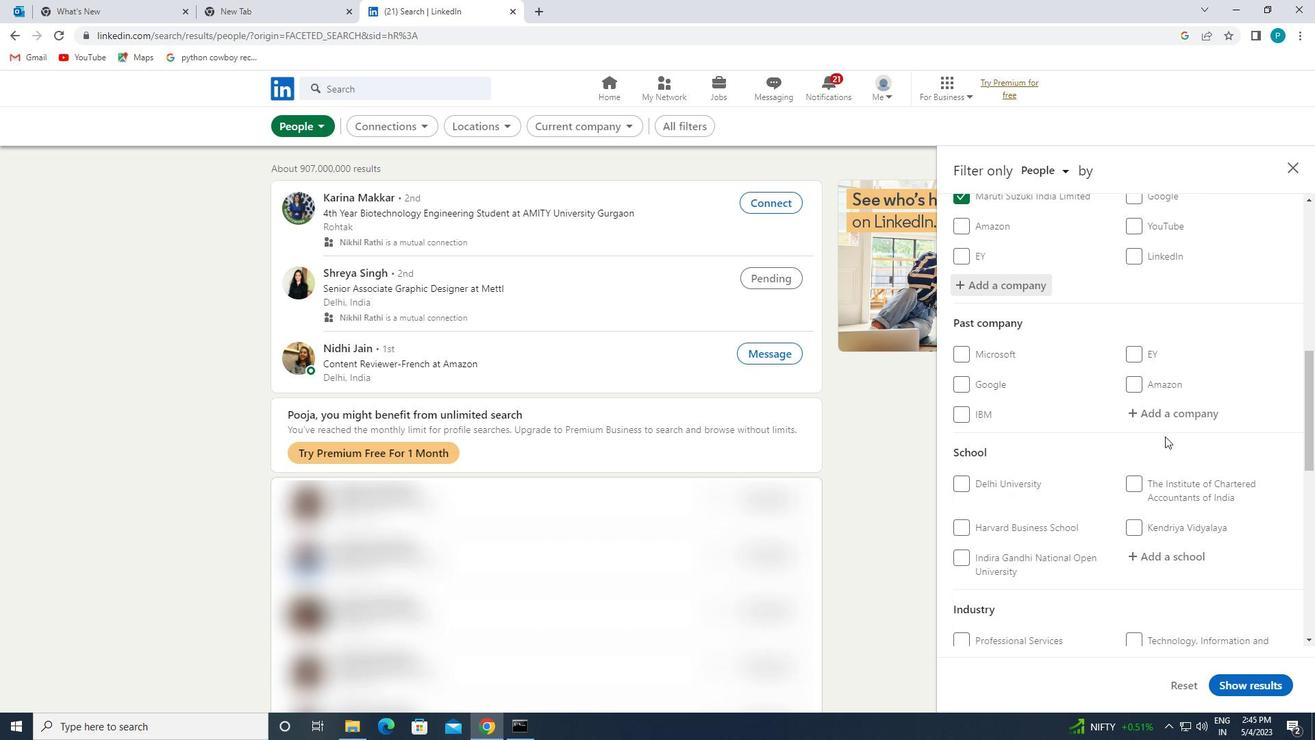 
Action: Mouse moved to (1168, 448)
Screenshot: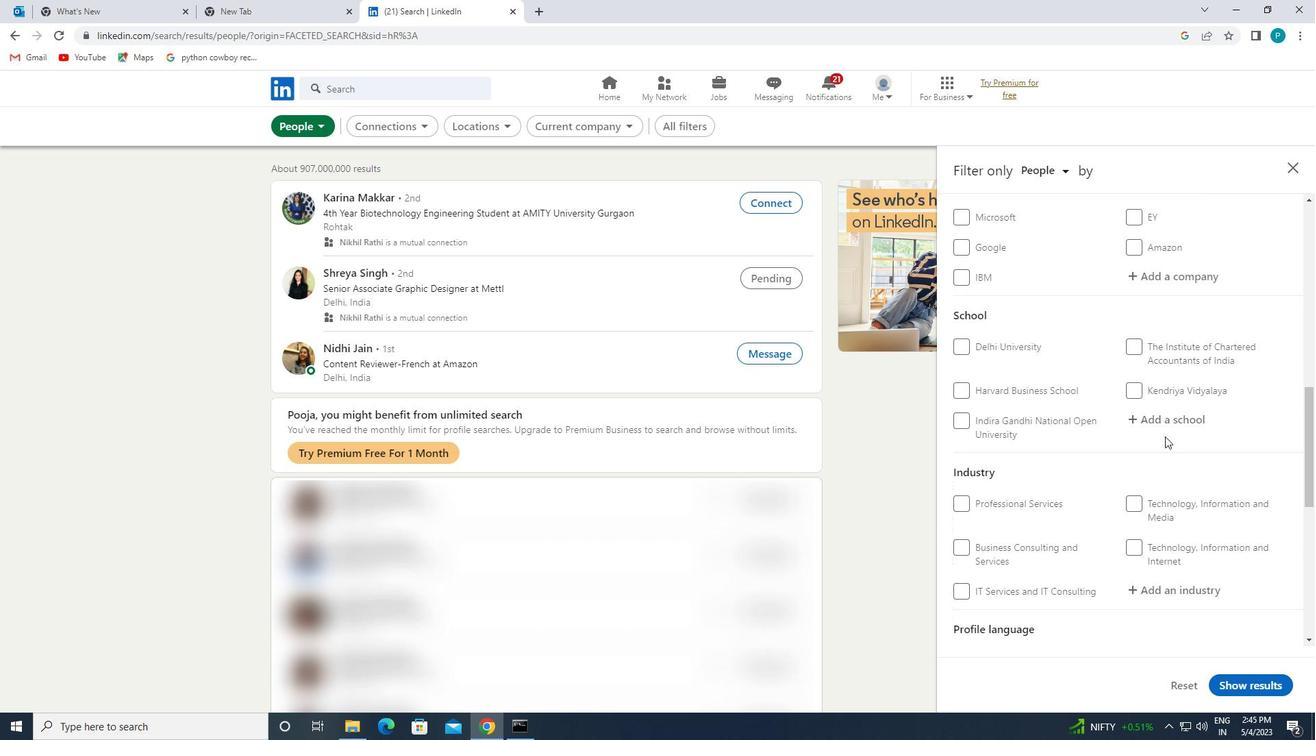 
Action: Mouse scrolled (1168, 447) with delta (0, 0)
Screenshot: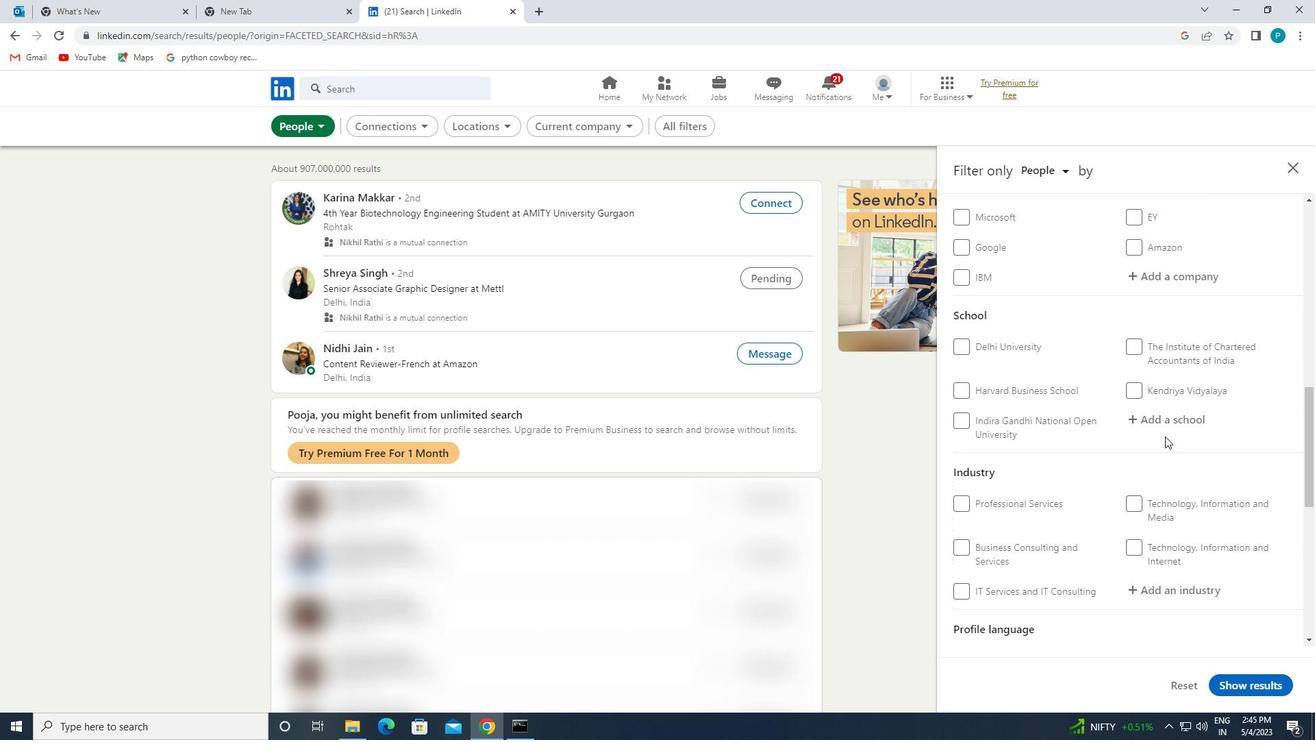 
Action: Mouse moved to (1152, 351)
Screenshot: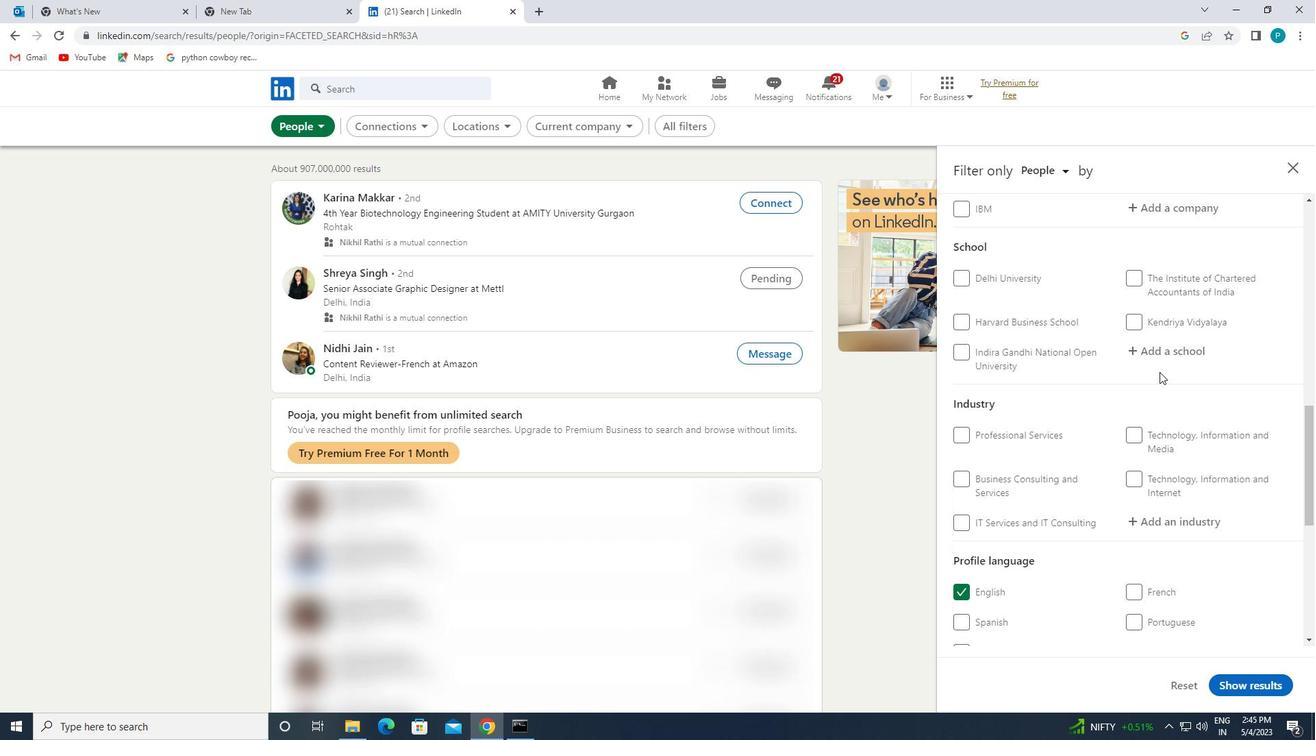 
Action: Mouse pressed left at (1152, 351)
Screenshot: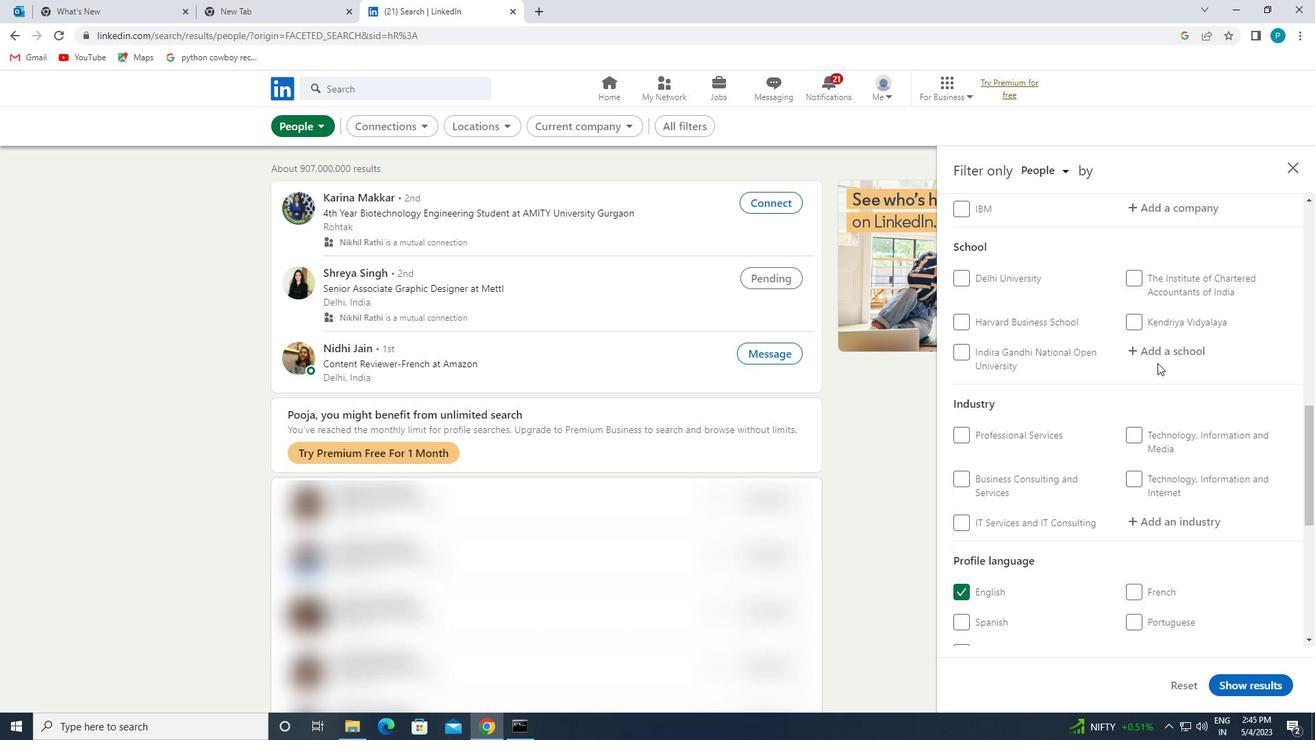 
Action: Mouse moved to (1160, 370)
Screenshot: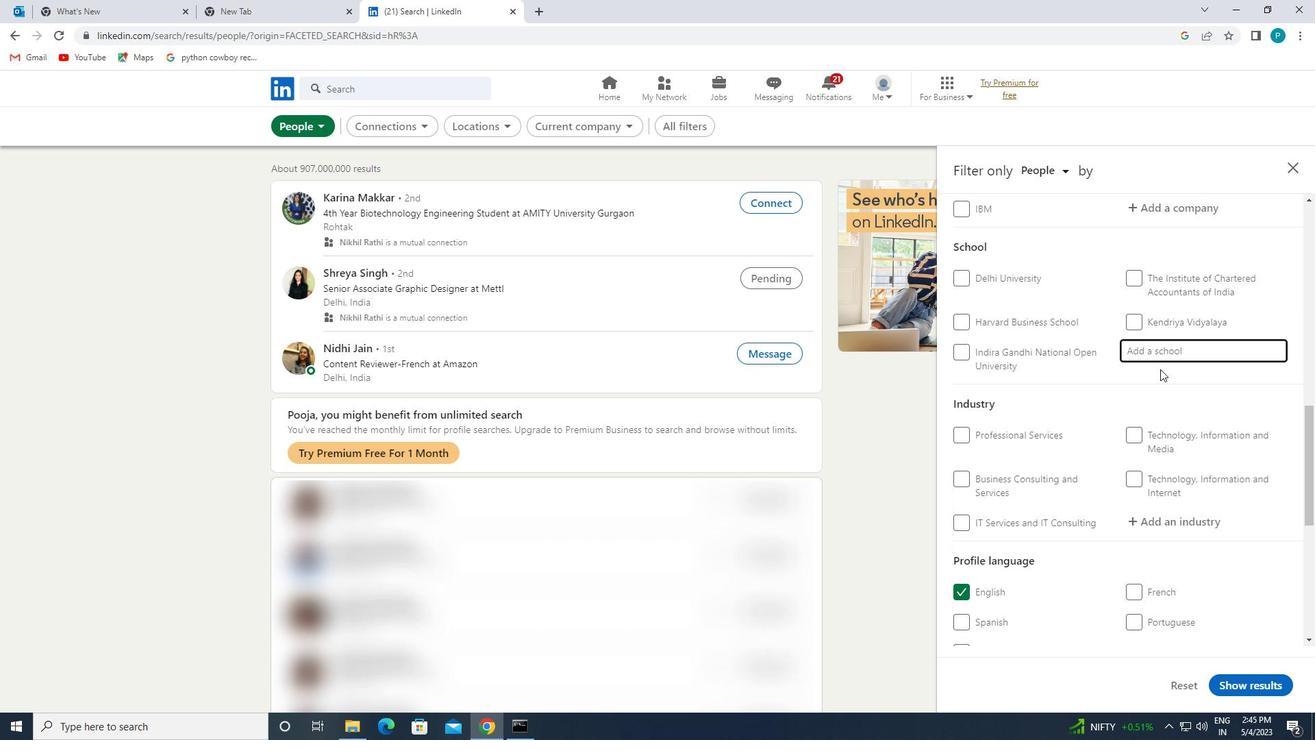 
Action: Key pressed <Key.caps_lock>B<Key.caps_lock>ISHOP
Screenshot: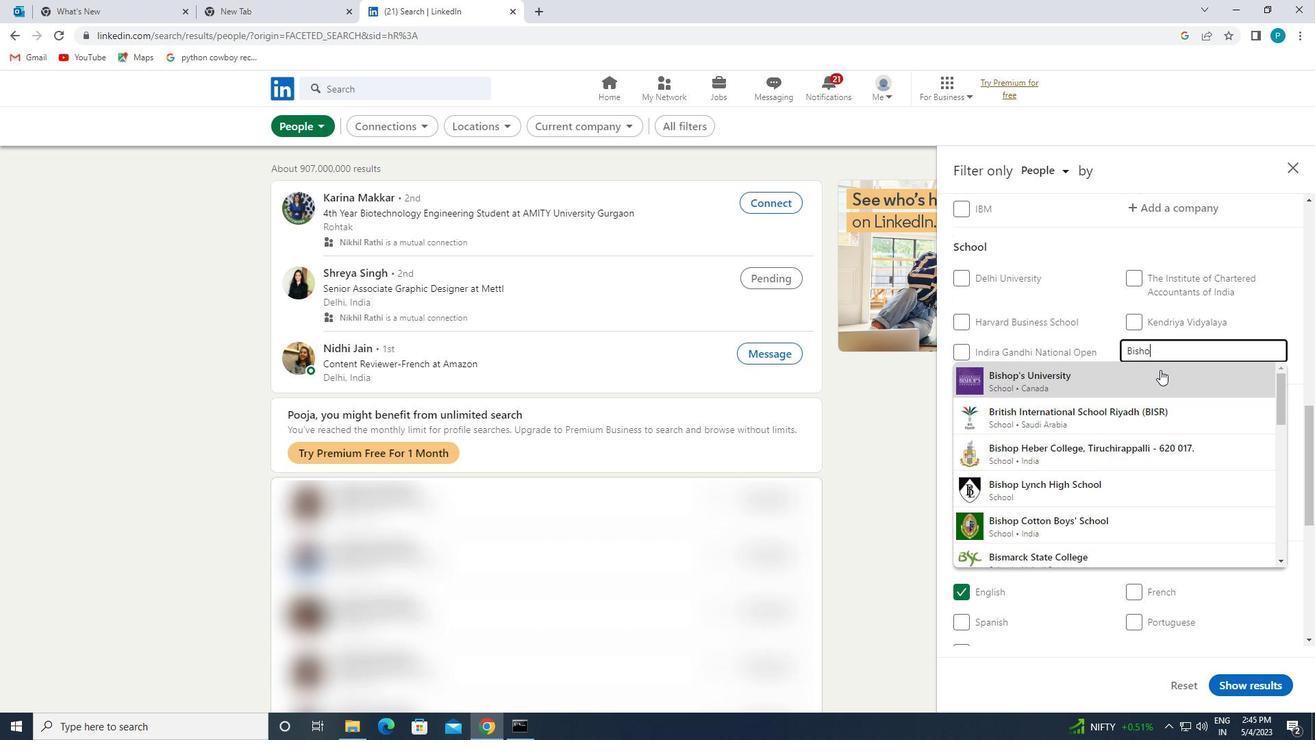 
Action: Mouse moved to (1114, 483)
Screenshot: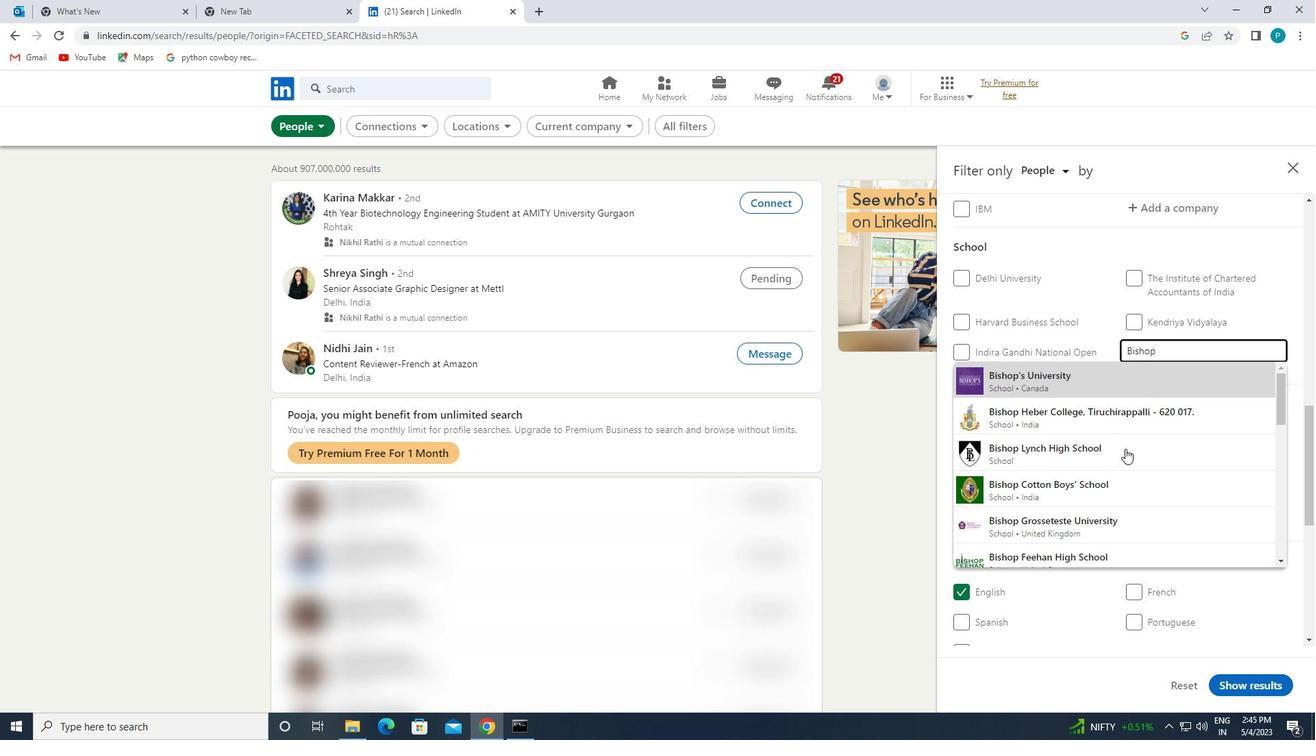 
Action: Mouse pressed left at (1114, 483)
Screenshot: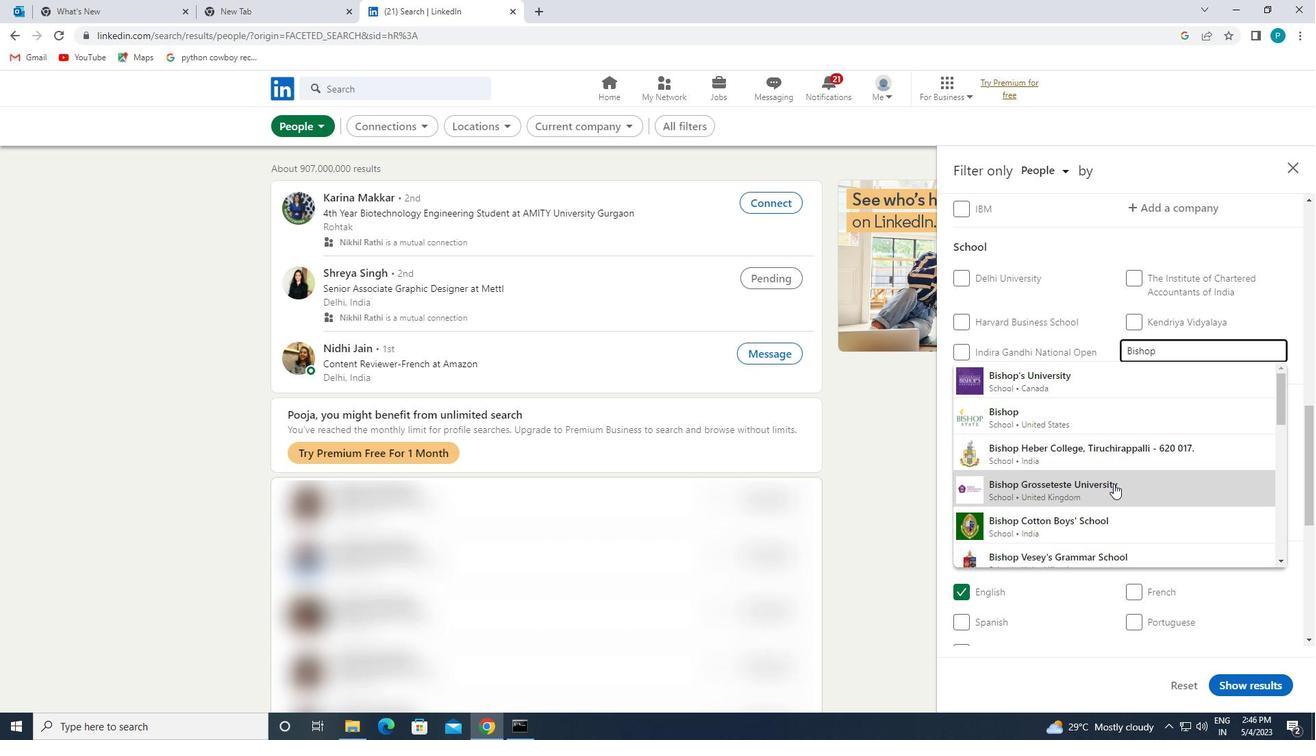 
Action: Mouse moved to (1097, 513)
Screenshot: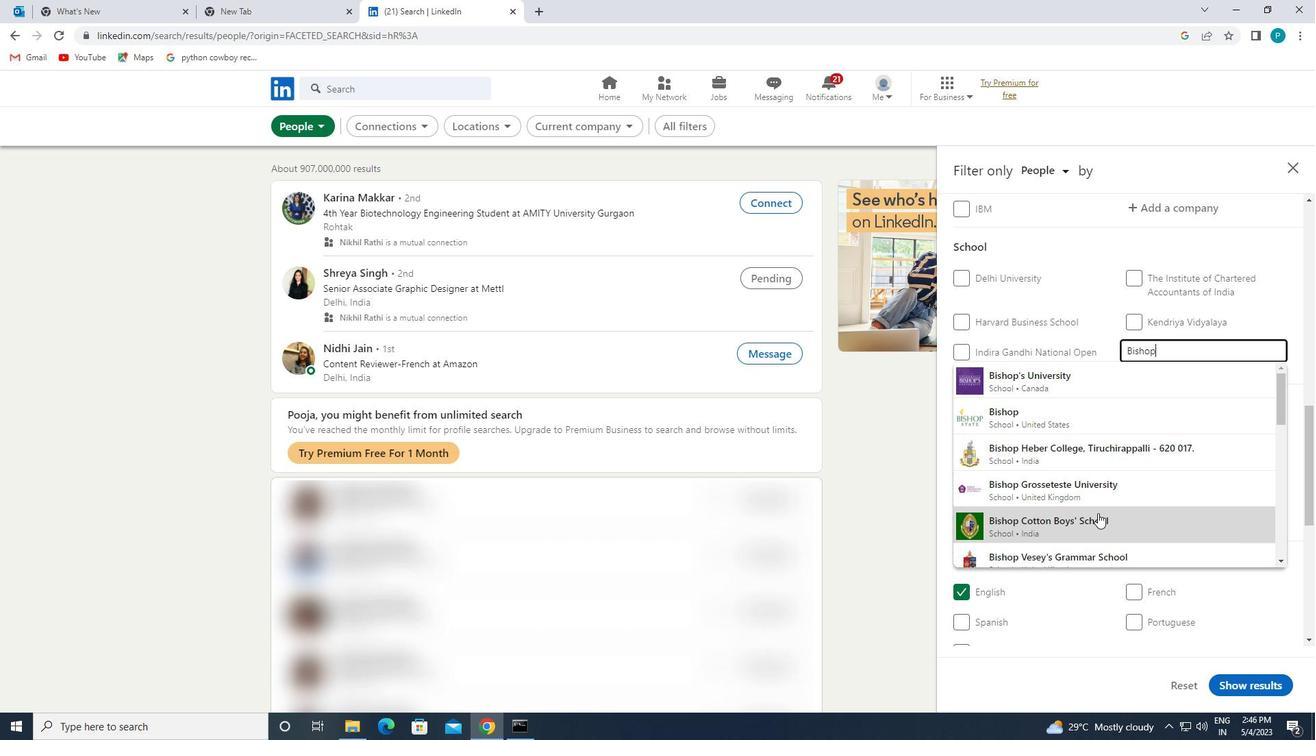 
Action: Mouse pressed left at (1097, 513)
Screenshot: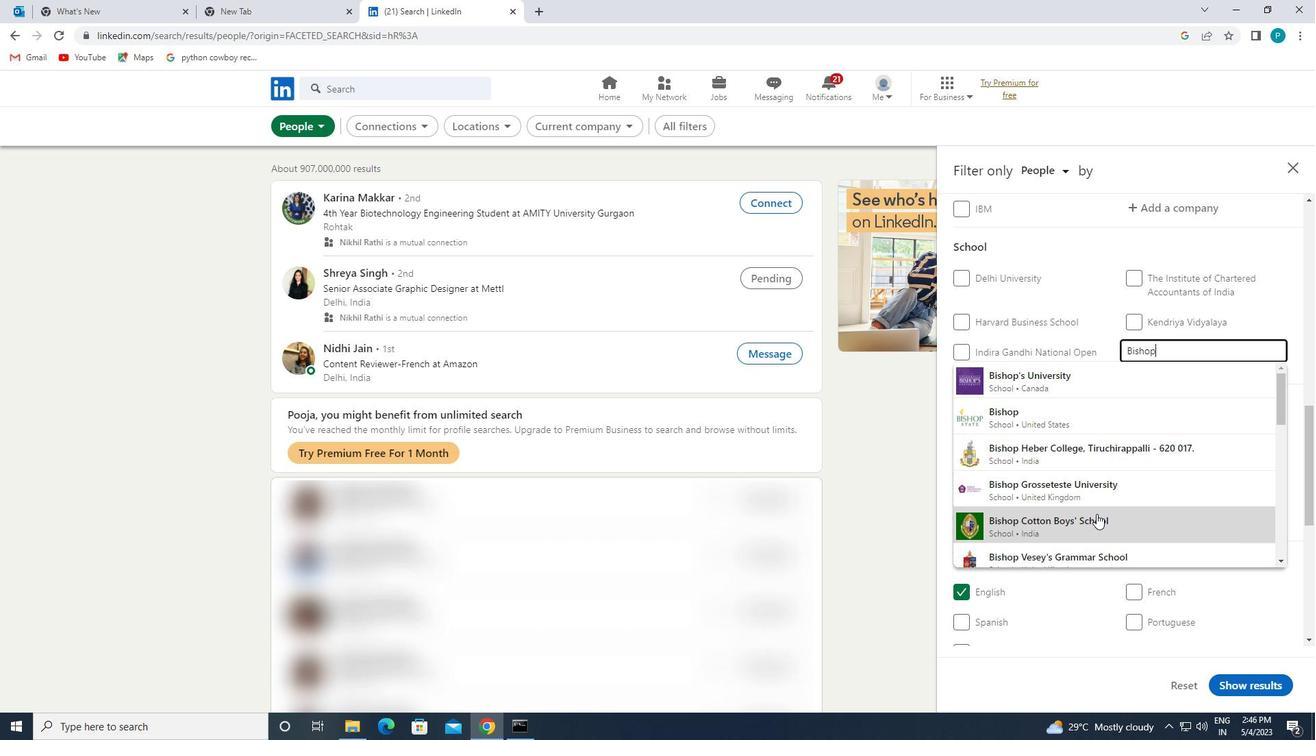 
Action: Mouse scrolled (1097, 513) with delta (0, 0)
Screenshot: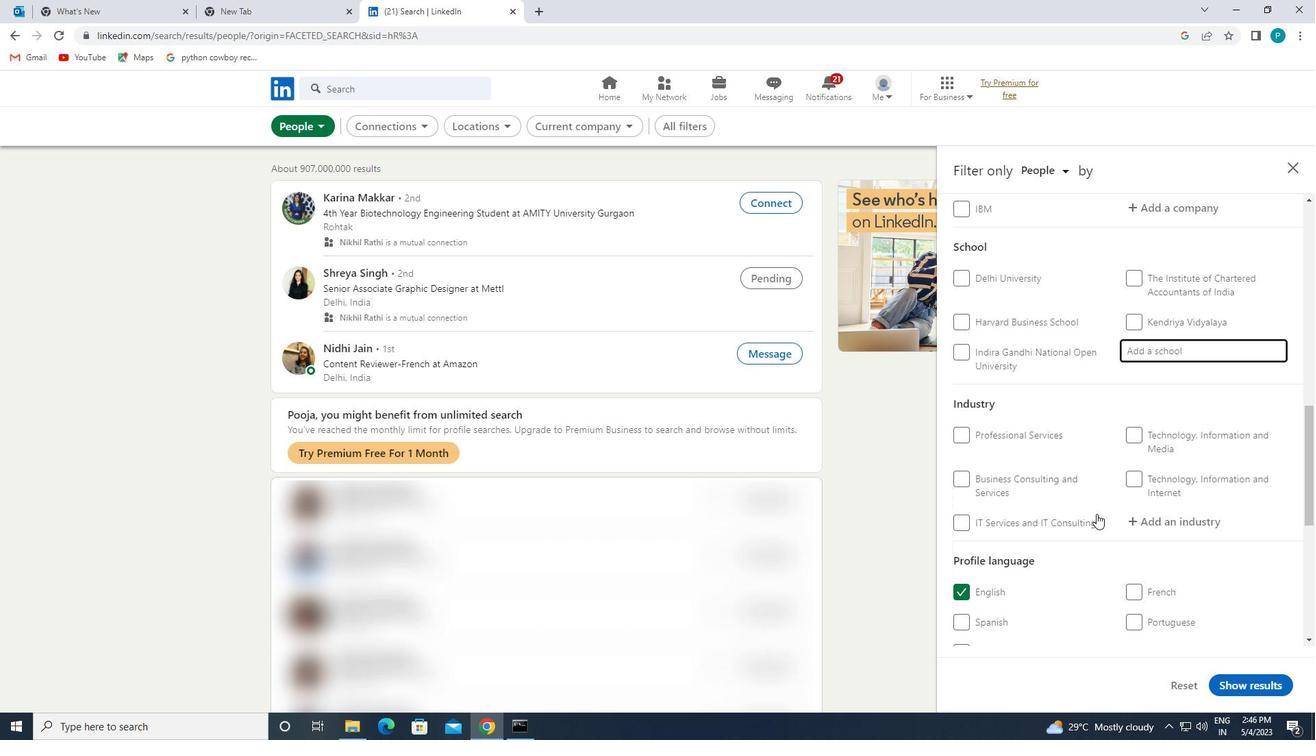 
Action: Mouse scrolled (1097, 513) with delta (0, 0)
Screenshot: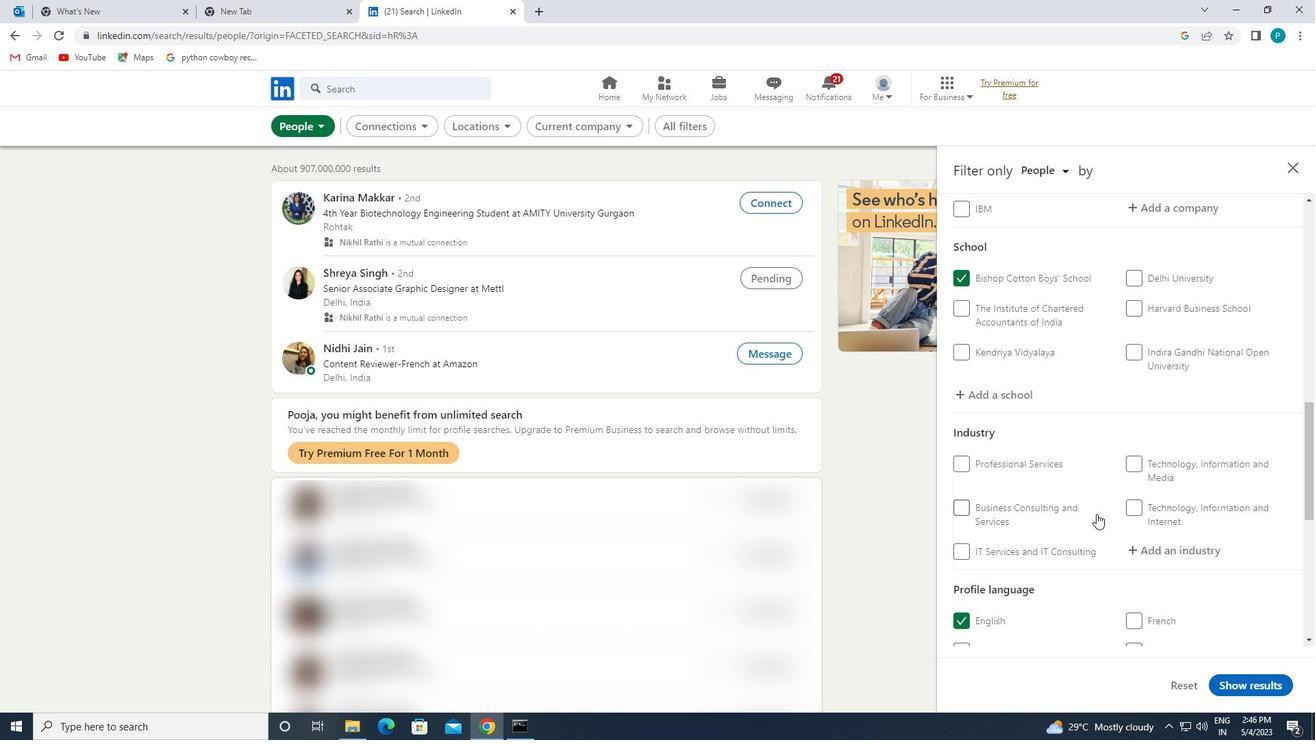
Action: Mouse scrolled (1097, 513) with delta (0, 0)
Screenshot: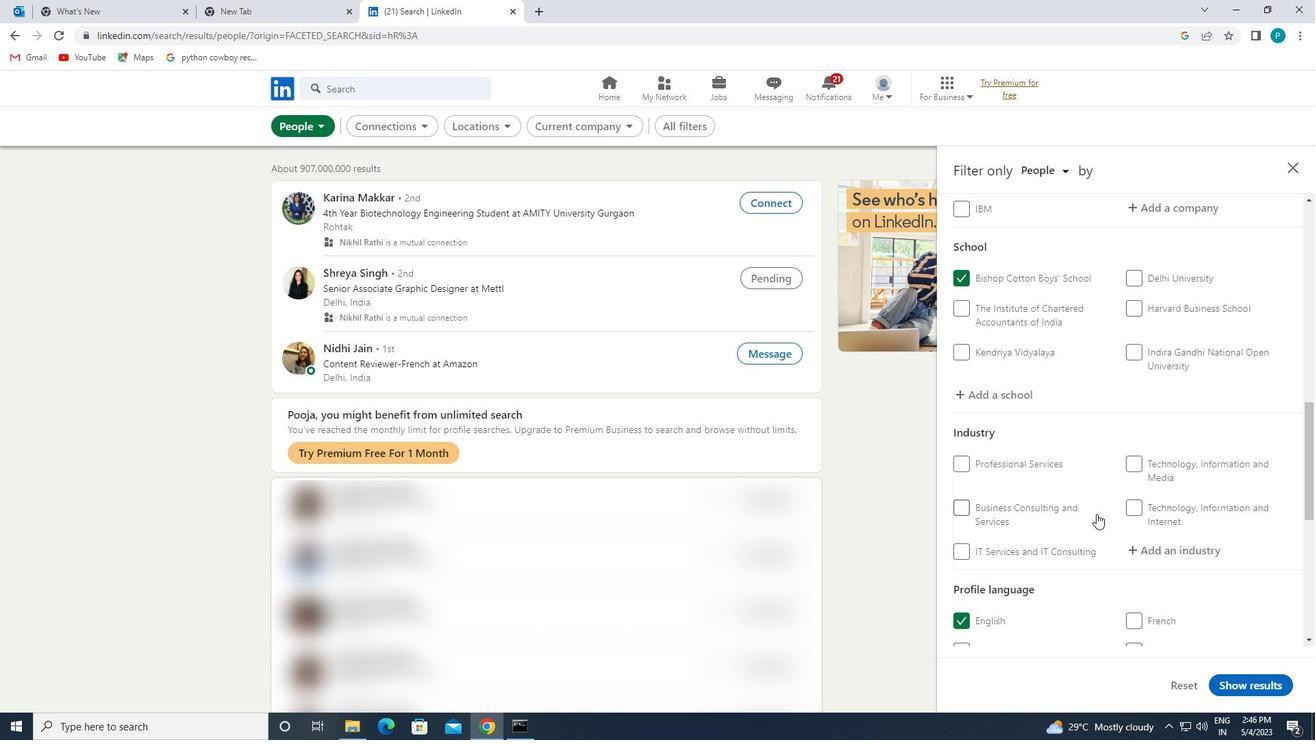 
Action: Mouse moved to (1147, 348)
Screenshot: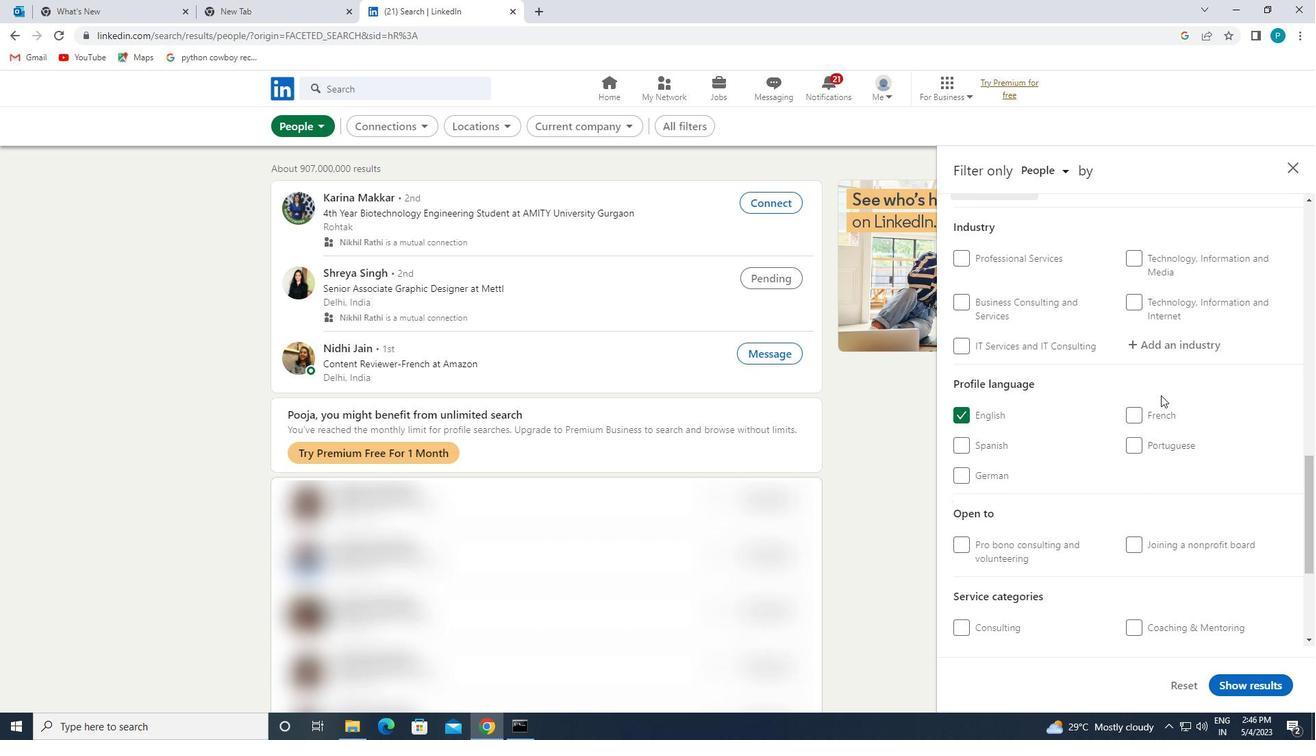 
Action: Mouse pressed left at (1147, 348)
Screenshot: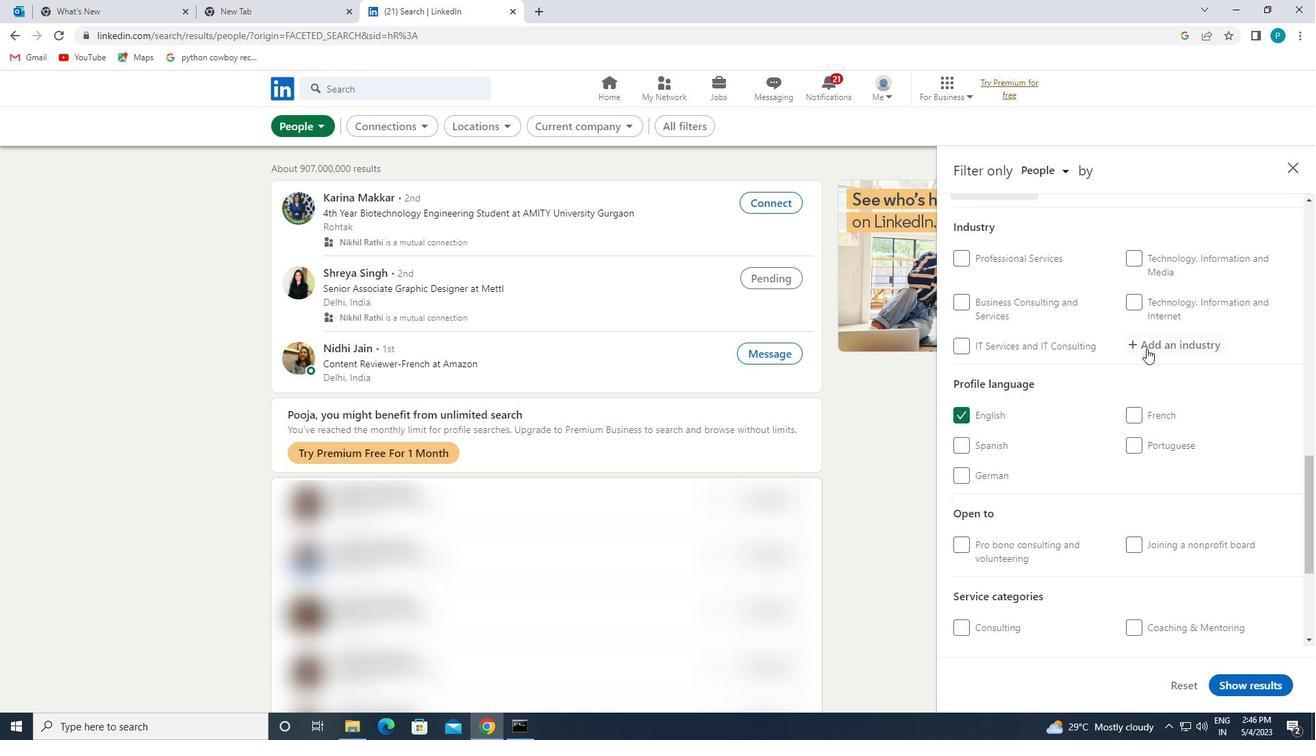 
Action: Mouse moved to (1152, 365)
Screenshot: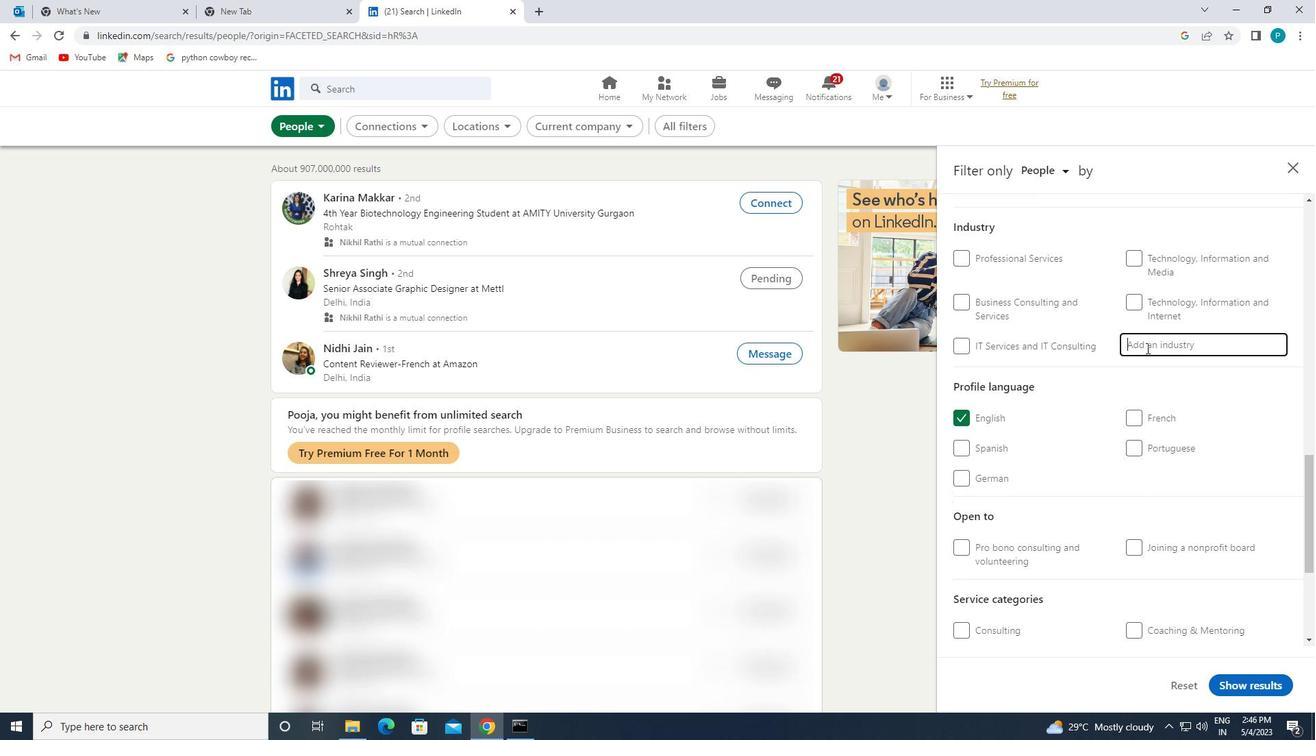 
Action: Key pressed <Key.caps_lock>P<Key.caps_lock>ERSONAL
Screenshot: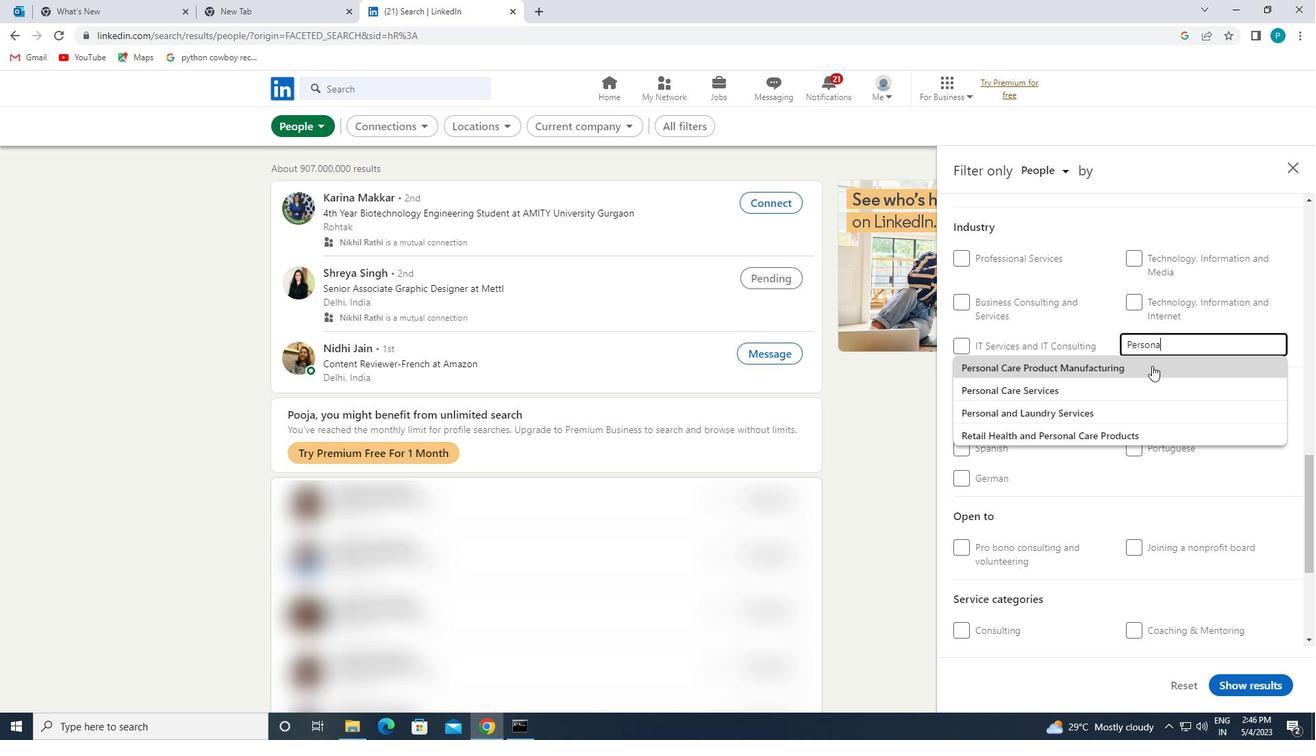 
Action: Mouse moved to (1114, 376)
Screenshot: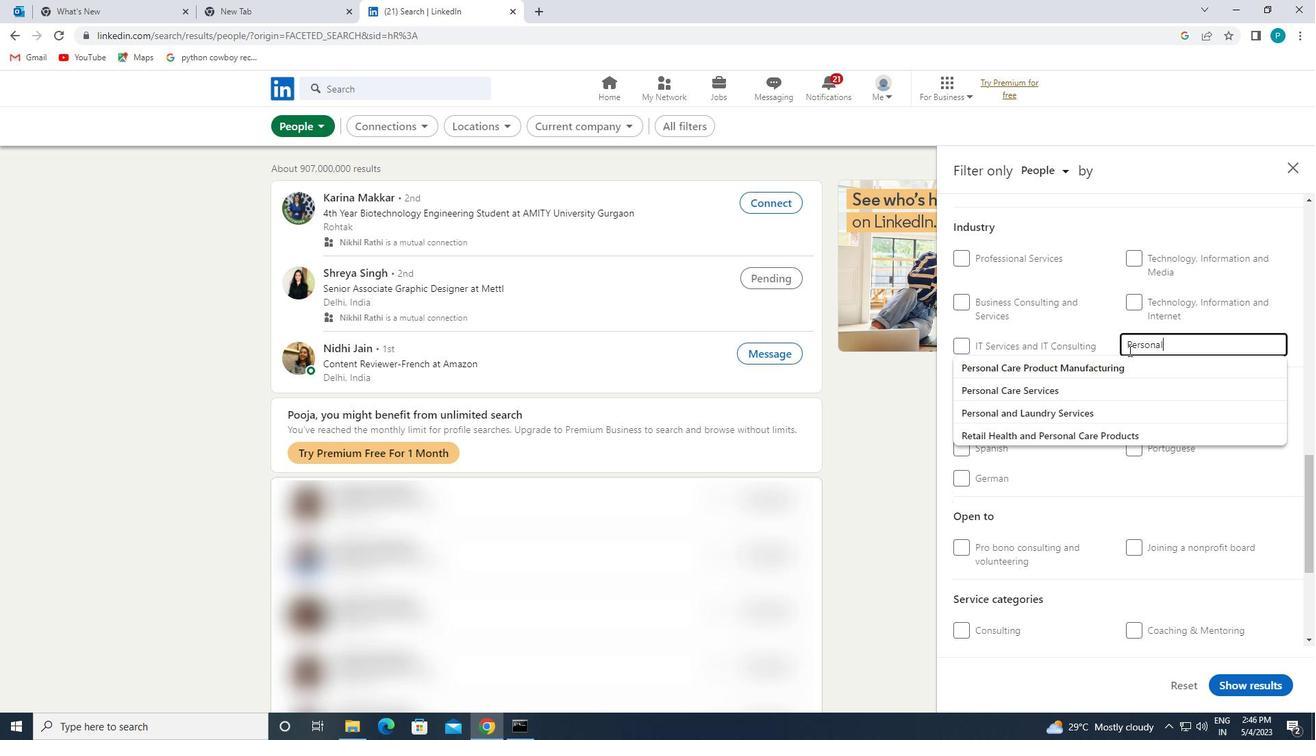 
Action: Mouse pressed left at (1114, 376)
Screenshot: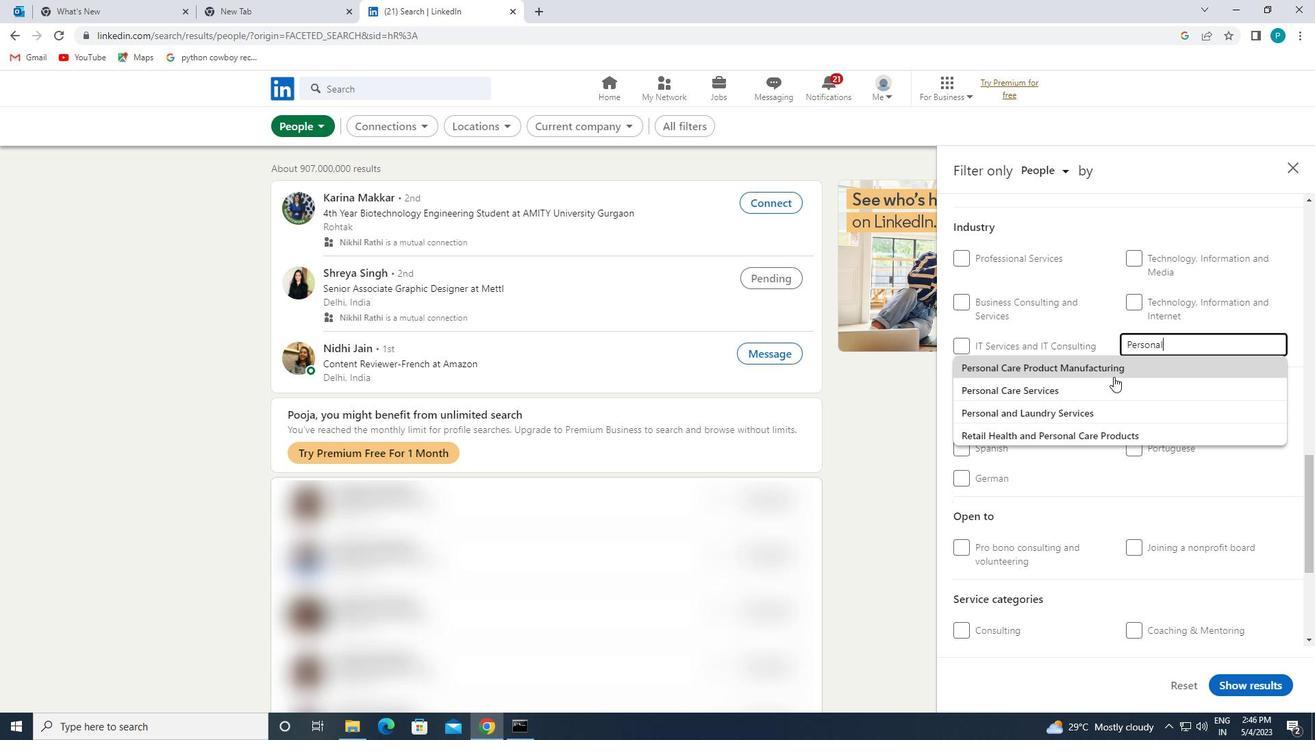 
Action: Mouse moved to (1117, 381)
Screenshot: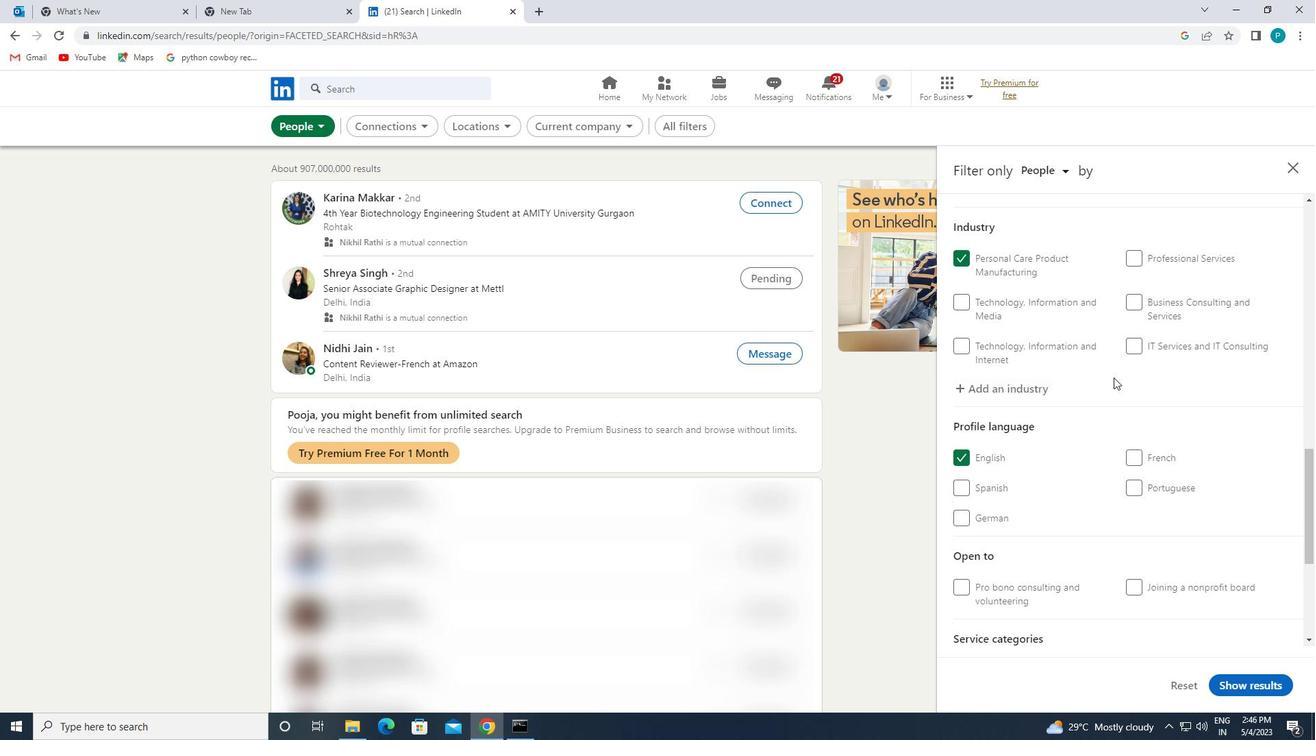 
Action: Mouse scrolled (1117, 380) with delta (0, 0)
Screenshot: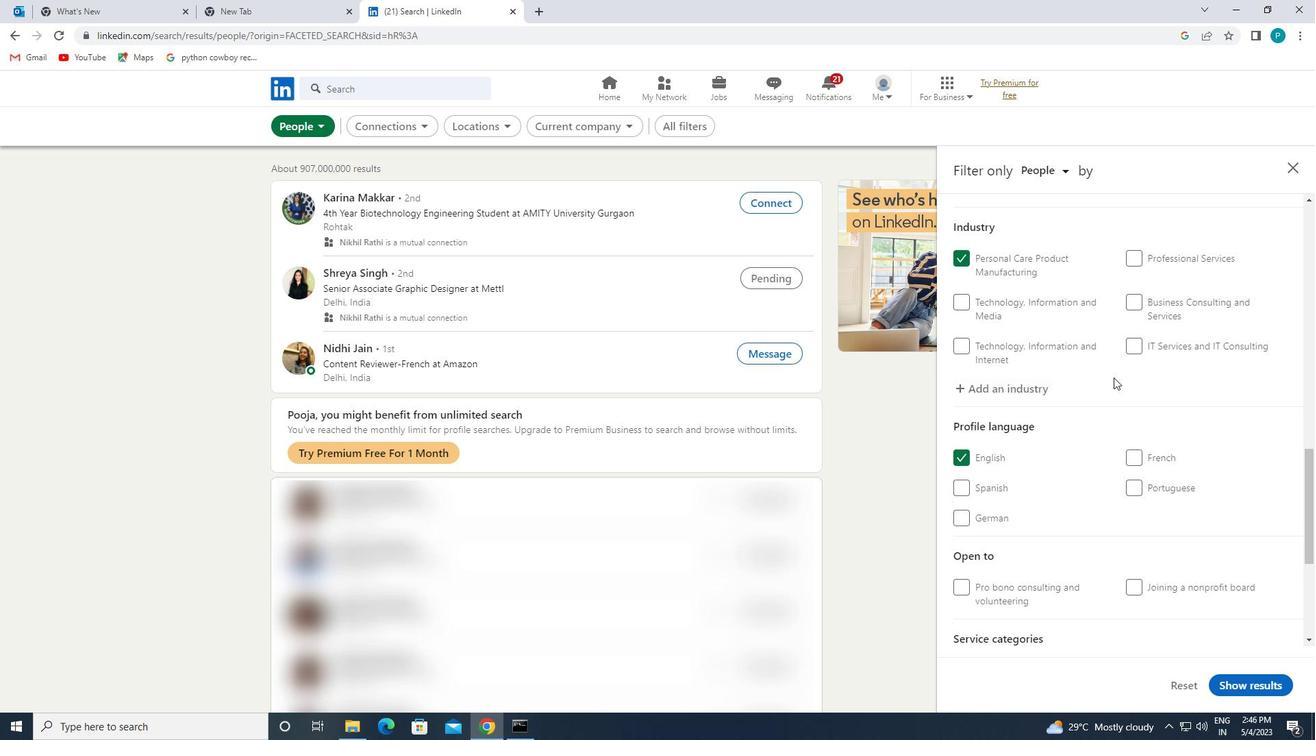 
Action: Mouse scrolled (1117, 380) with delta (0, 0)
Screenshot: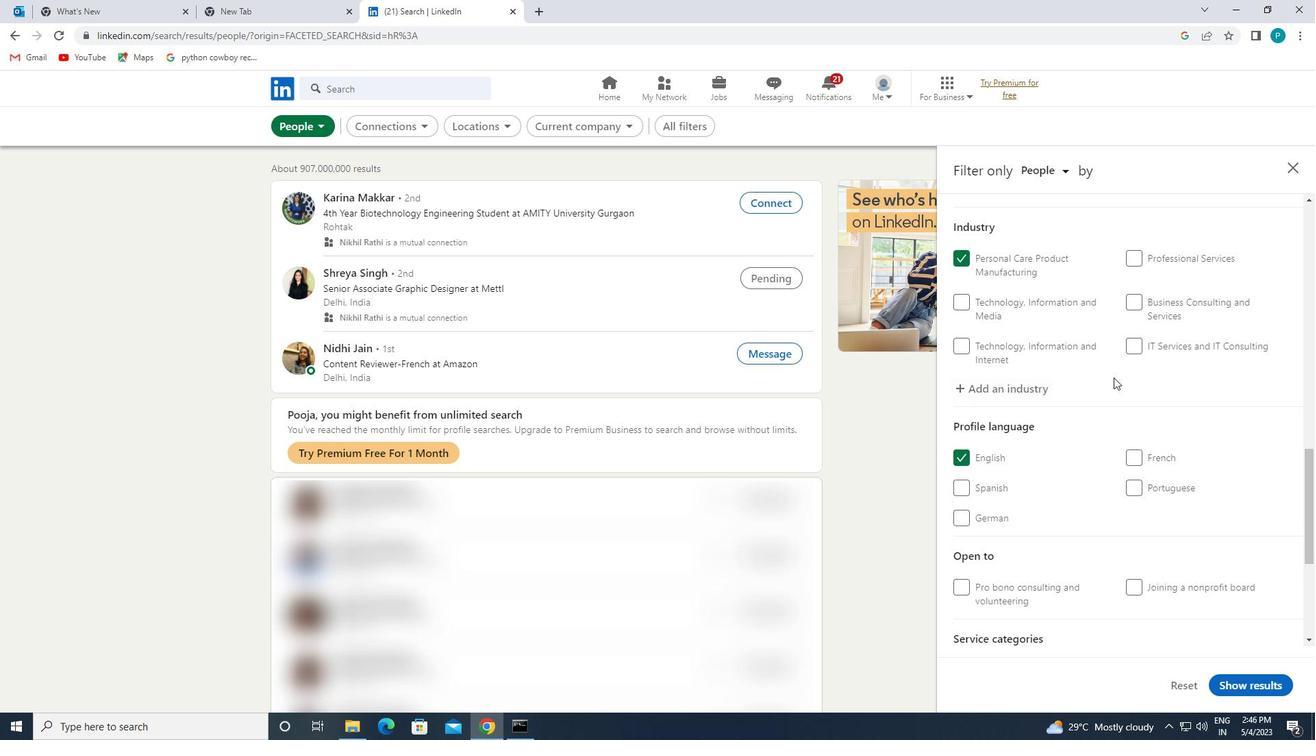
Action: Mouse moved to (1117, 381)
Screenshot: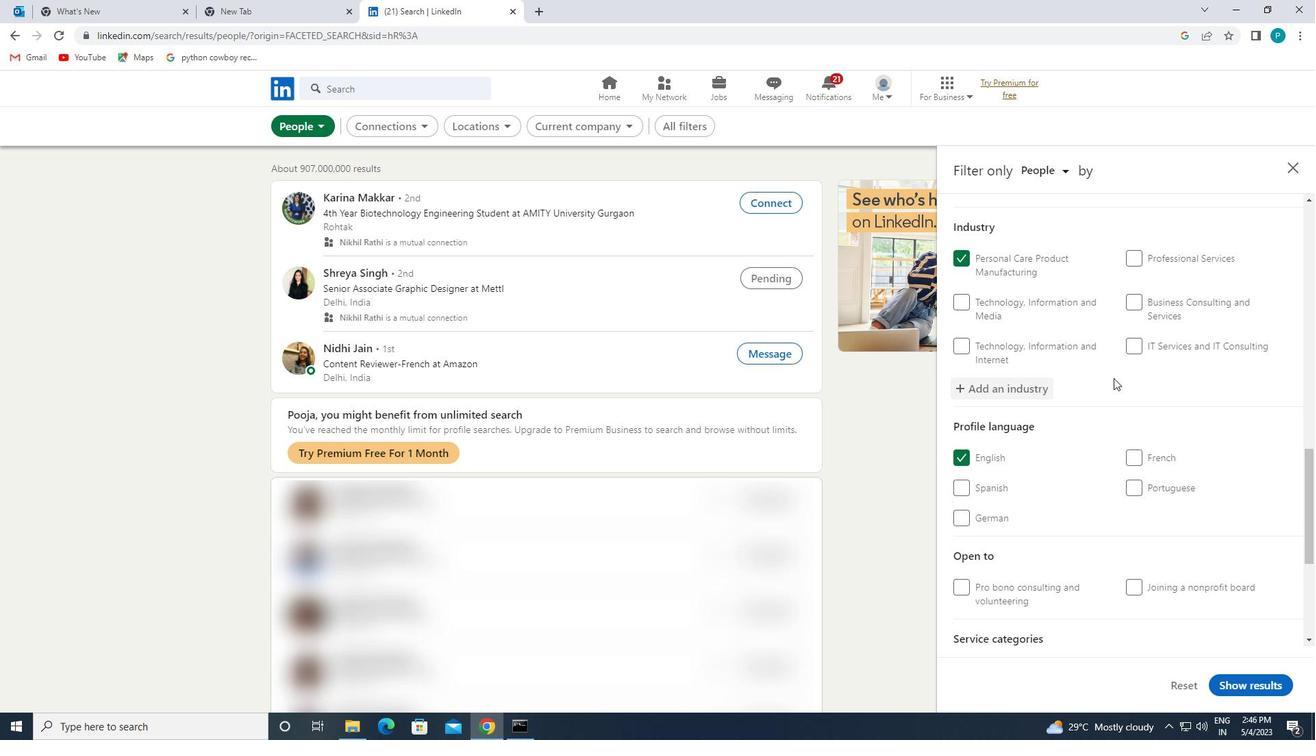 
Action: Mouse scrolled (1117, 380) with delta (0, 0)
Screenshot: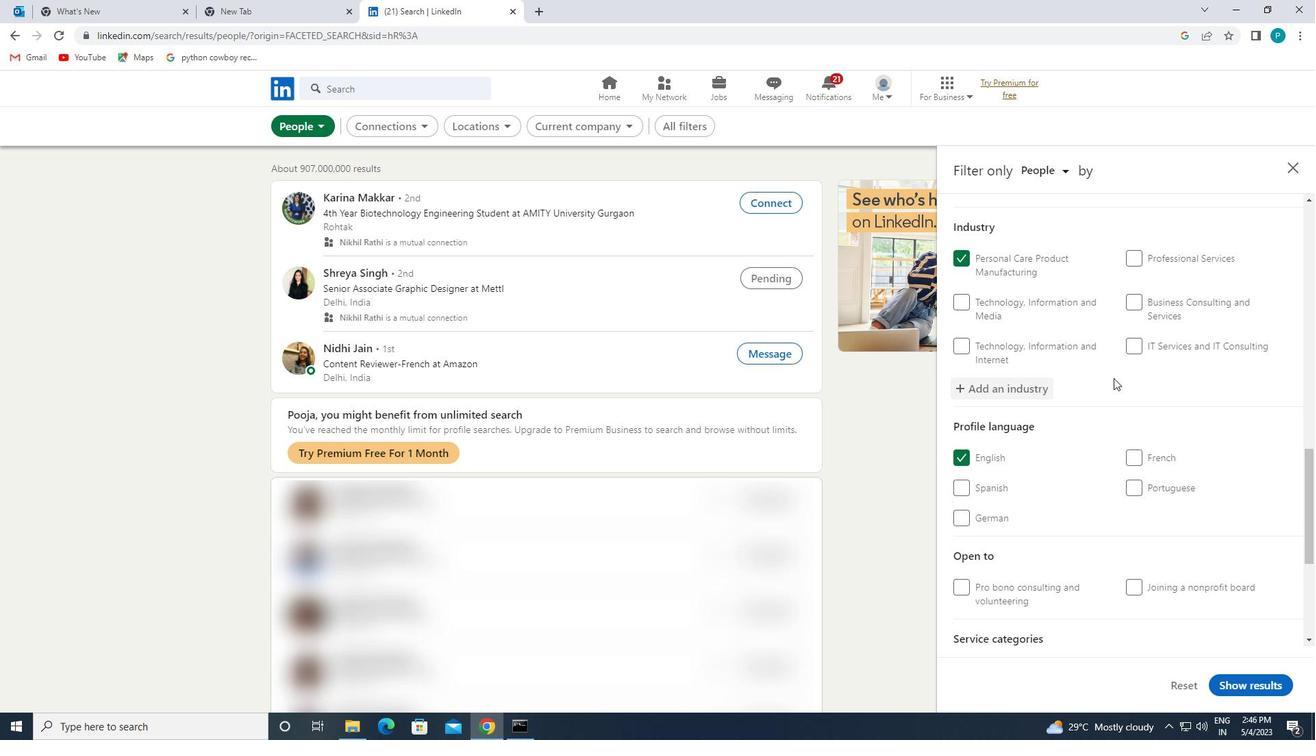 
Action: Mouse moved to (1117, 382)
Screenshot: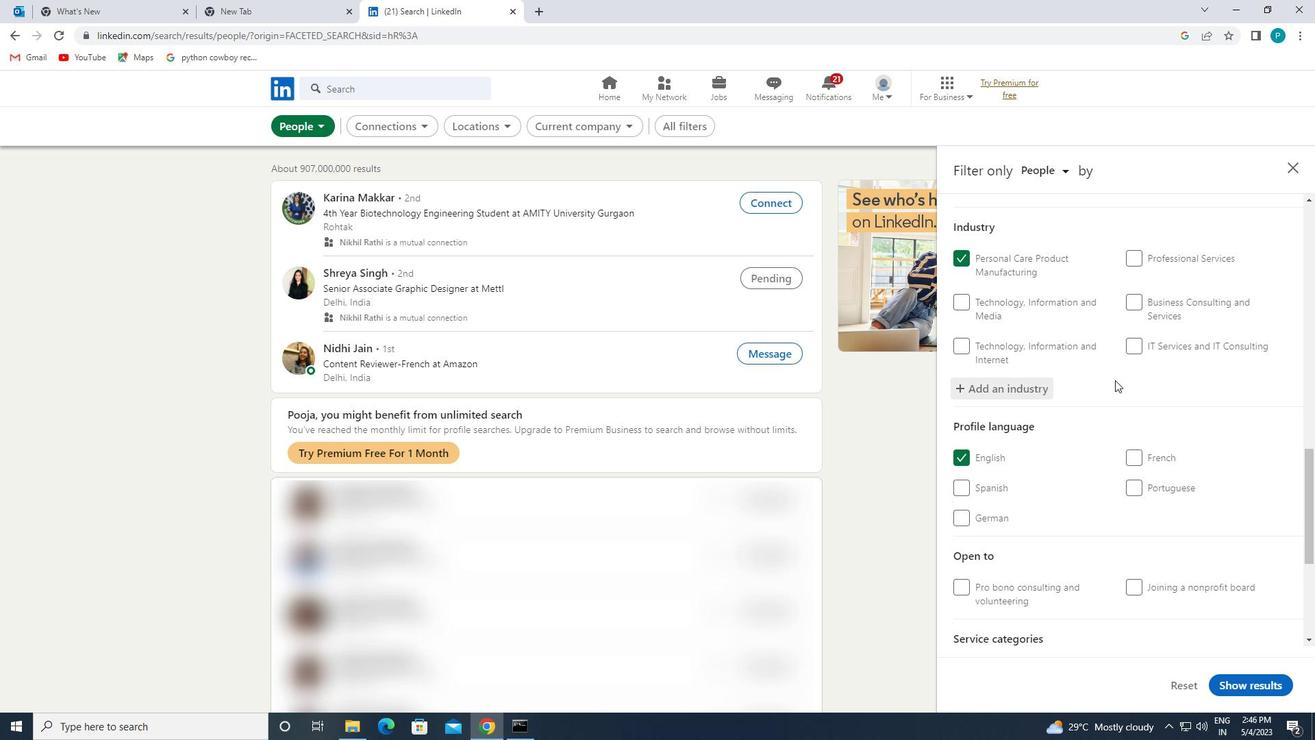 
Action: Mouse scrolled (1117, 381) with delta (0, 0)
Screenshot: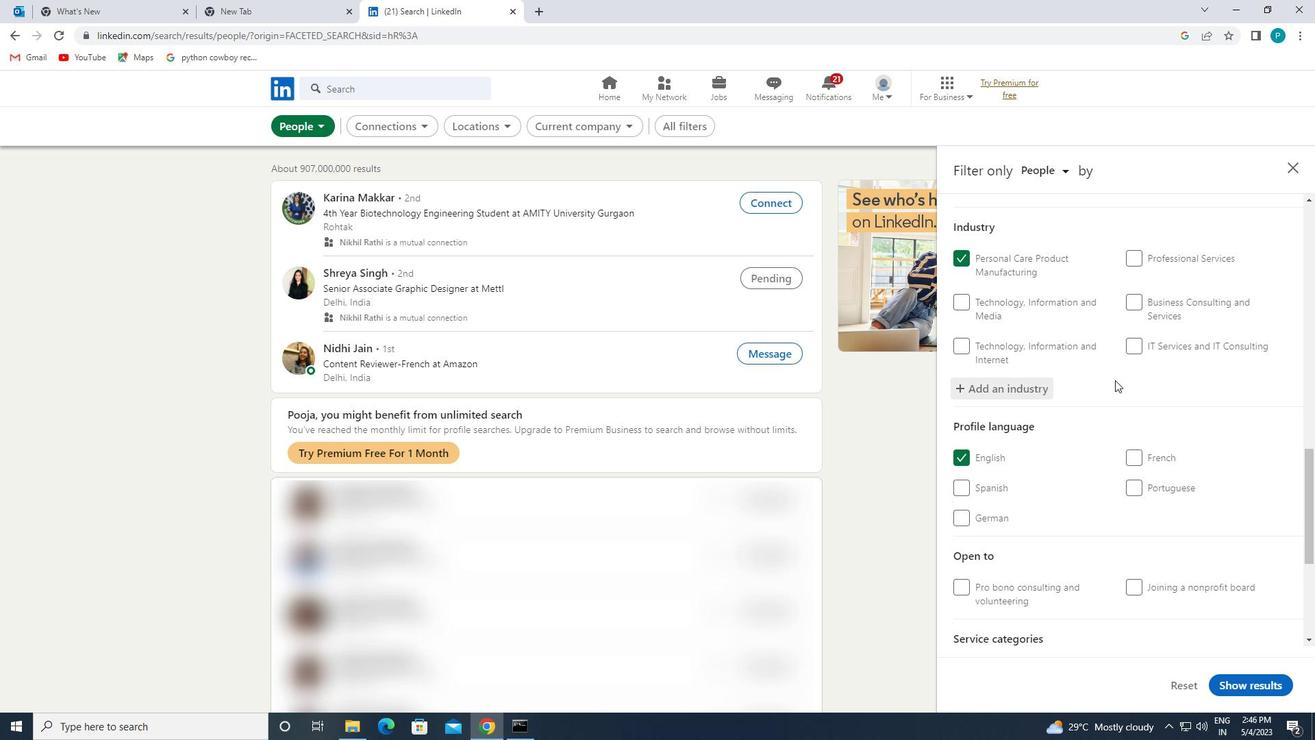 
Action: Mouse moved to (1117, 384)
Screenshot: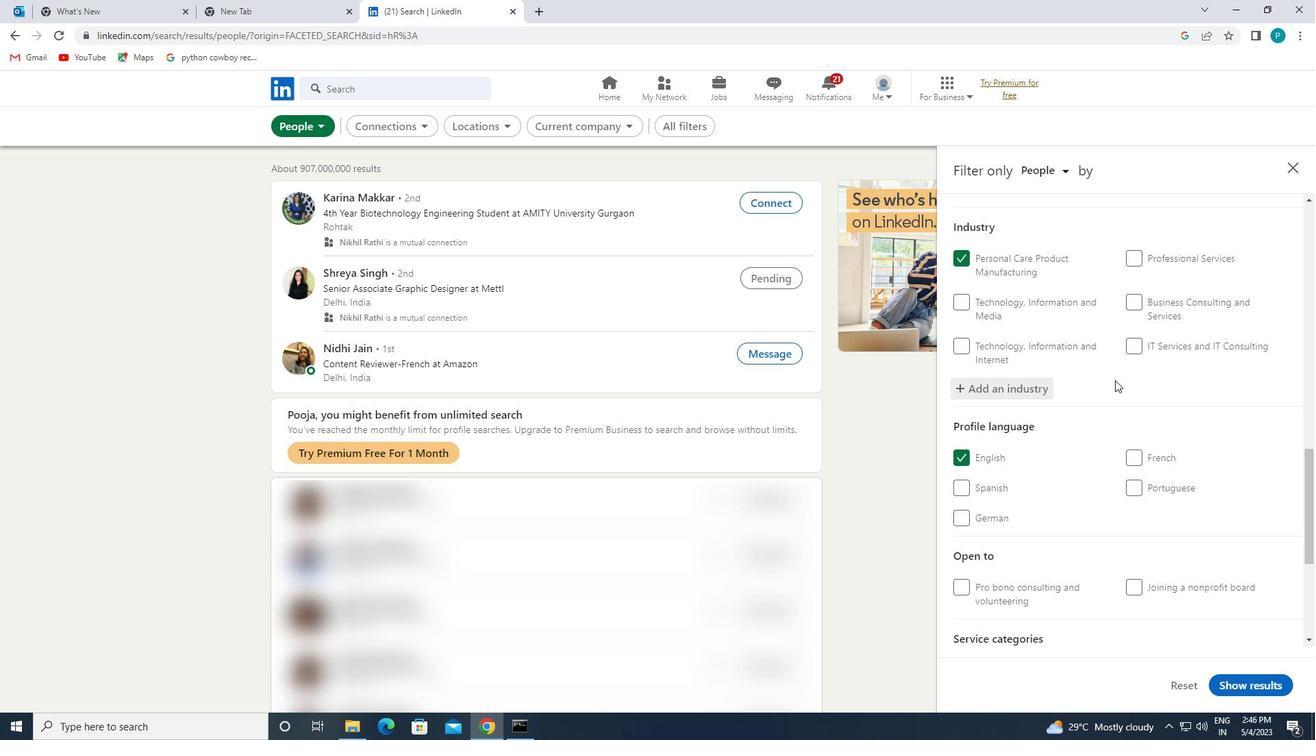 
Action: Mouse scrolled (1117, 383) with delta (0, 0)
Screenshot: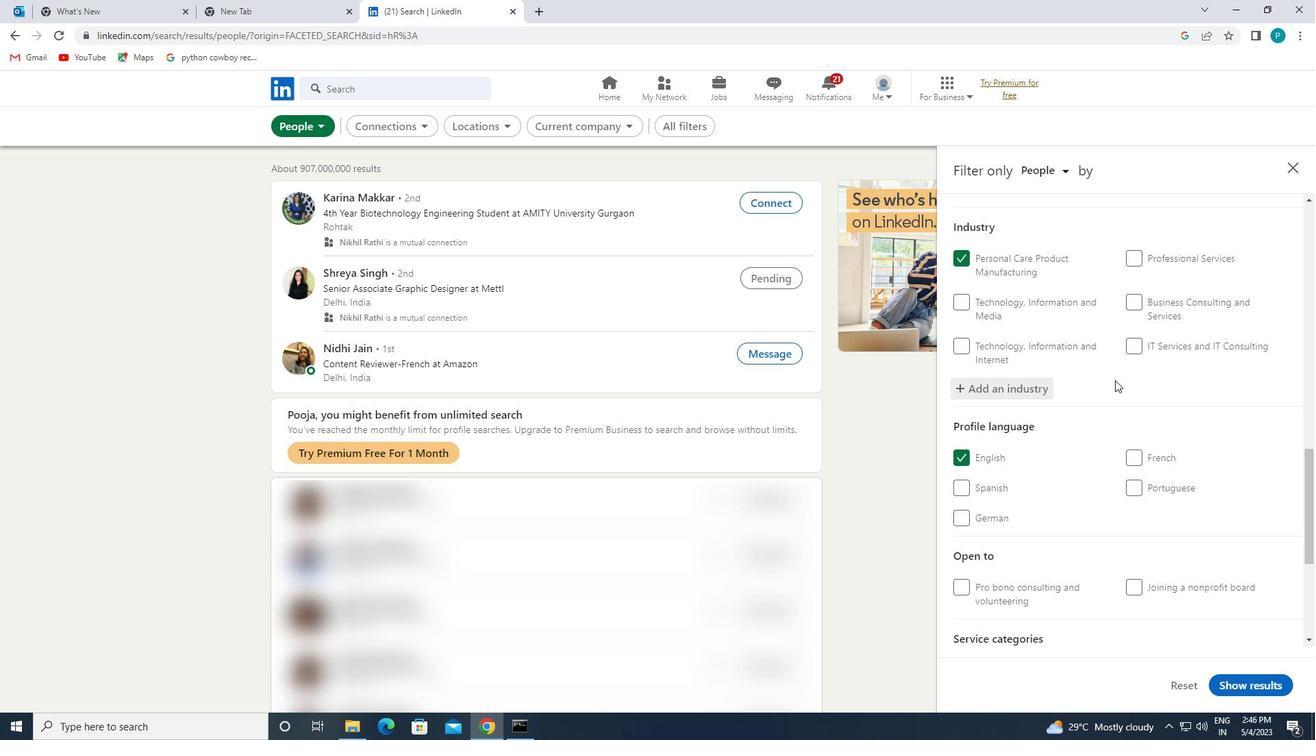 
Action: Mouse moved to (1136, 447)
Screenshot: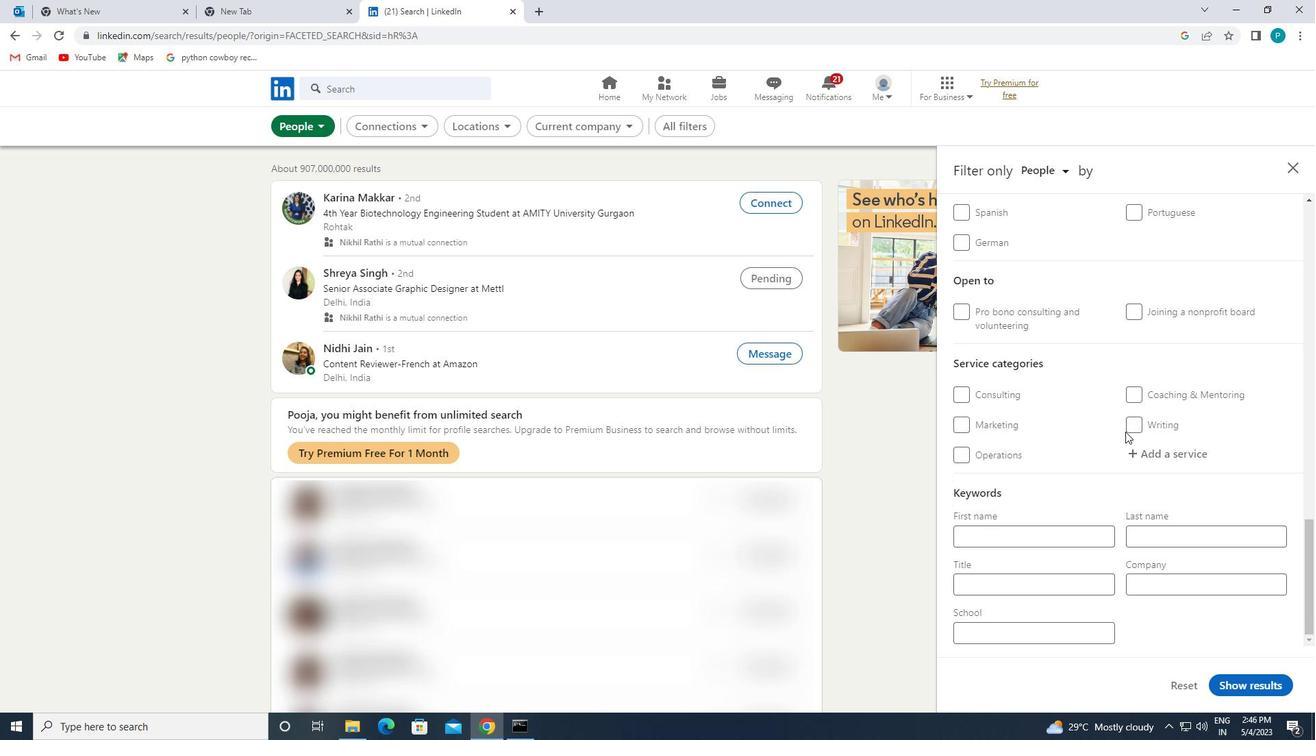 
Action: Mouse pressed left at (1136, 447)
Screenshot: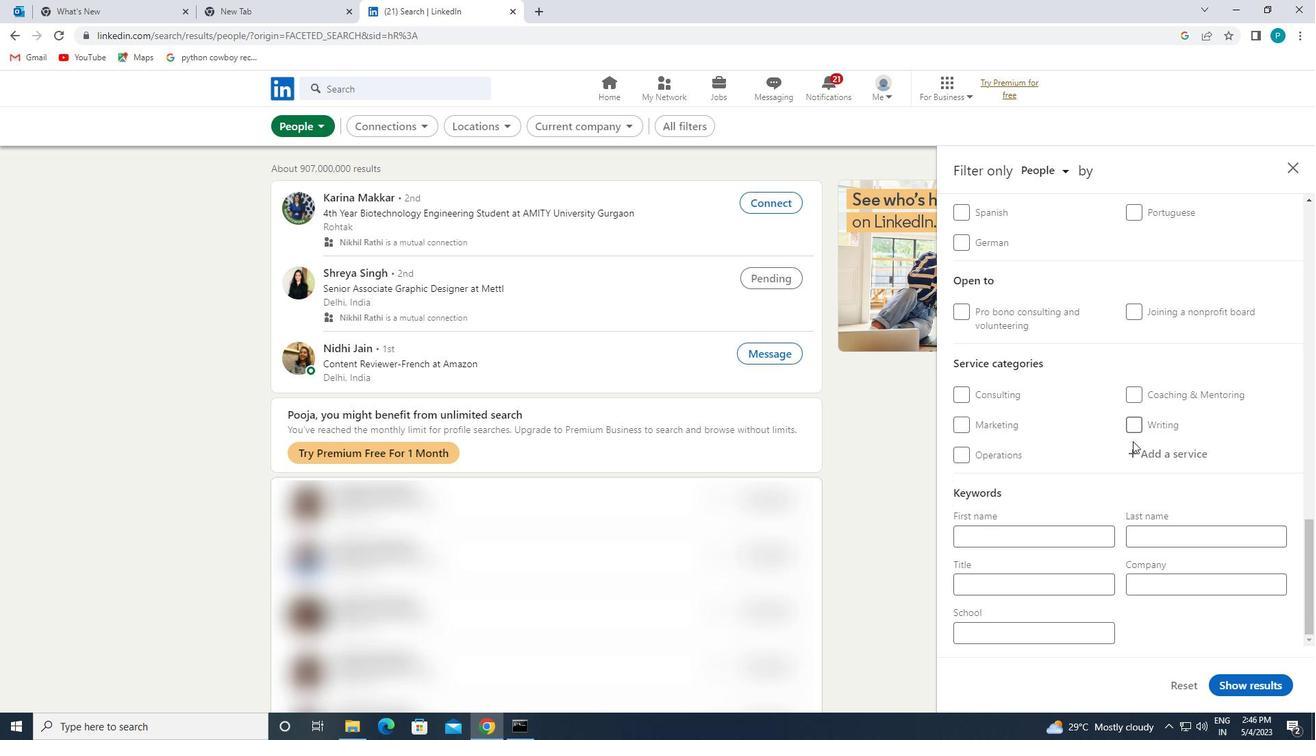 
Action: Mouse moved to (1145, 455)
Screenshot: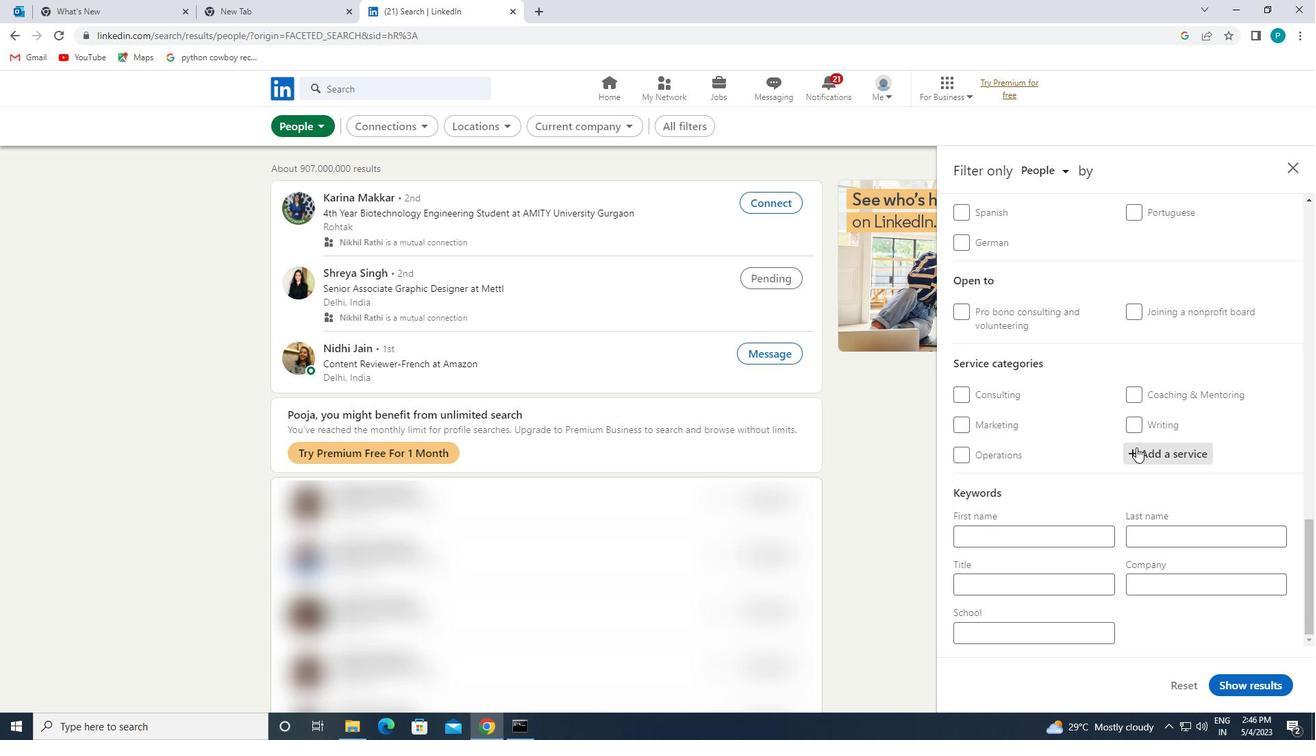 
Action: Key pressed <Key.caps_lock>N<Key.caps_lock>NPROFIT
Screenshot: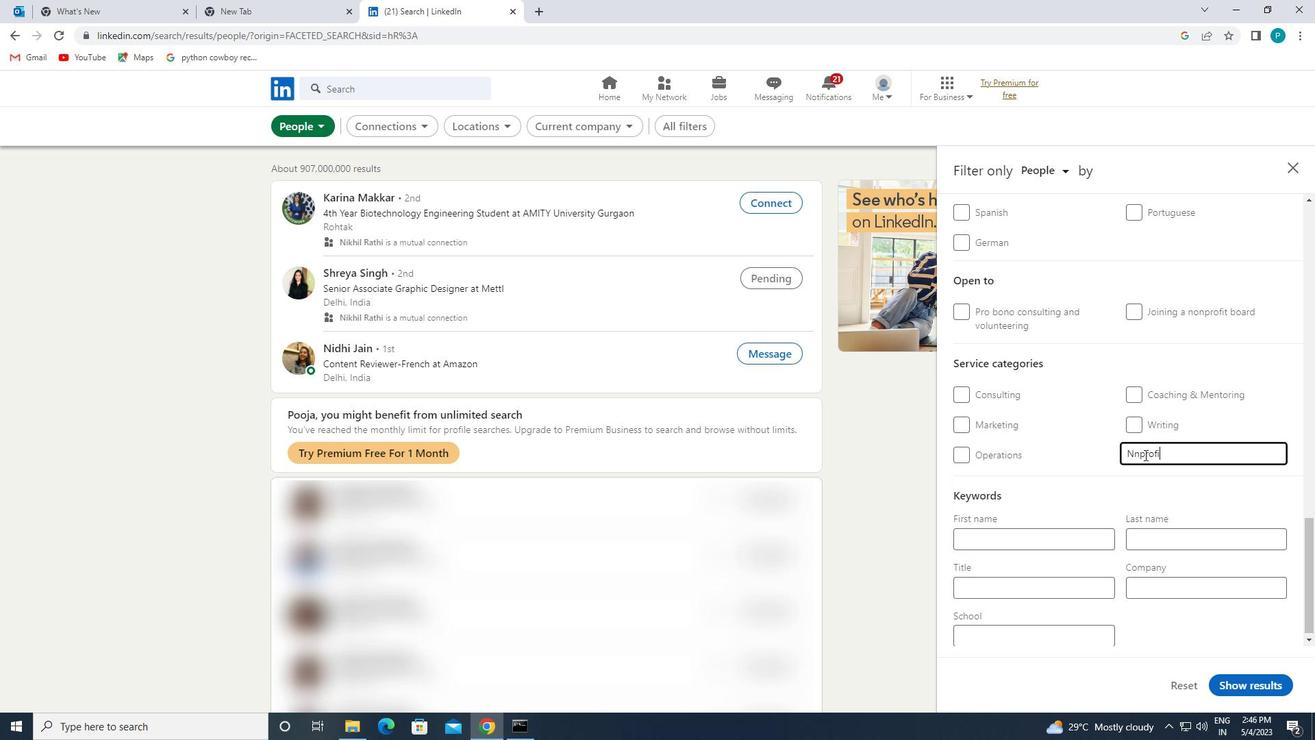 
Action: Mouse moved to (1133, 458)
Screenshot: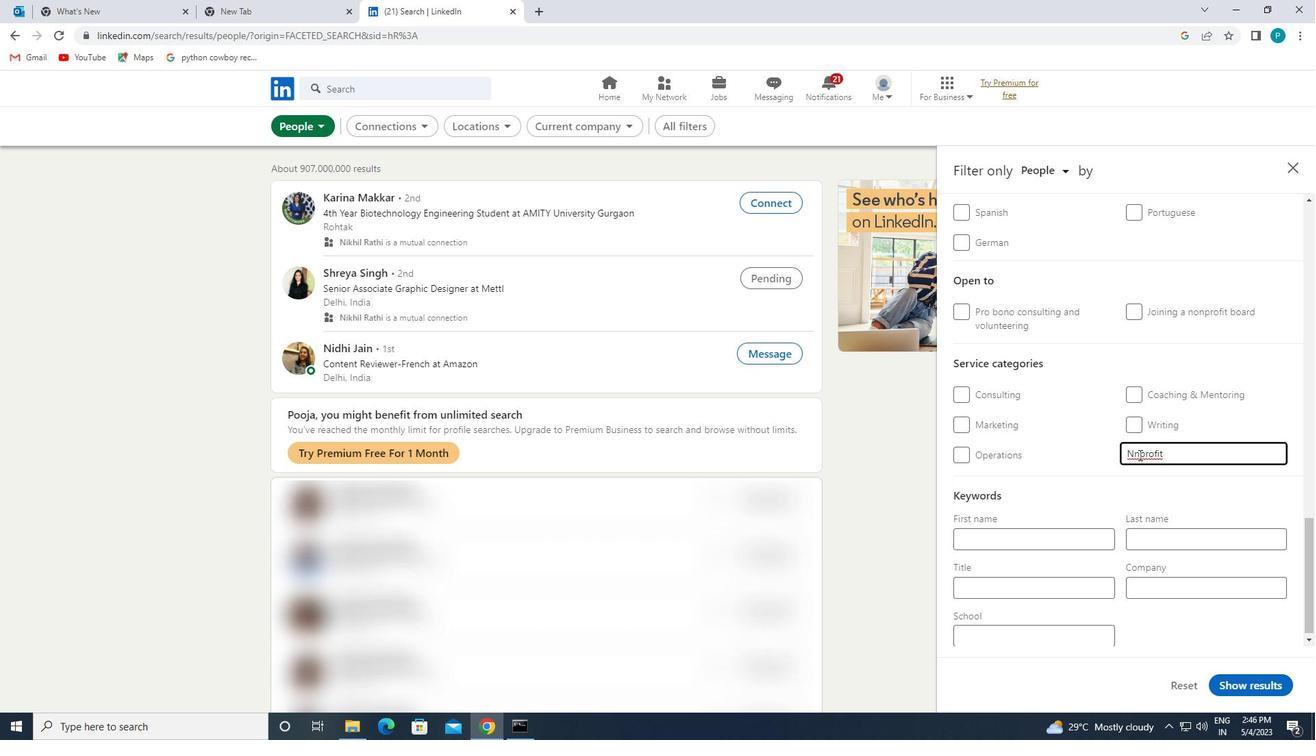 
Action: Mouse pressed left at (1133, 458)
Screenshot: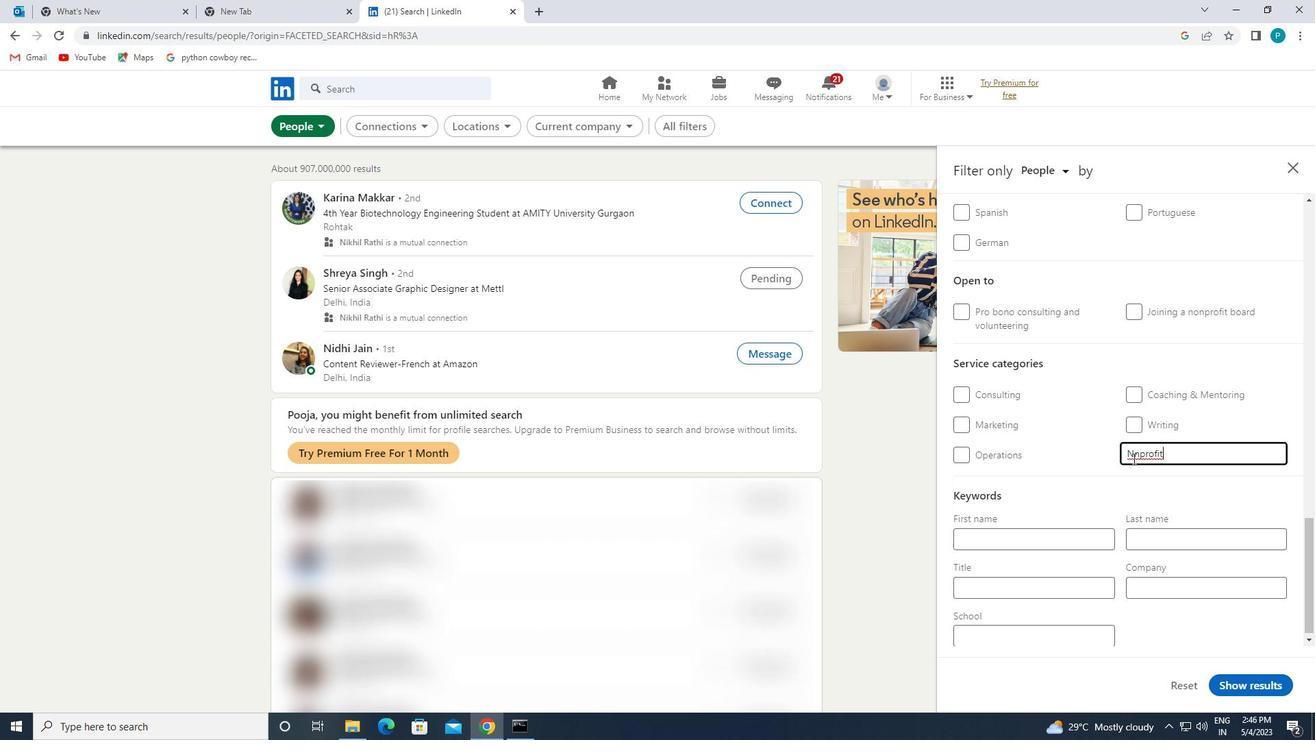 
Action: Key pressed O
Screenshot: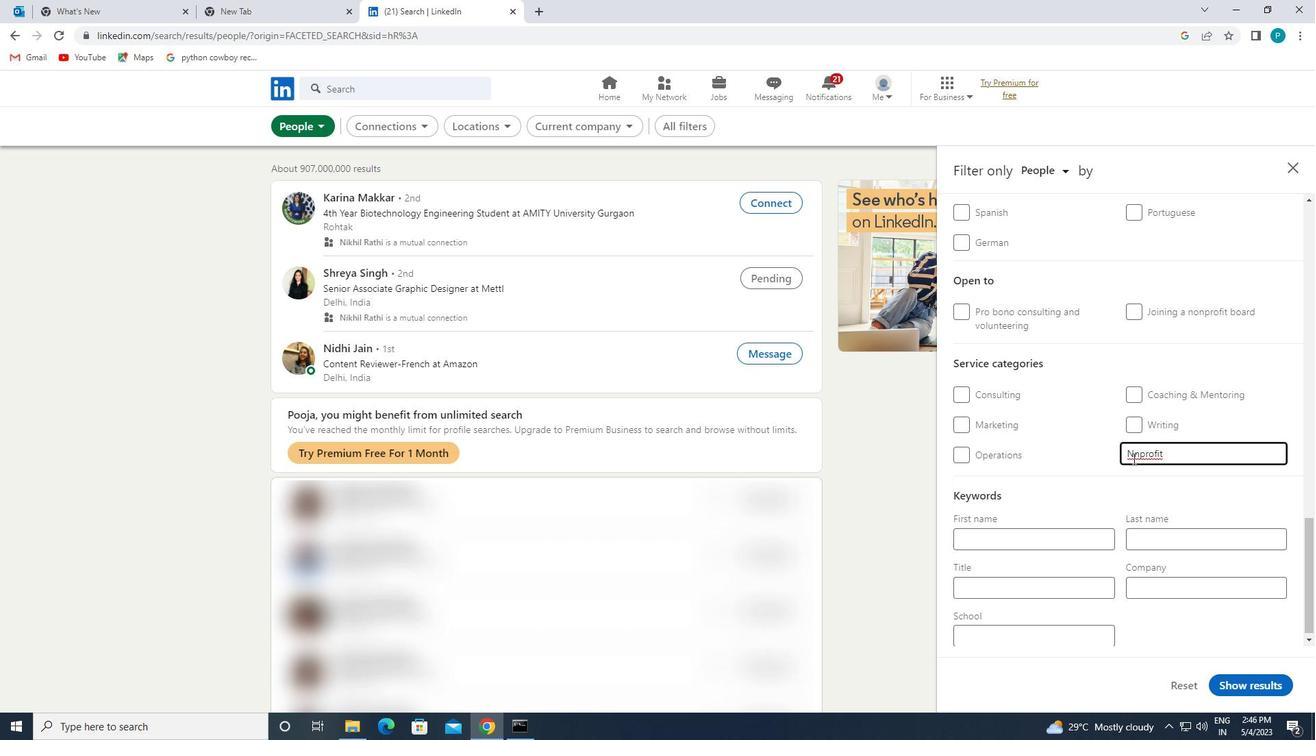 
Action: Mouse moved to (1134, 494)
Screenshot: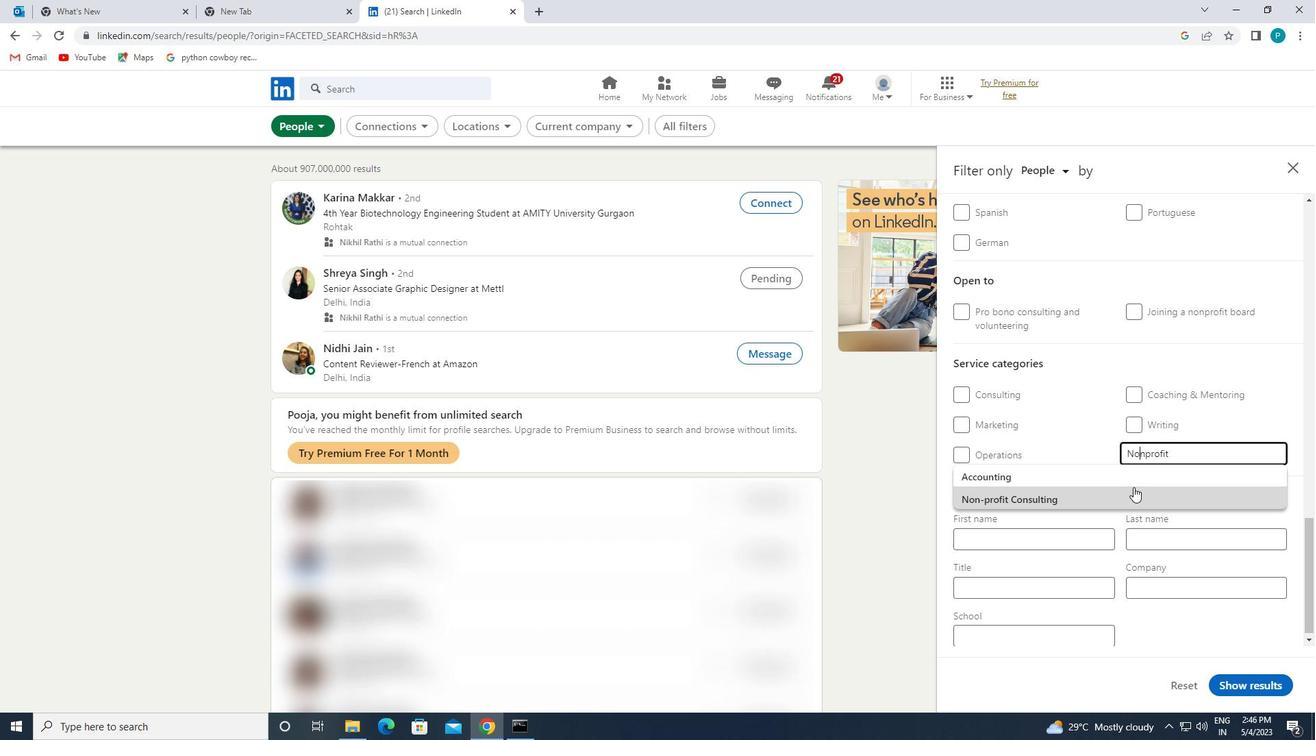 
Action: Mouse pressed left at (1134, 494)
Screenshot: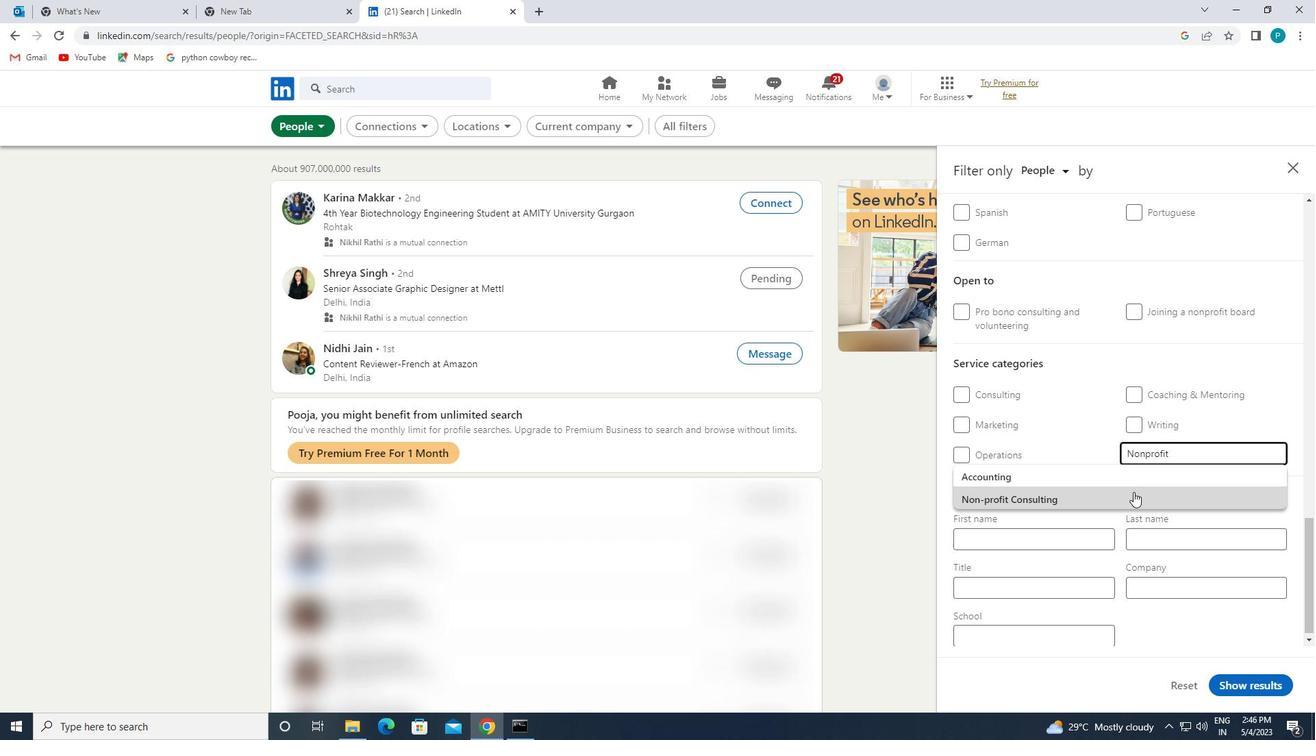 
Action: Mouse moved to (1128, 510)
Screenshot: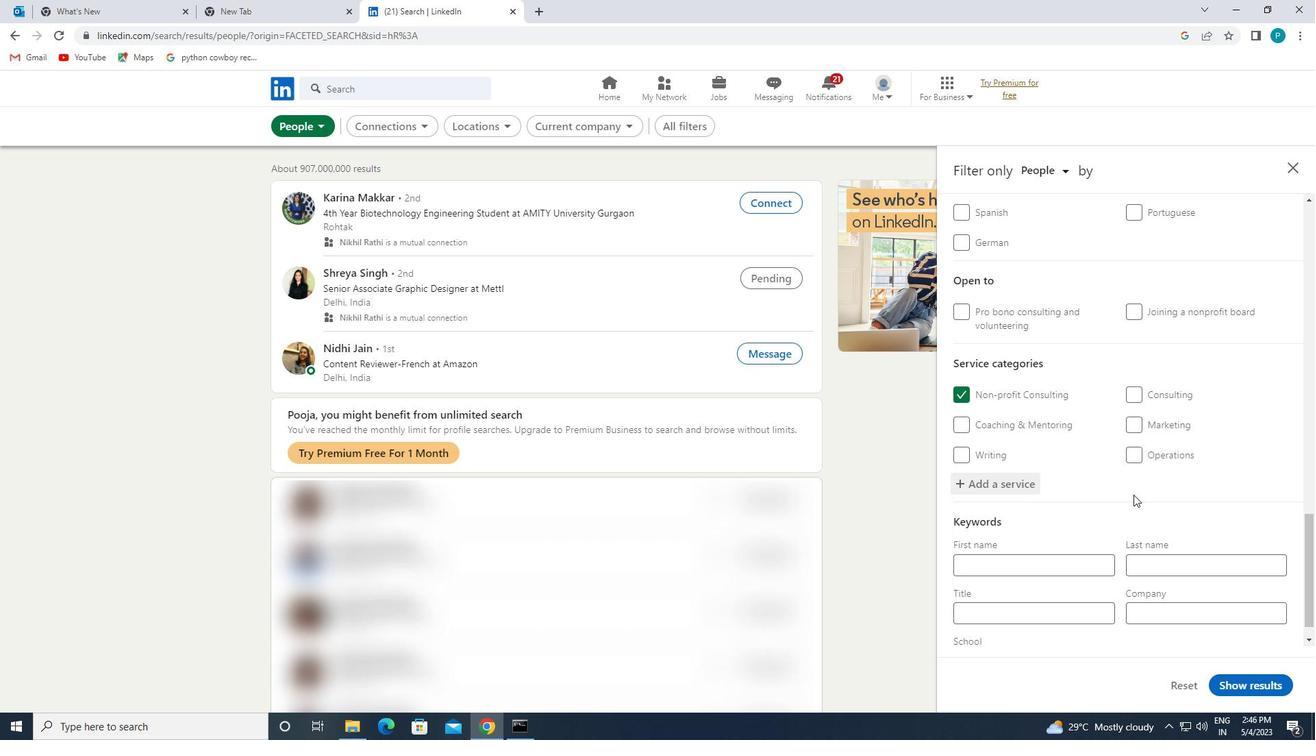 
Action: Mouse scrolled (1128, 509) with delta (0, 0)
Screenshot: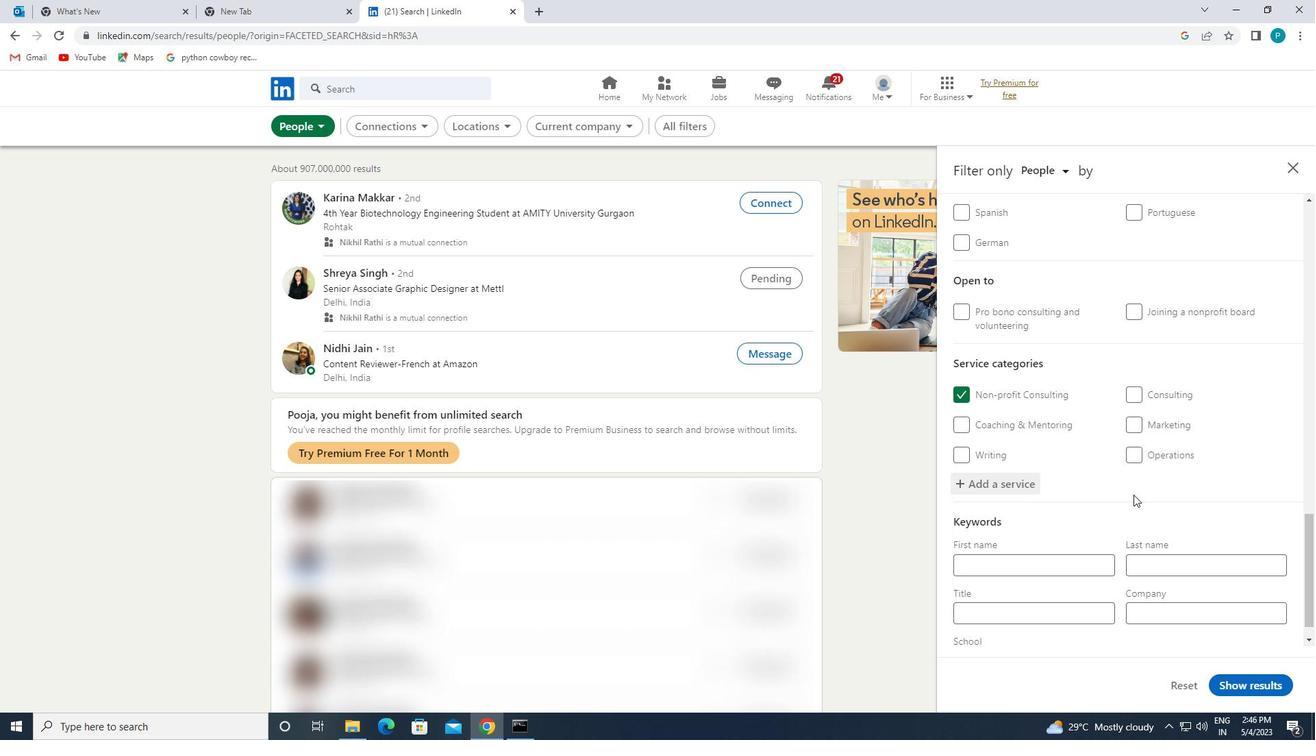 
Action: Mouse moved to (1112, 535)
Screenshot: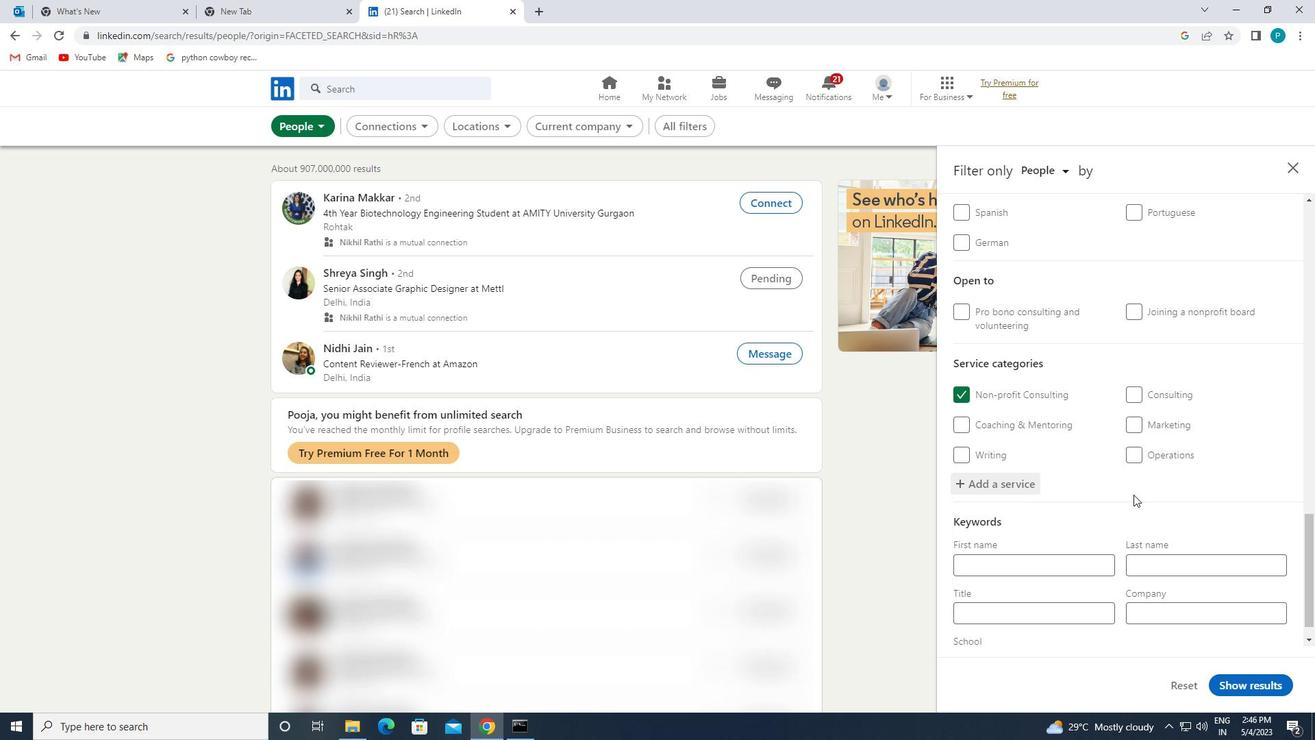 
Action: Mouse scrolled (1112, 535) with delta (0, 0)
Screenshot: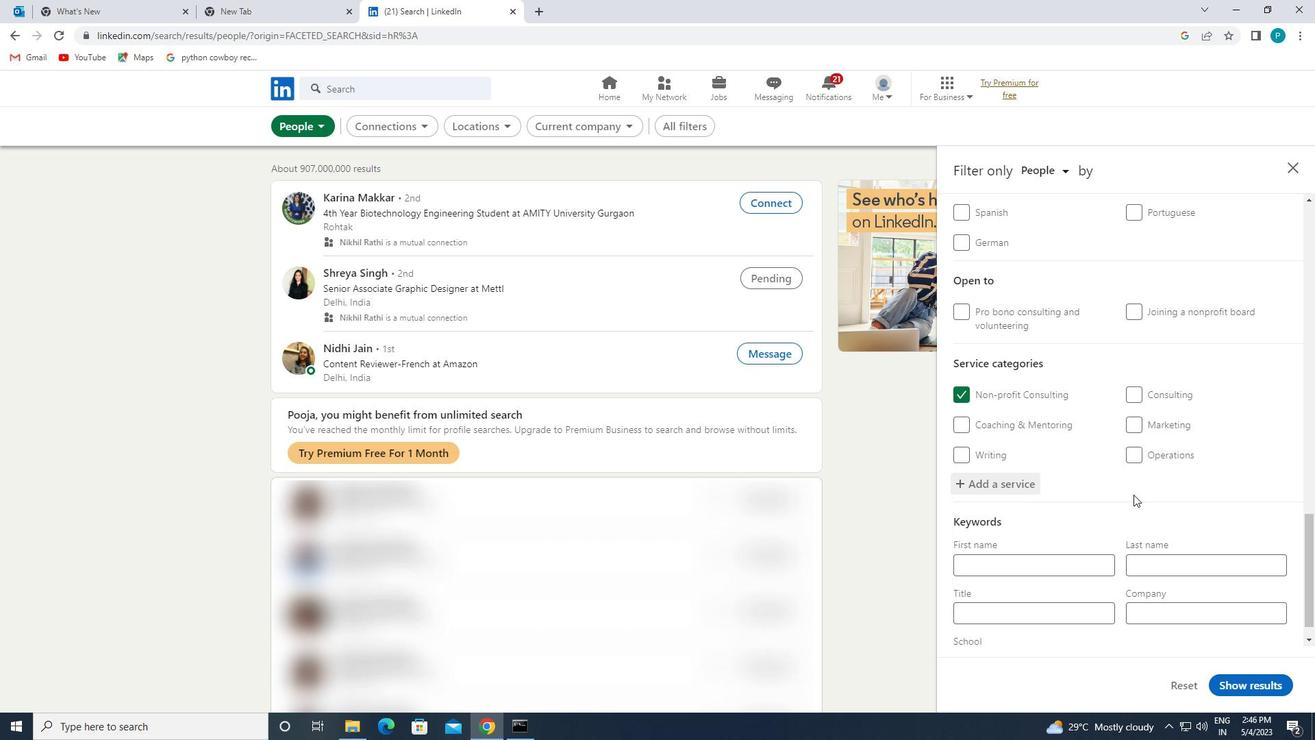 
Action: Mouse moved to (1078, 568)
Screenshot: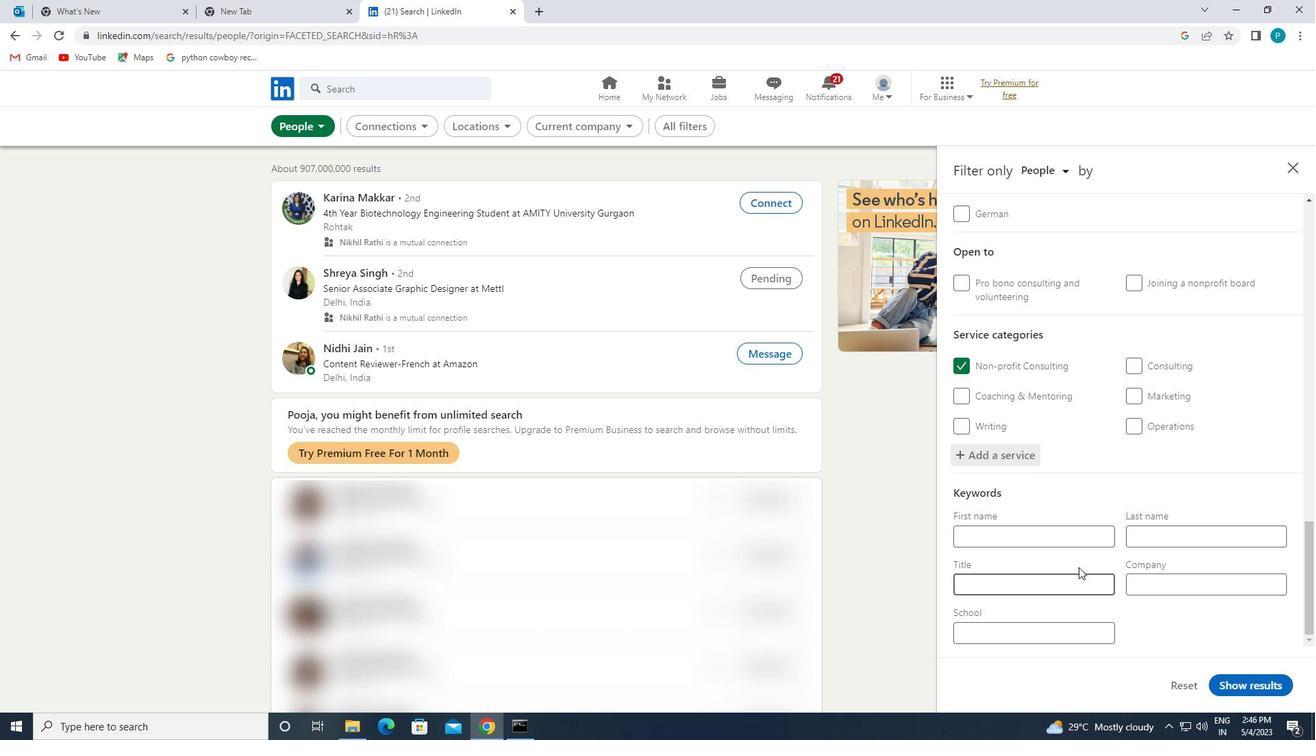 
Action: Mouse pressed left at (1078, 568)
Screenshot: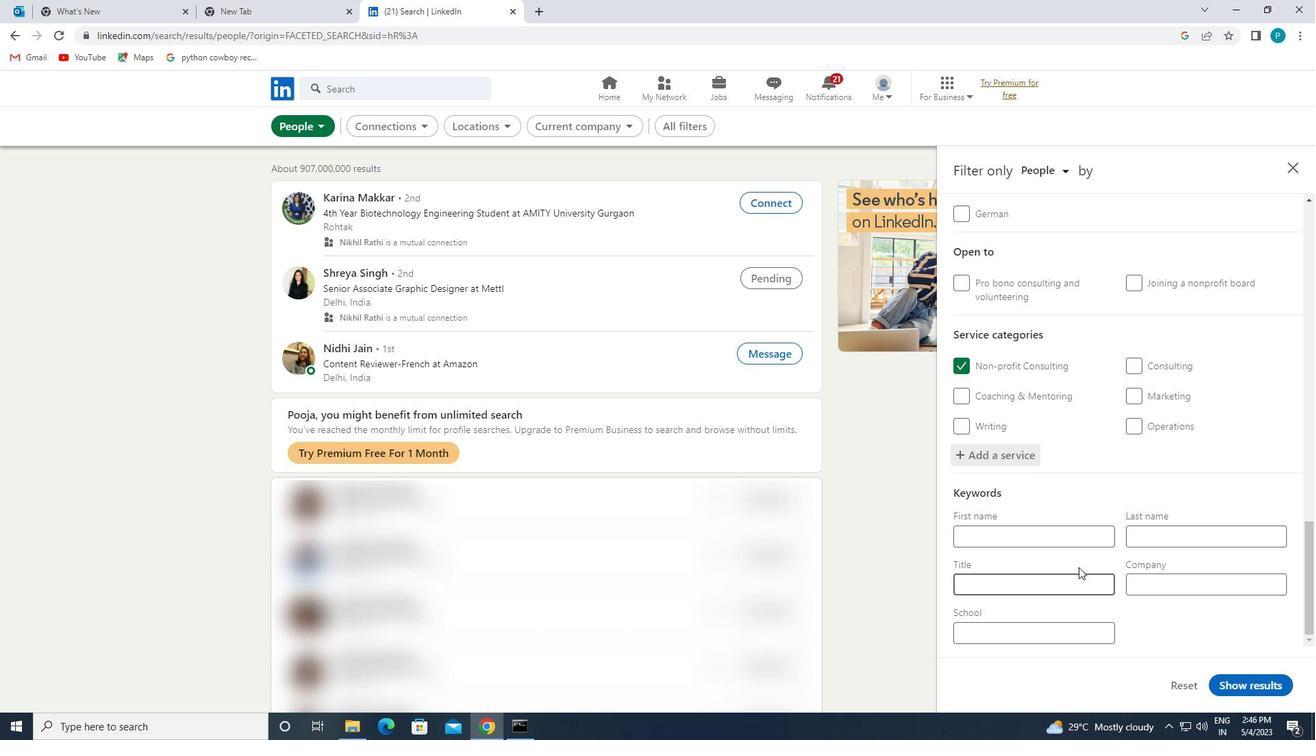 
Action: Key pressed <Key.caps_lock>A<Key.caps_lock>DDICTION<Key.space><Key.caps_lock>C<Key.caps_lock>OUNSELOR
Screenshot: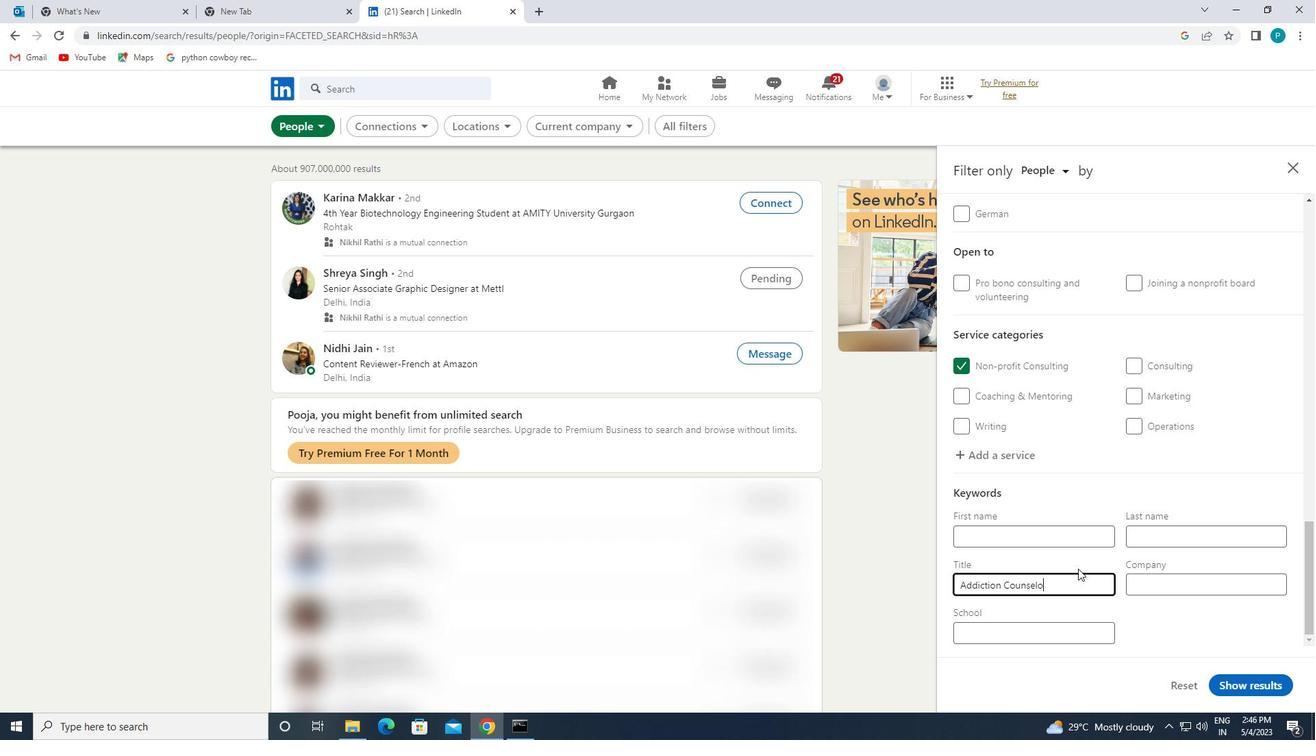
Action: Mouse moved to (1226, 676)
Screenshot: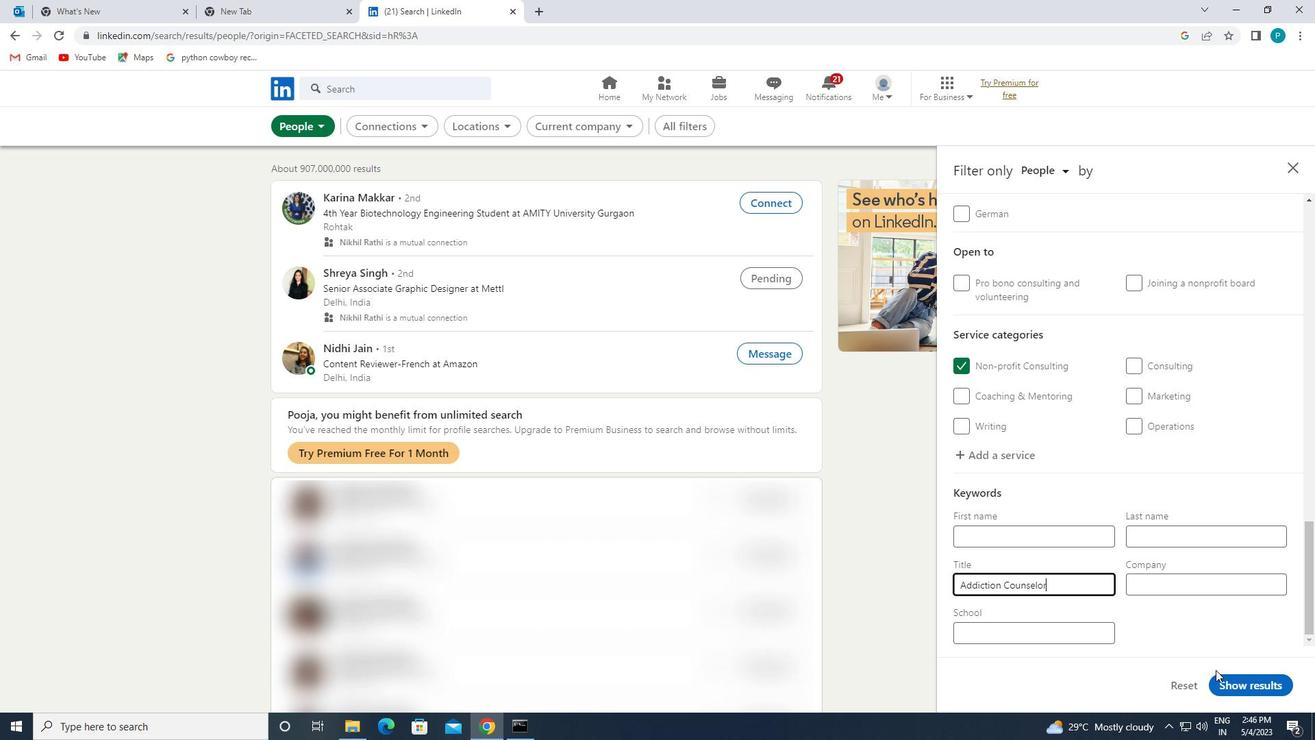 
Action: Mouse pressed left at (1226, 676)
Screenshot: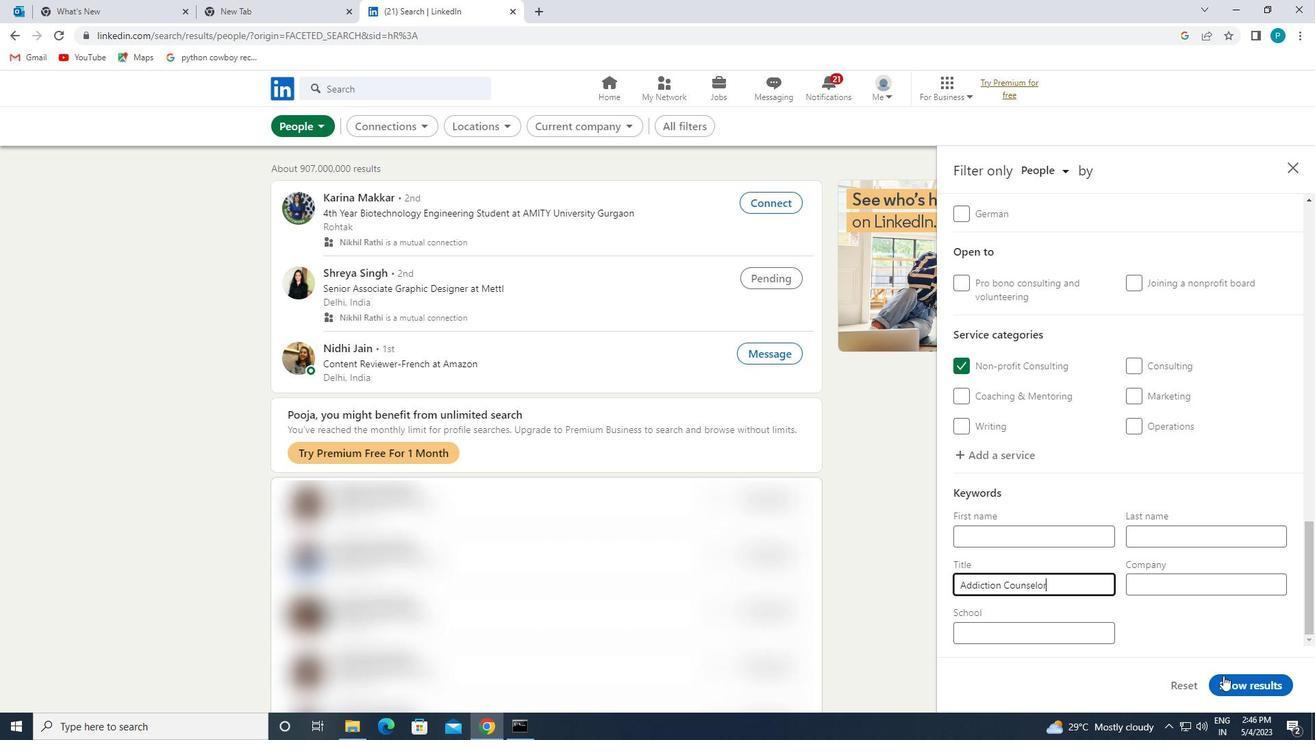 
